 Task: For heading Use Roboto with violet colour & bold.  font size for heading18,  'Change the font style of data to'Spectral and font size to 9,  Change the alignment of both headline & data to Align right In the sheet  auditingSalesByCustomer_2022
Action: Mouse moved to (550, 333)
Screenshot: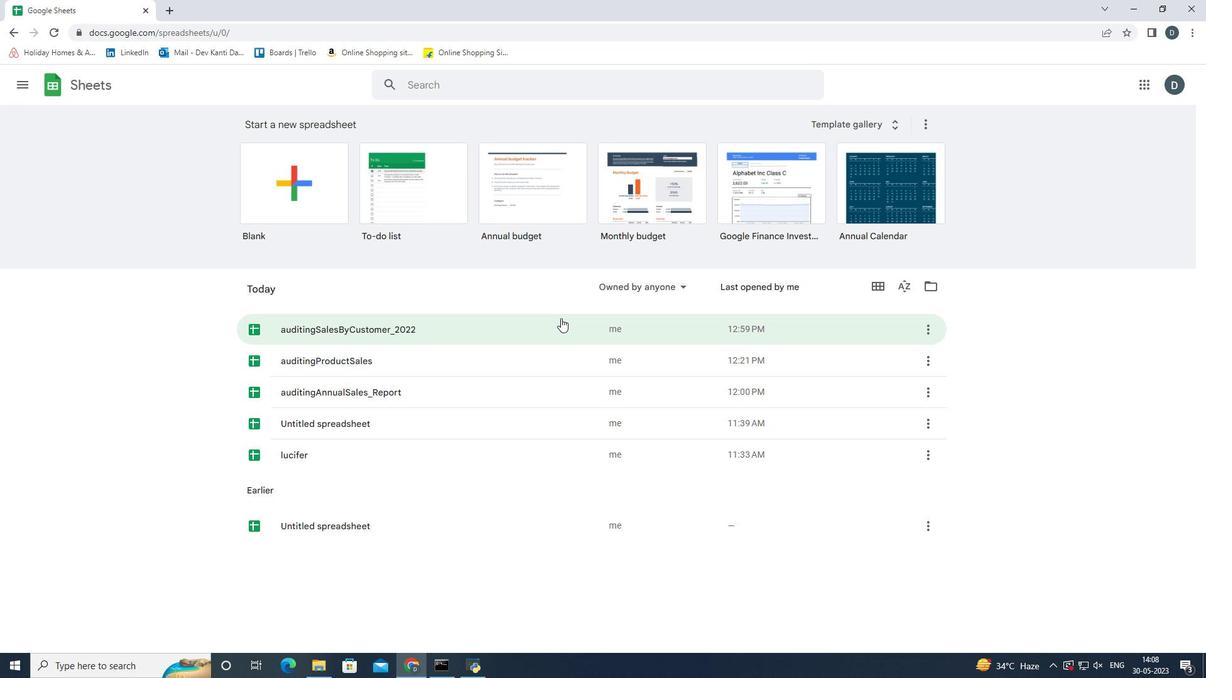 
Action: Mouse pressed left at (550, 333)
Screenshot: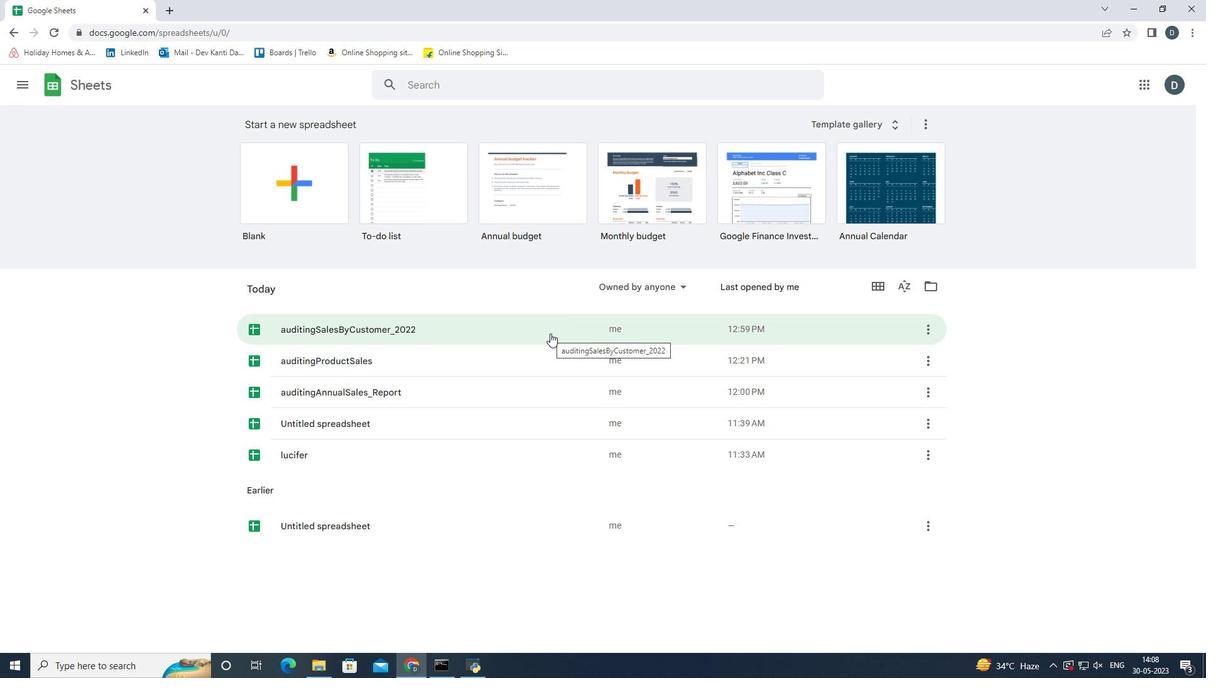 
Action: Mouse moved to (360, 117)
Screenshot: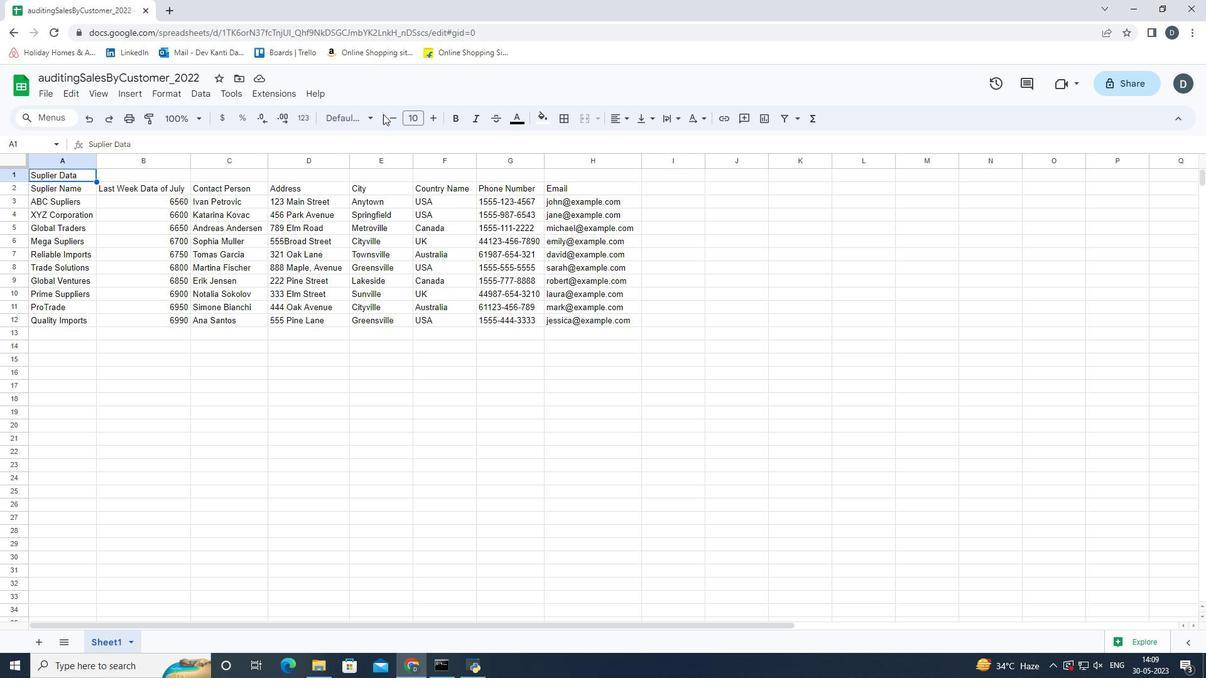 
Action: Mouse pressed left at (360, 117)
Screenshot: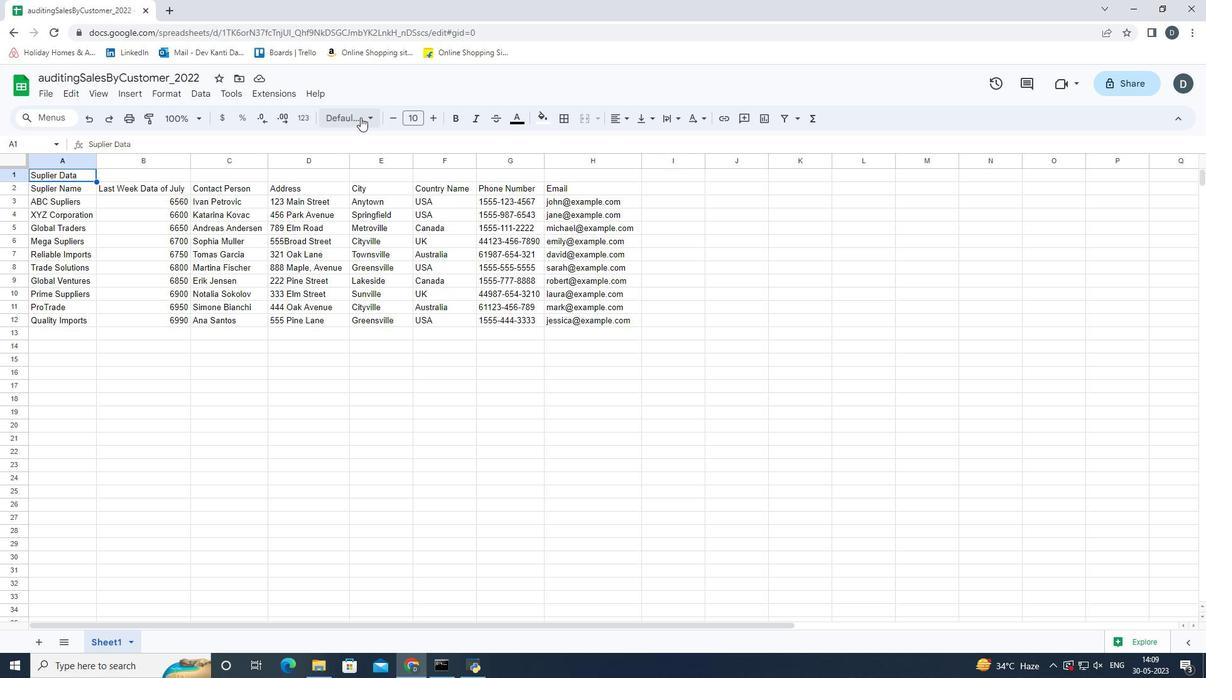 
Action: Mouse moved to (408, 356)
Screenshot: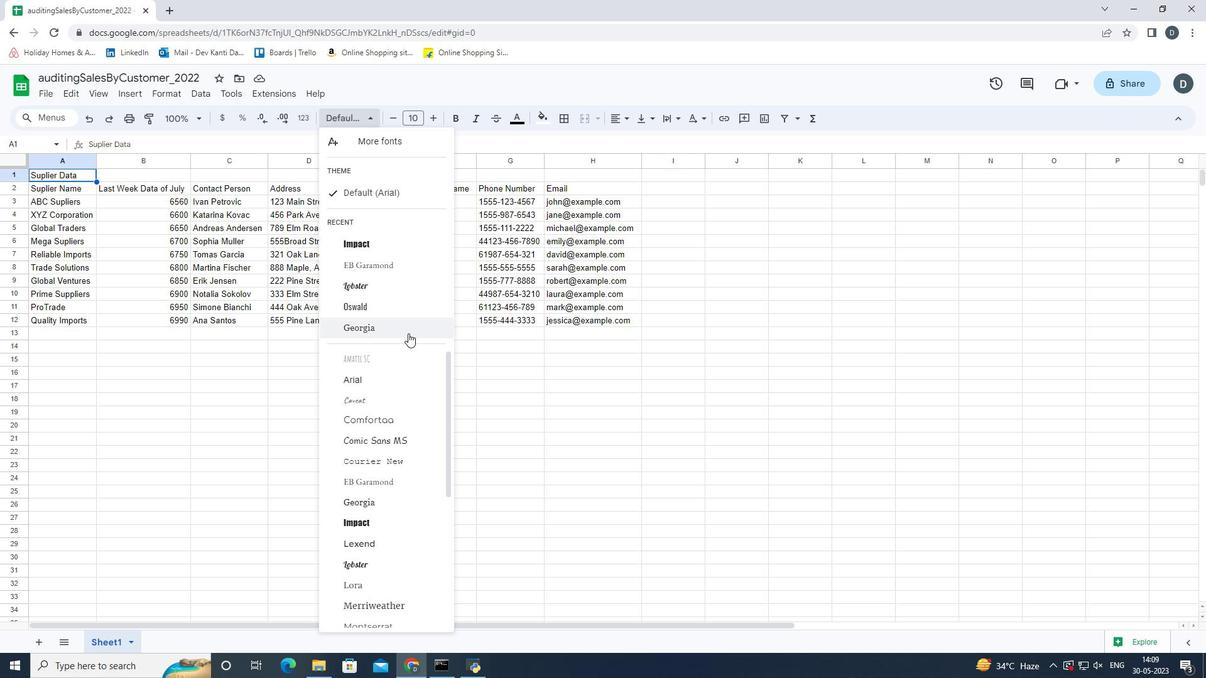 
Action: Mouse scrolled (408, 355) with delta (0, 0)
Screenshot: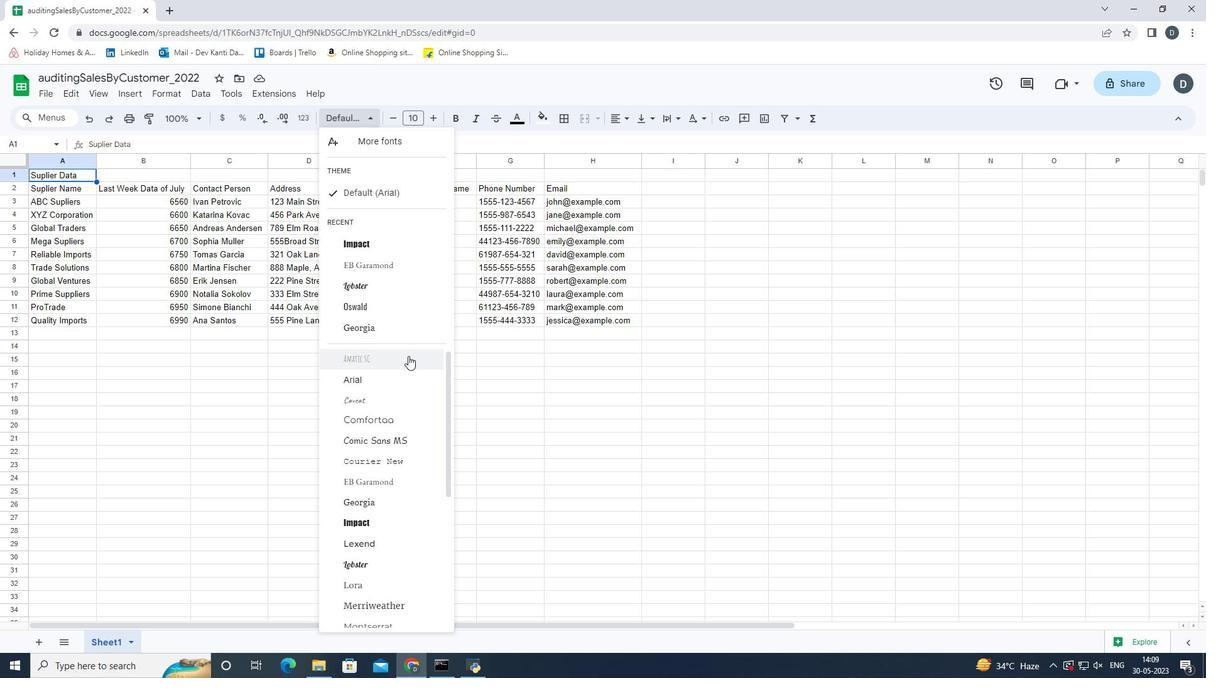 
Action: Mouse moved to (398, 461)
Screenshot: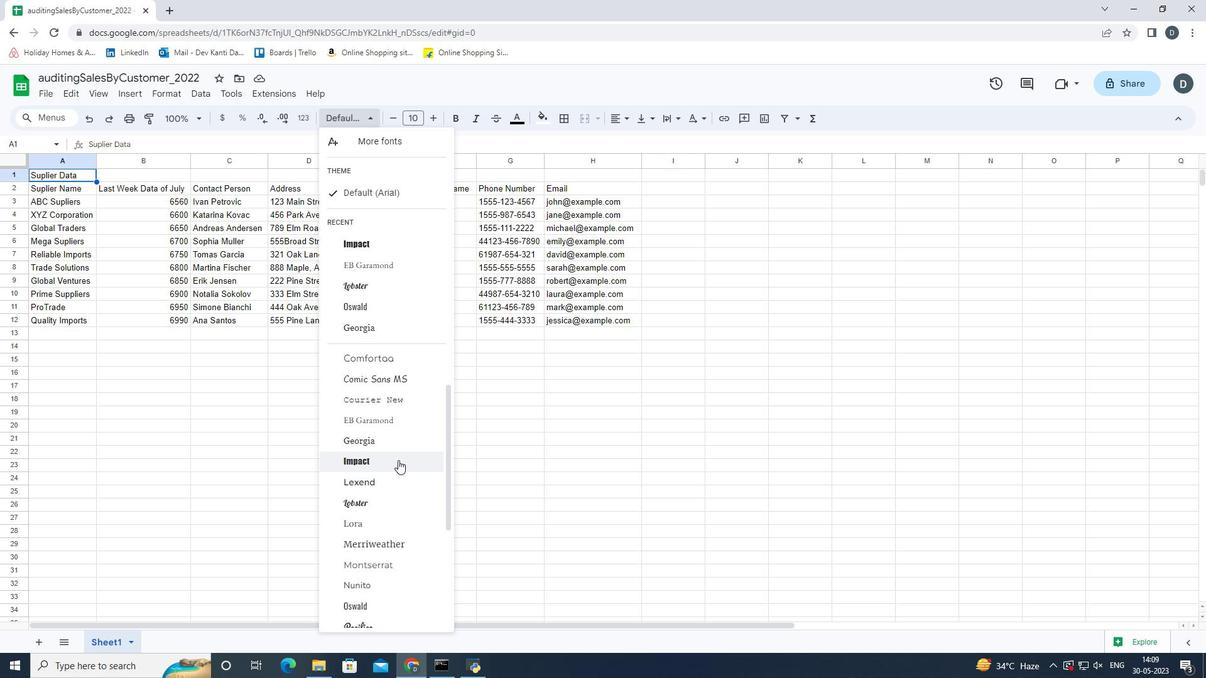 
Action: Mouse scrolled (398, 460) with delta (0, 0)
Screenshot: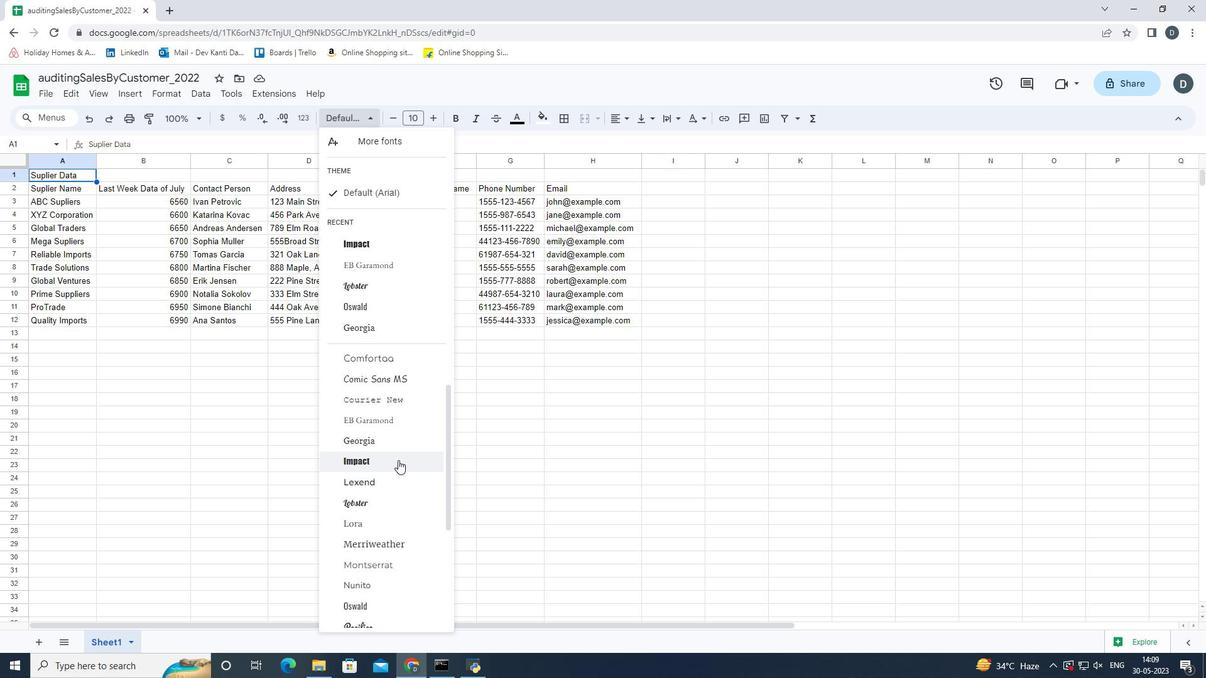 
Action: Mouse scrolled (398, 460) with delta (0, 0)
Screenshot: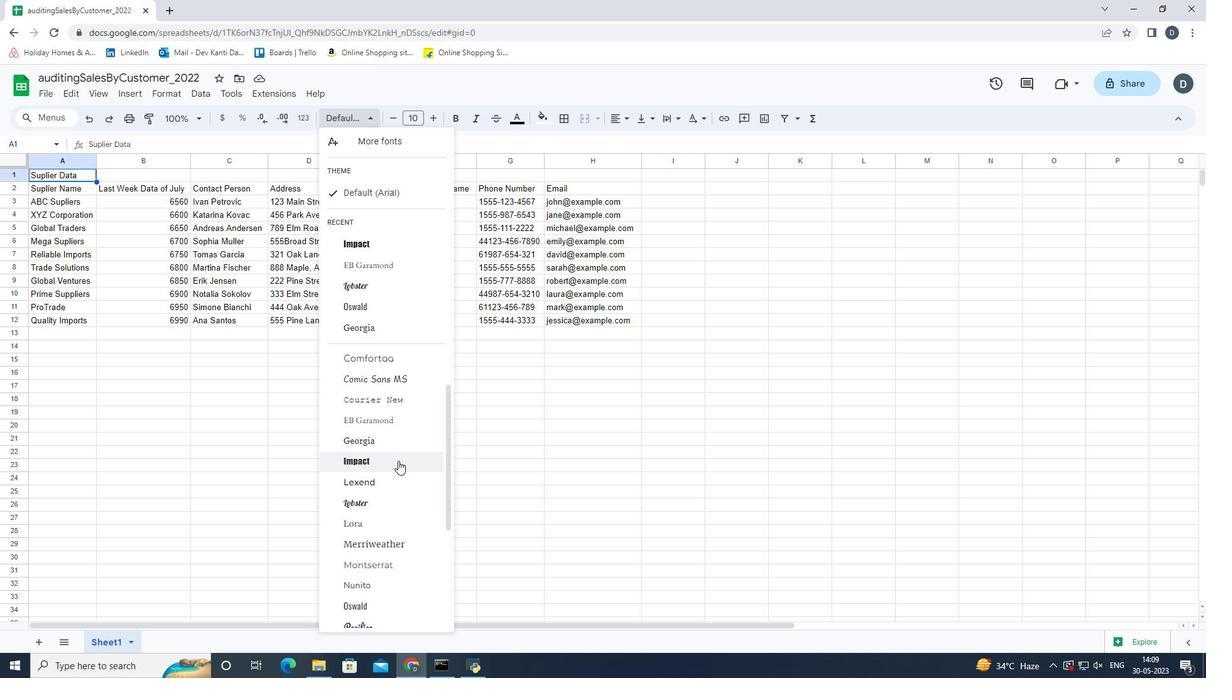 
Action: Mouse moved to (387, 547)
Screenshot: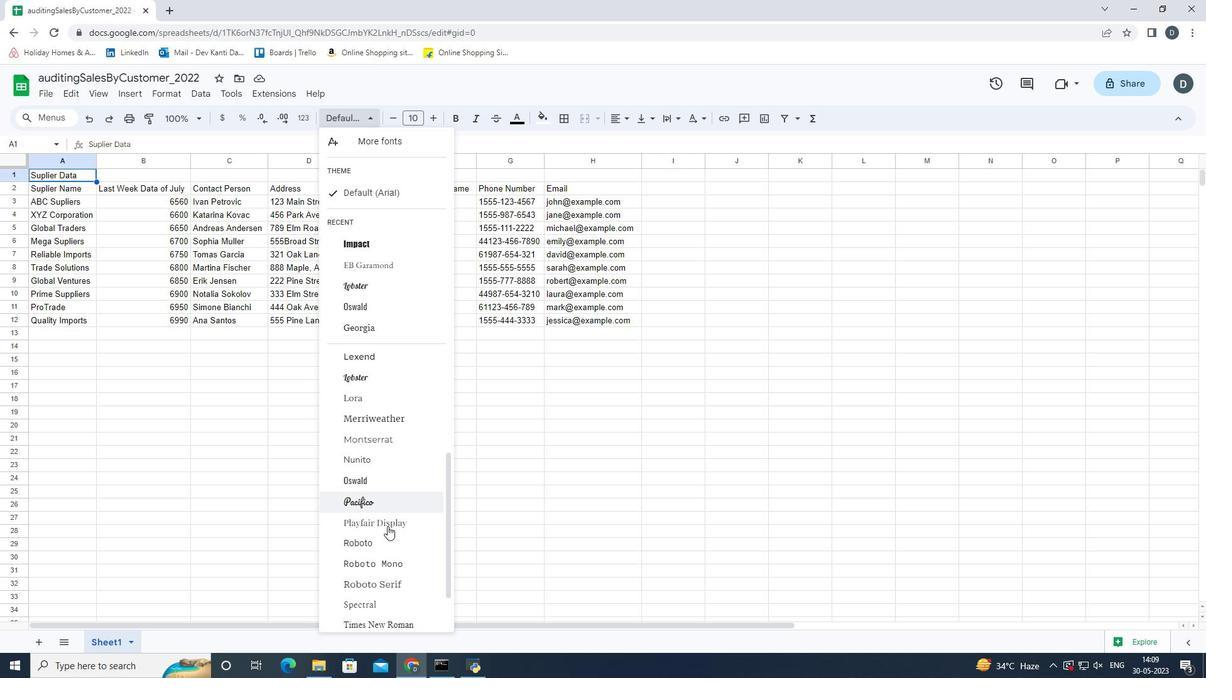 
Action: Mouse pressed left at (387, 547)
Screenshot: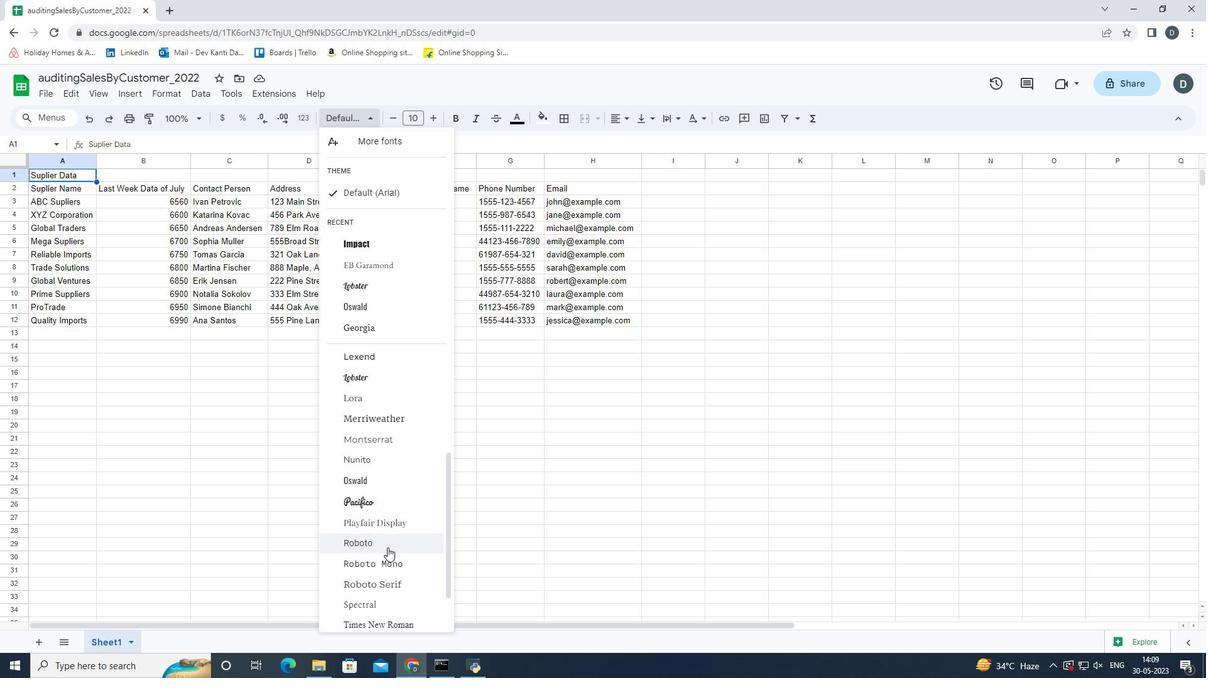 
Action: Mouse moved to (86, 172)
Screenshot: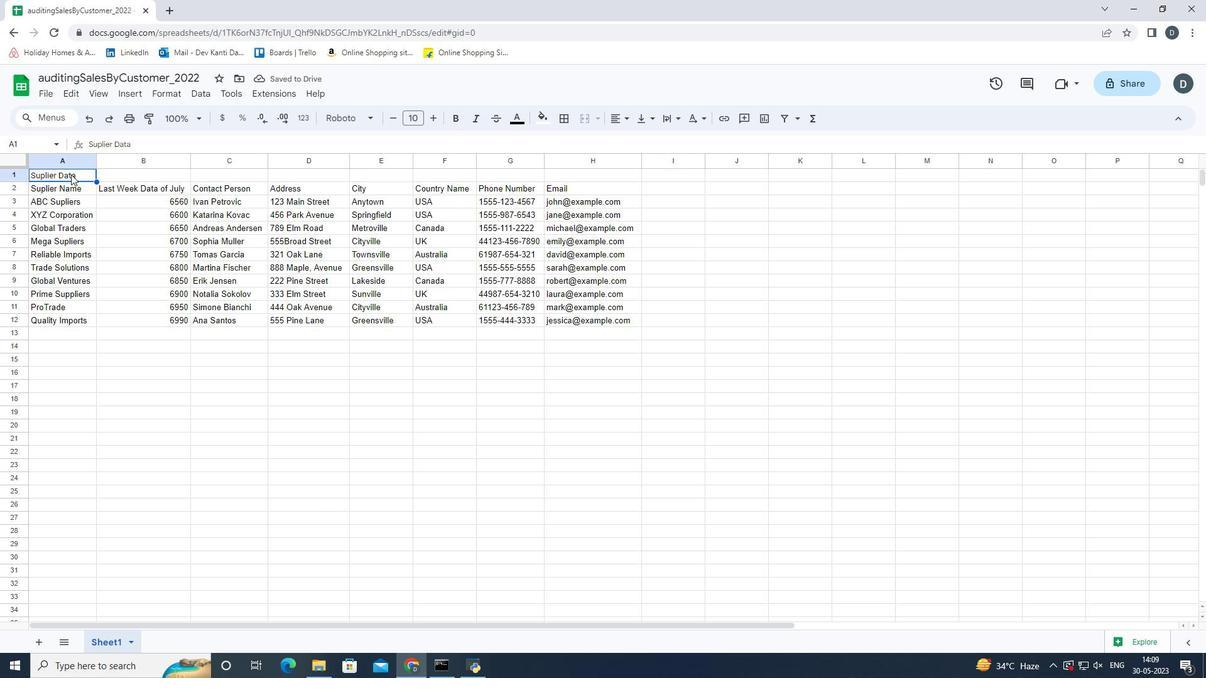 
Action: Mouse pressed left at (86, 172)
Screenshot: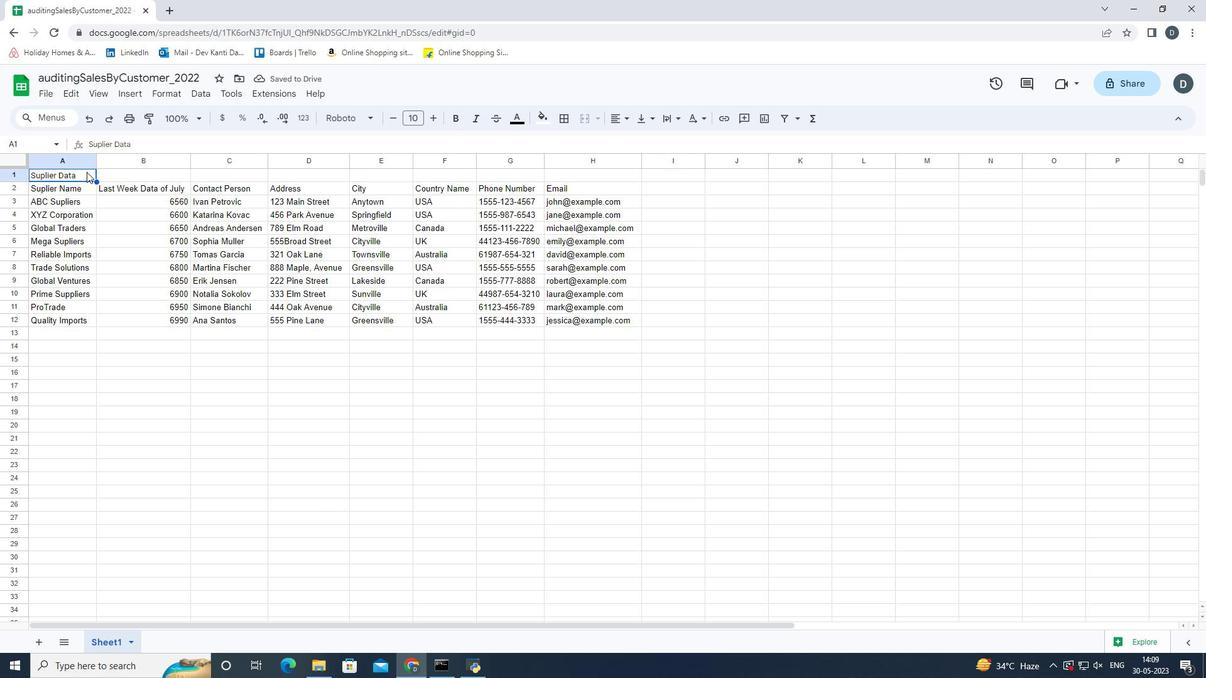 
Action: Mouse moved to (365, 117)
Screenshot: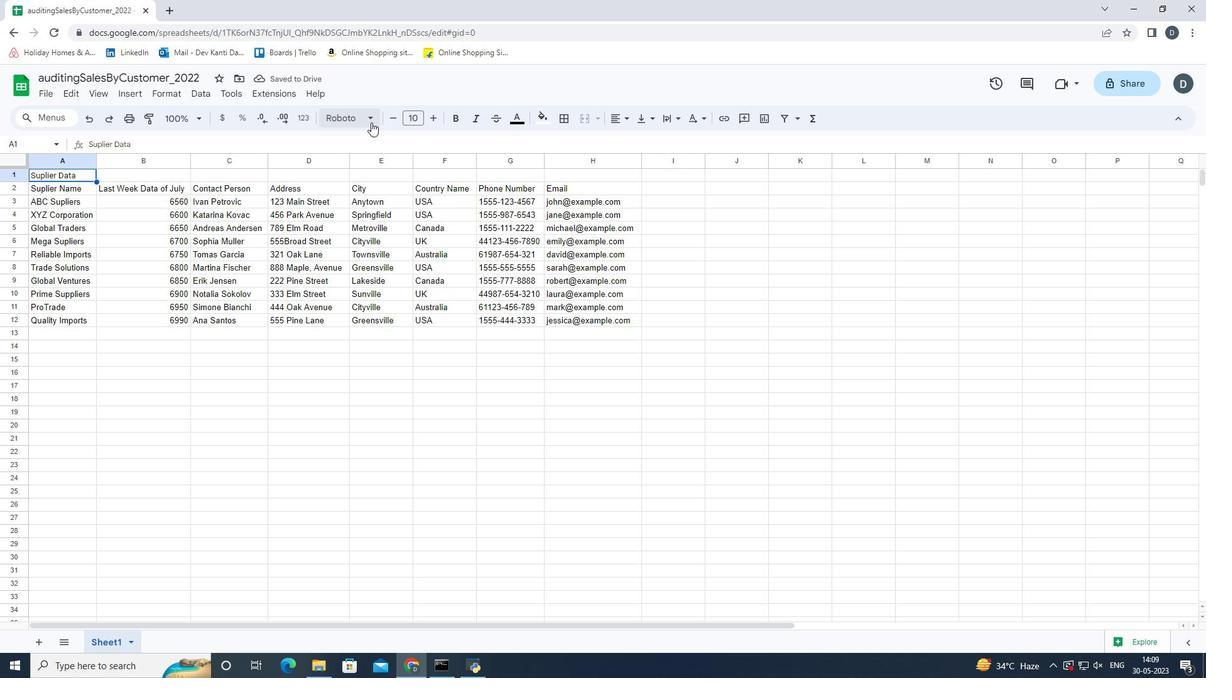 
Action: Mouse pressed left at (365, 117)
Screenshot: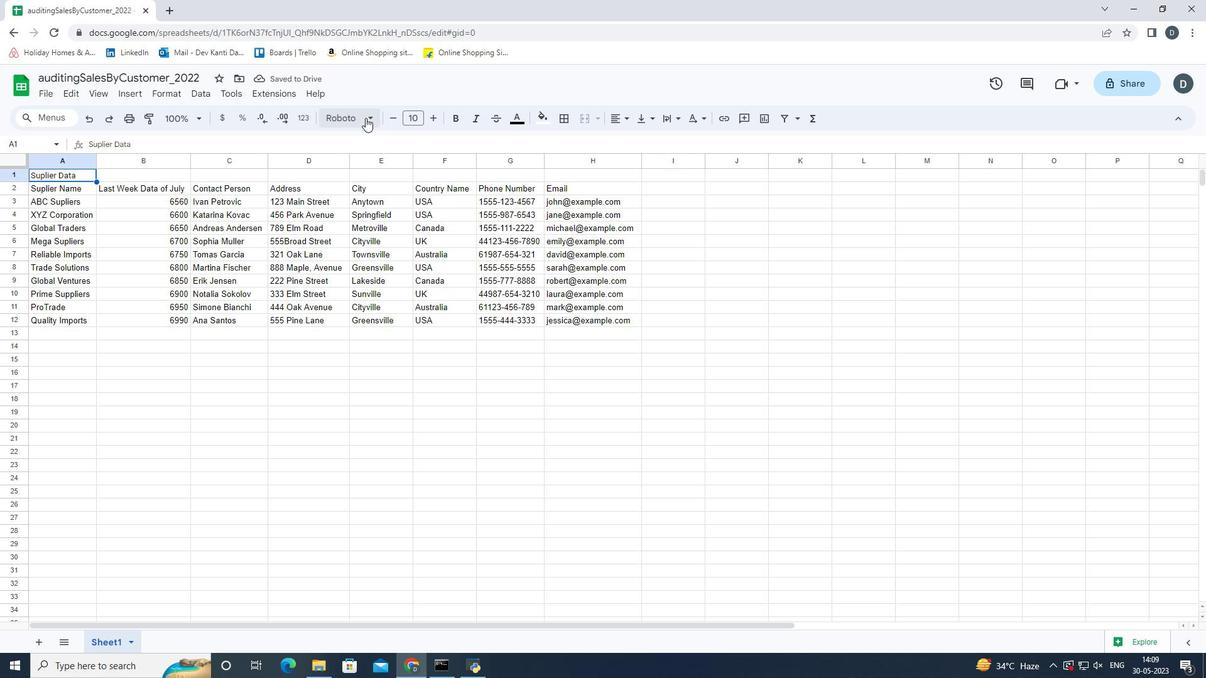 
Action: Mouse moved to (404, 243)
Screenshot: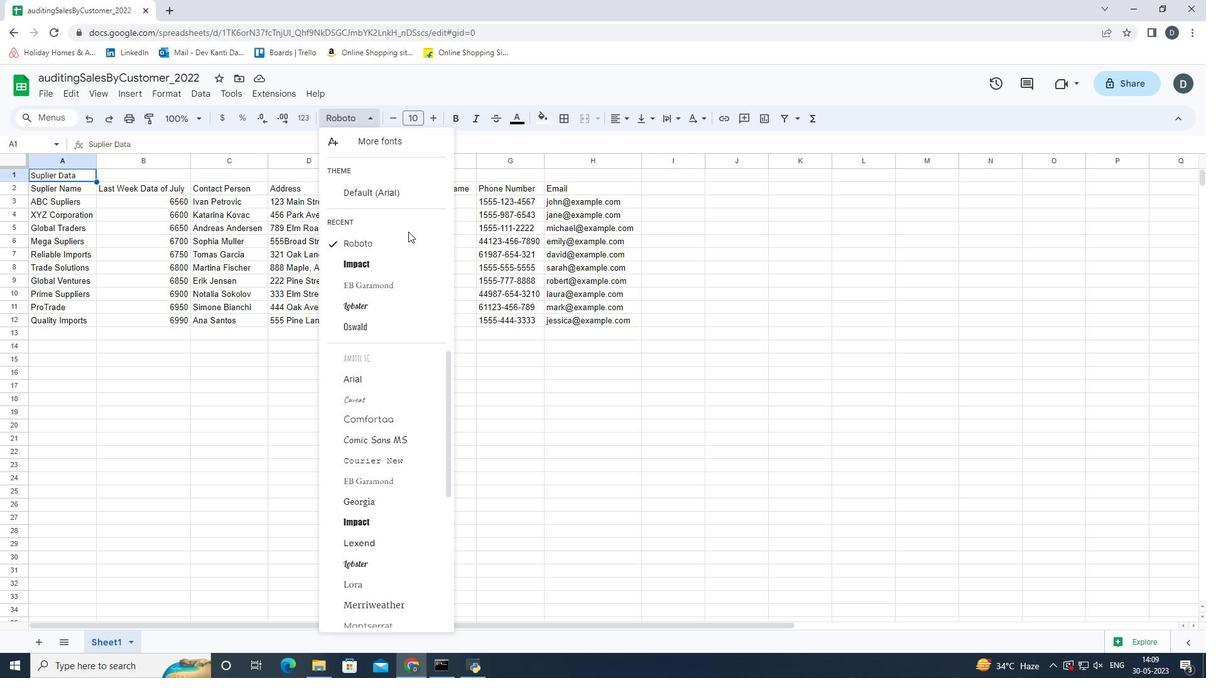 
Action: Mouse pressed left at (404, 243)
Screenshot: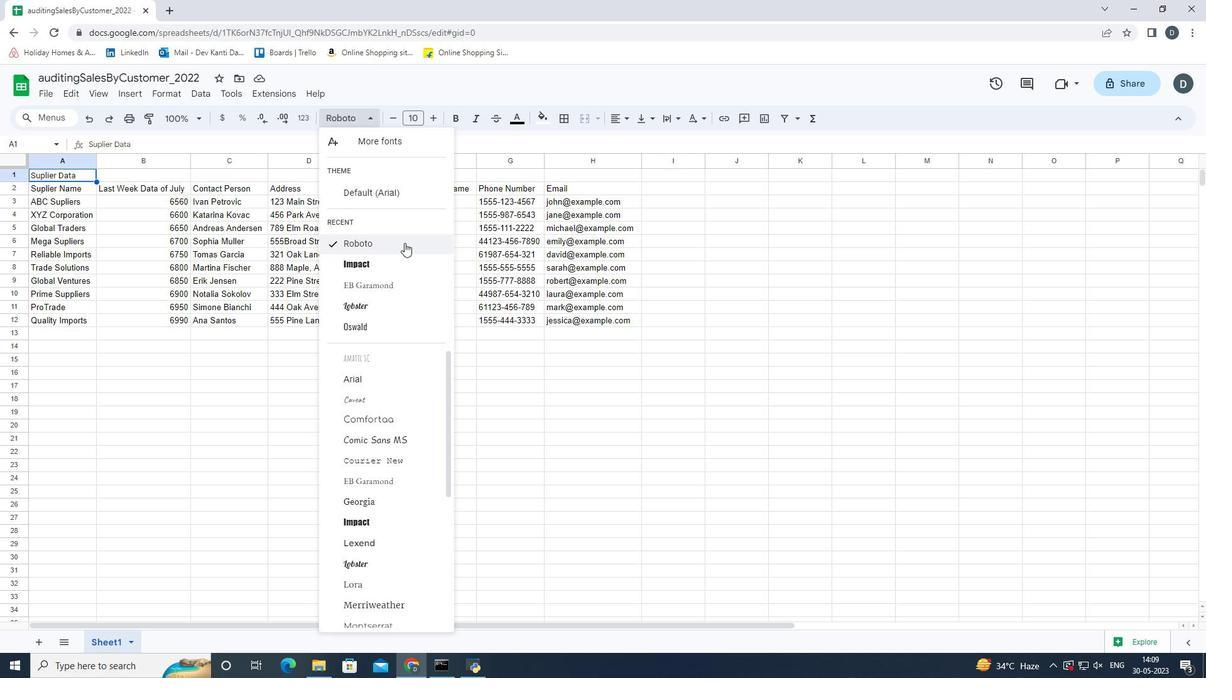 
Action: Mouse moved to (358, 108)
Screenshot: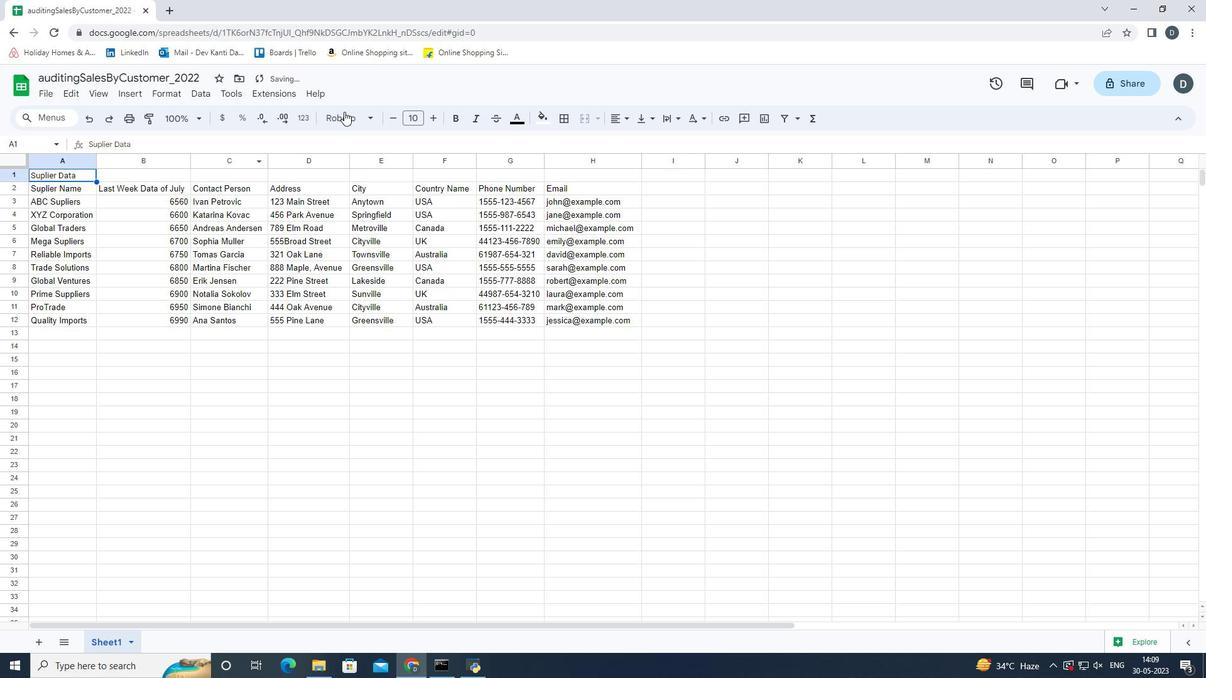 
Action: Mouse pressed left at (358, 108)
Screenshot: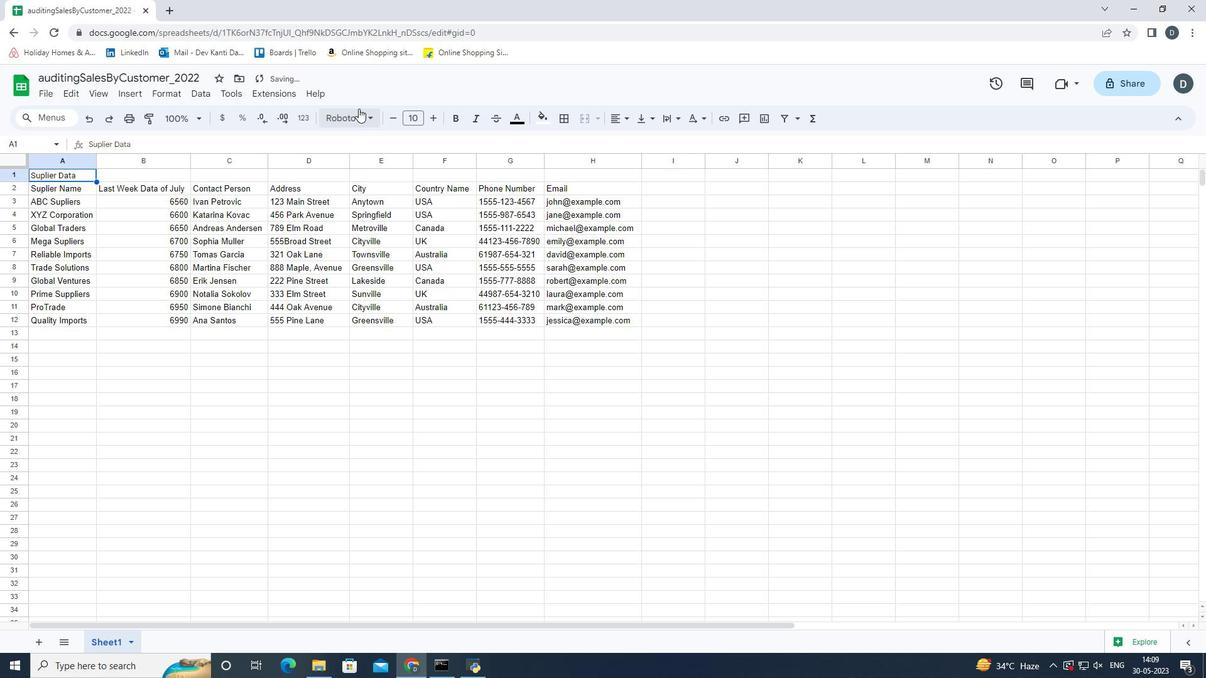 
Action: Mouse moved to (387, 242)
Screenshot: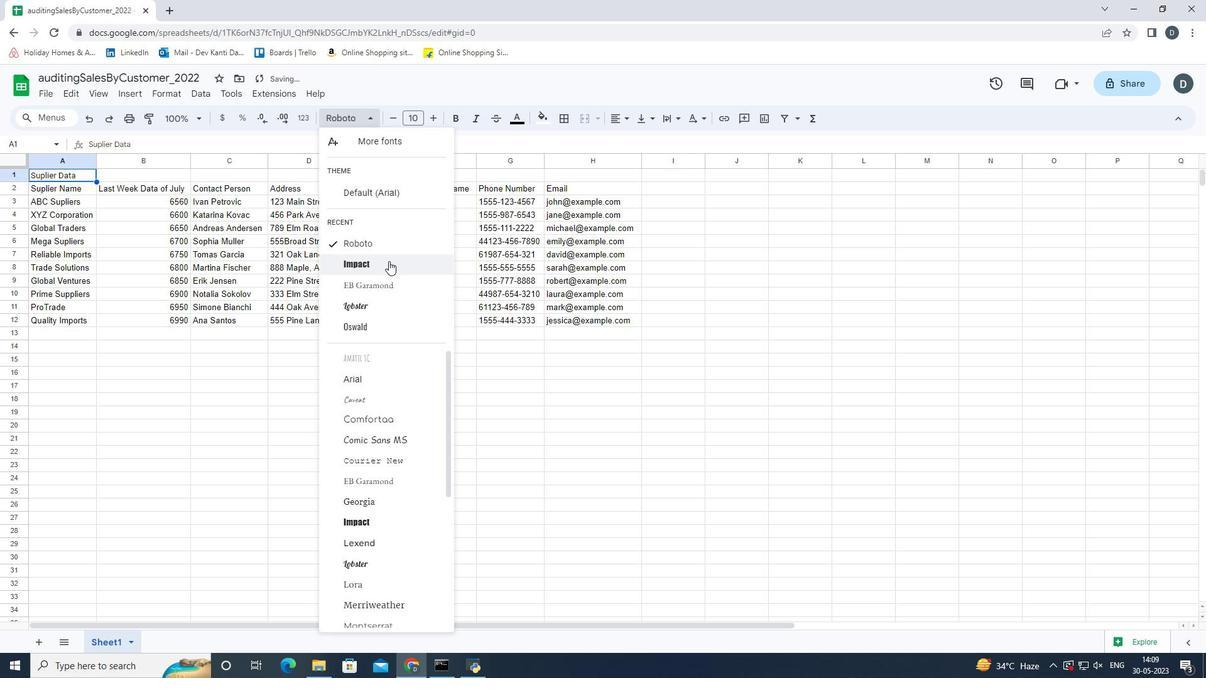 
Action: Mouse pressed left at (387, 242)
Screenshot: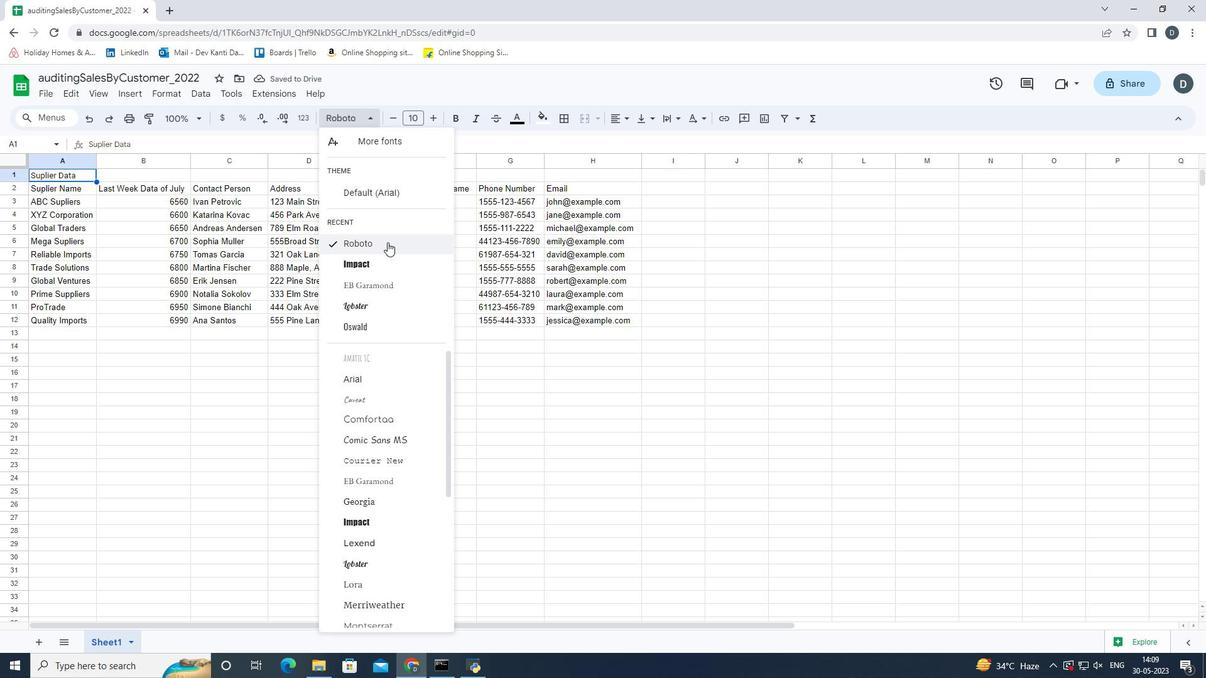 
Action: Mouse moved to (520, 125)
Screenshot: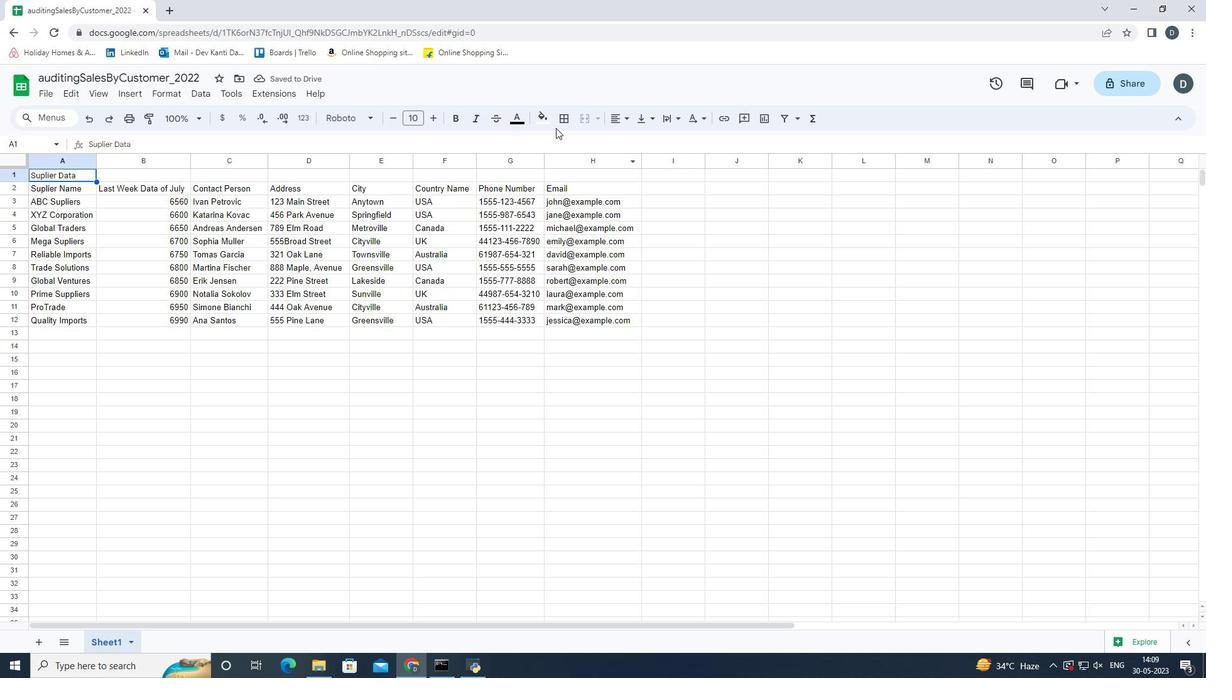 
Action: Mouse pressed left at (520, 125)
Screenshot: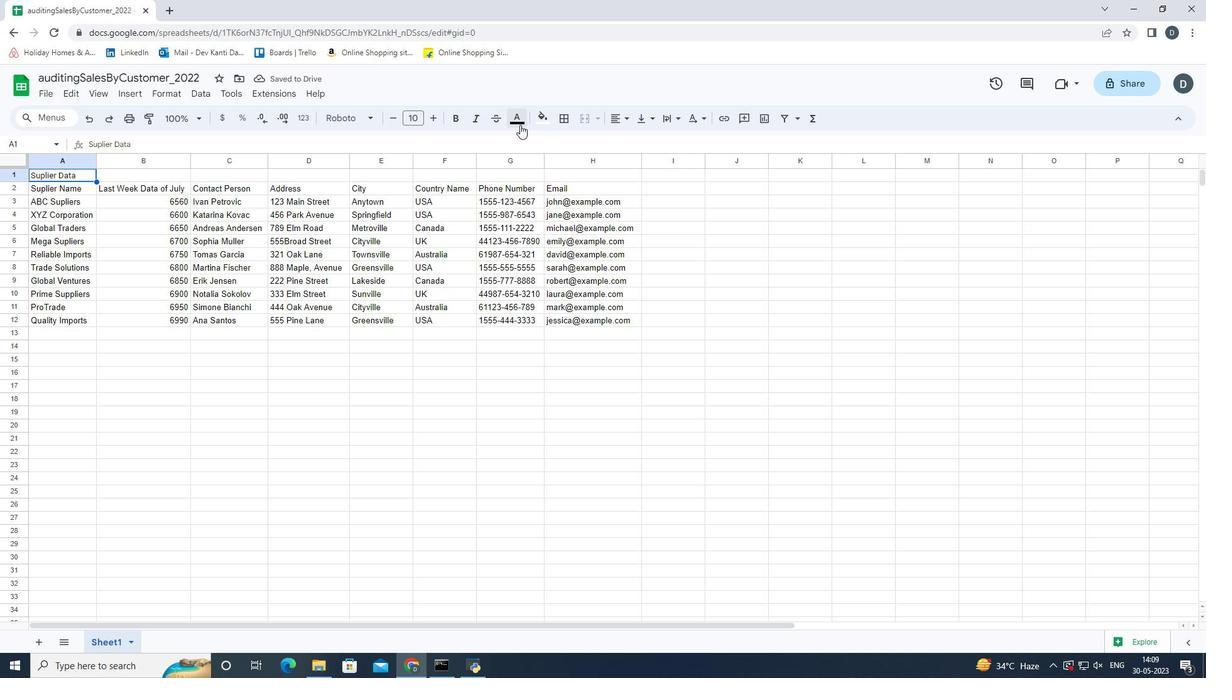 
Action: Mouse moved to (630, 178)
Screenshot: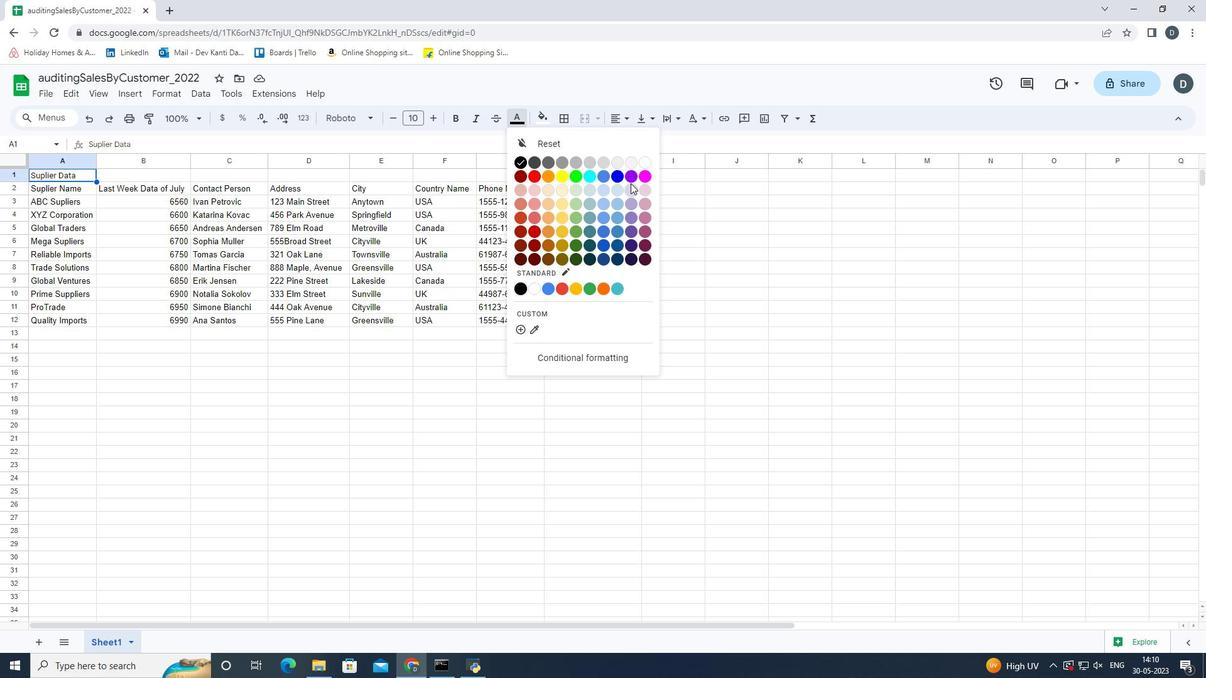 
Action: Mouse pressed left at (630, 178)
Screenshot: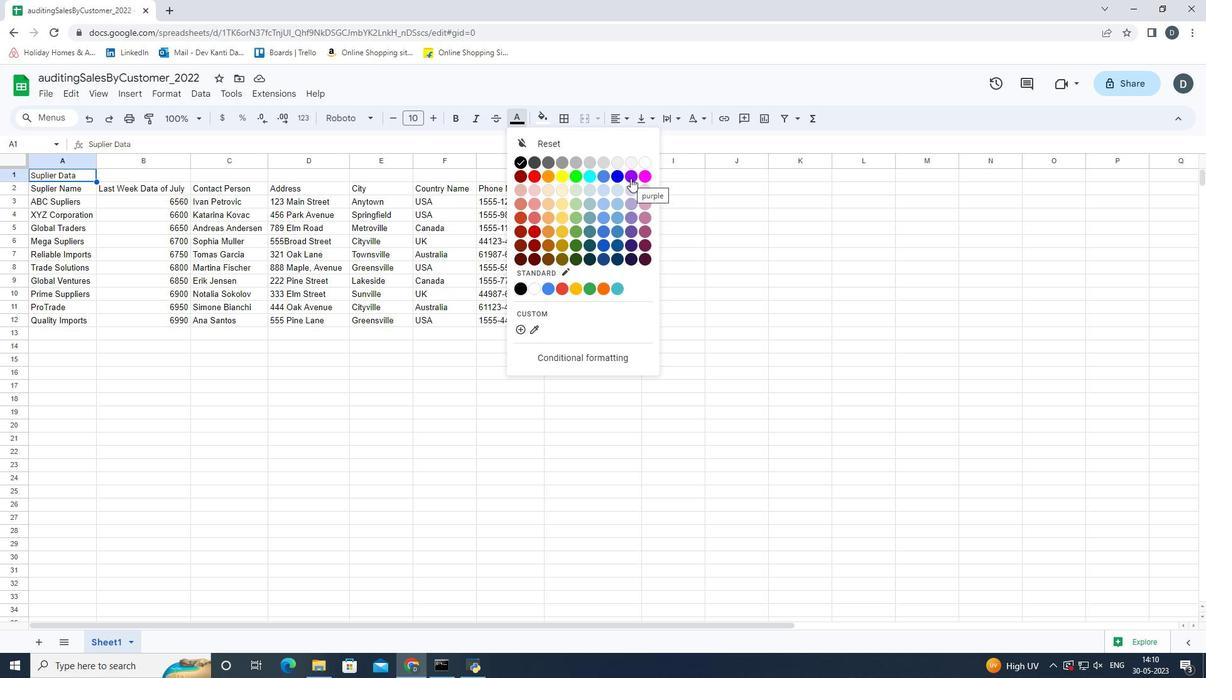 
Action: Mouse moved to (458, 118)
Screenshot: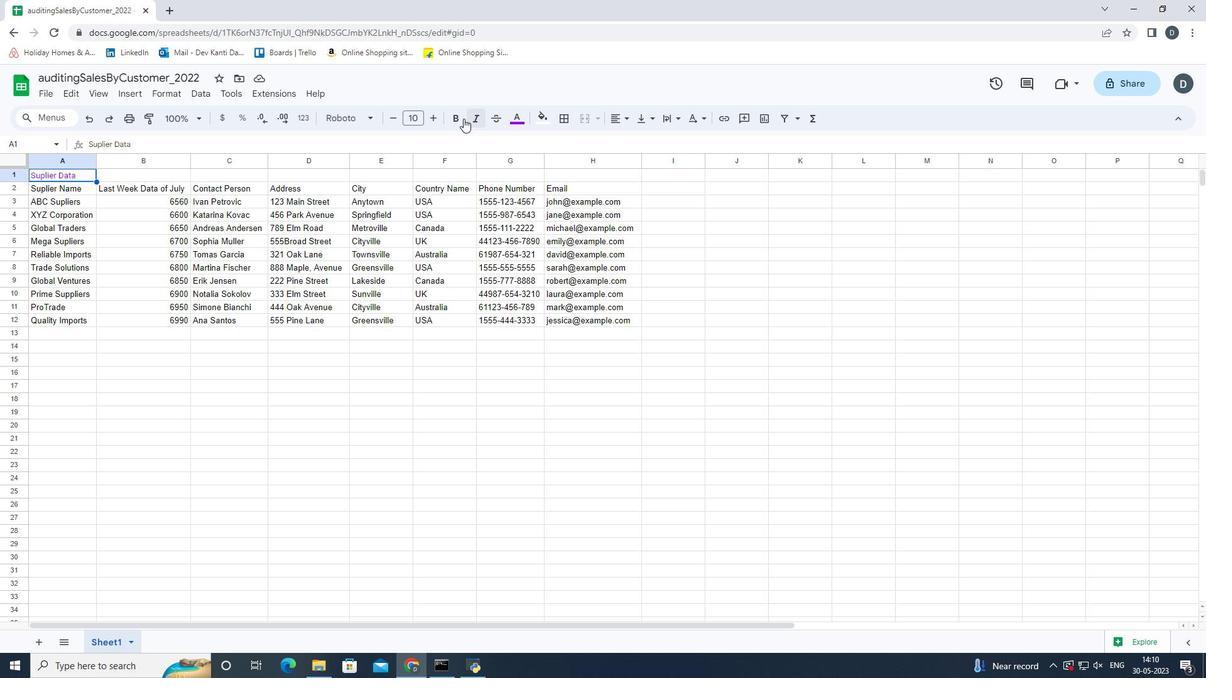 
Action: Mouse pressed left at (458, 118)
Screenshot: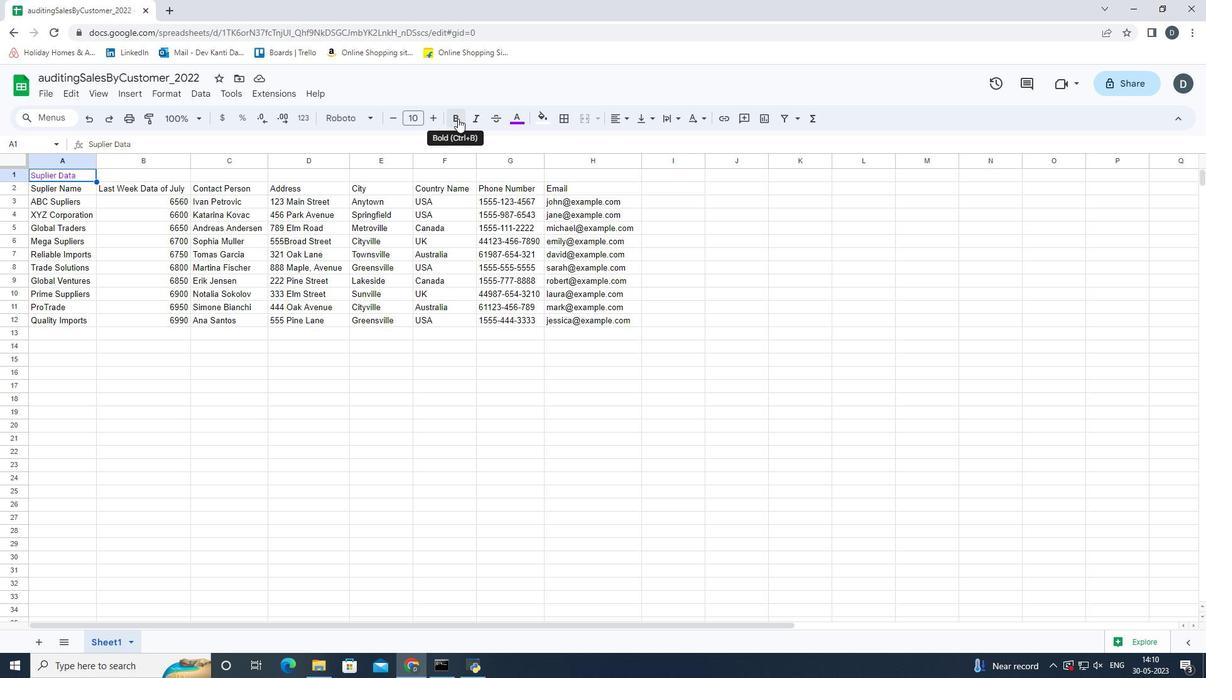
Action: Mouse moved to (434, 123)
Screenshot: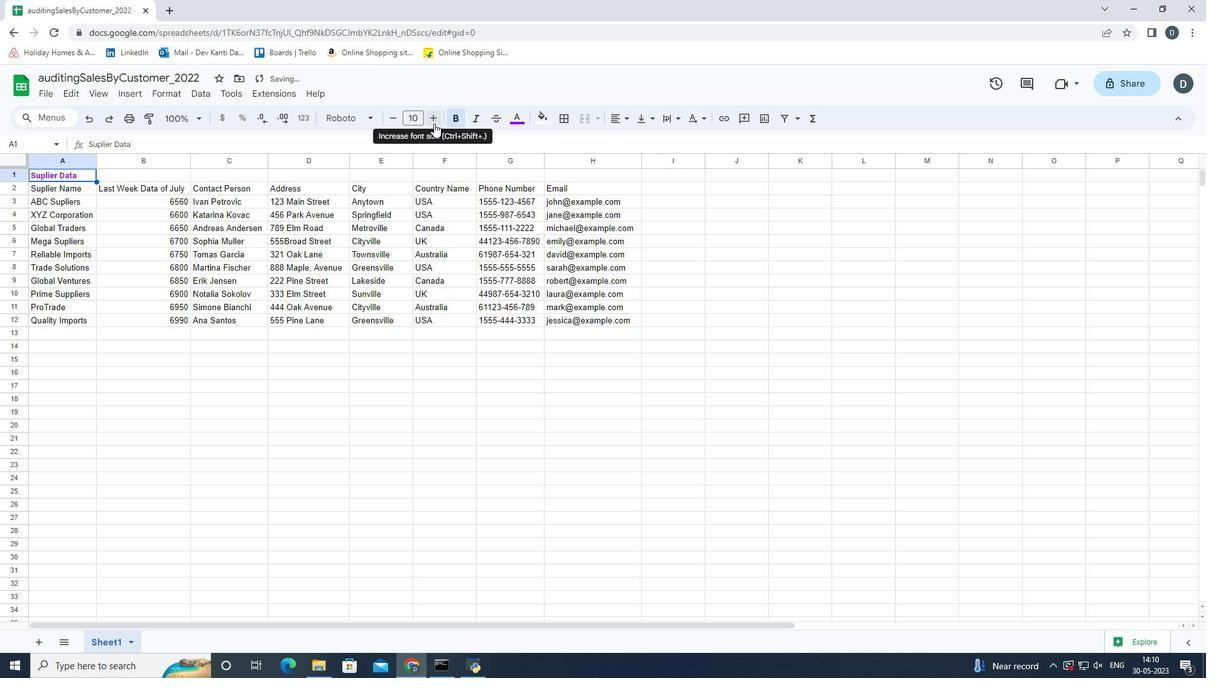 
Action: Mouse pressed left at (434, 123)
Screenshot: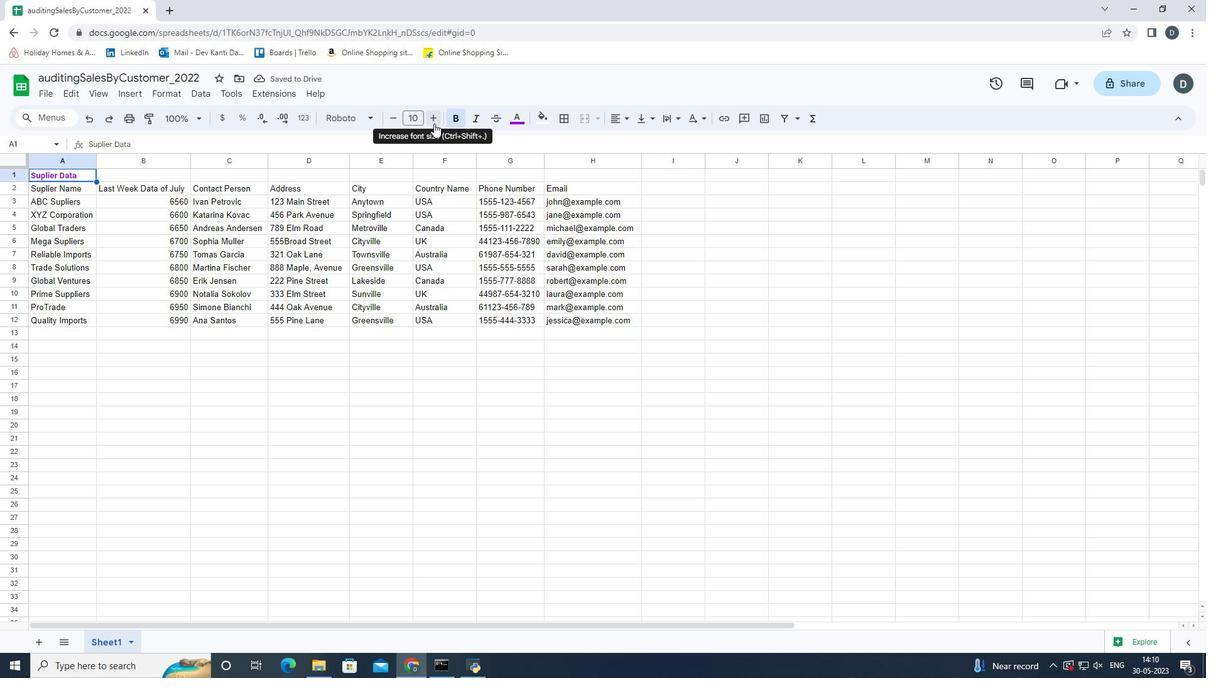 
Action: Mouse pressed left at (434, 123)
Screenshot: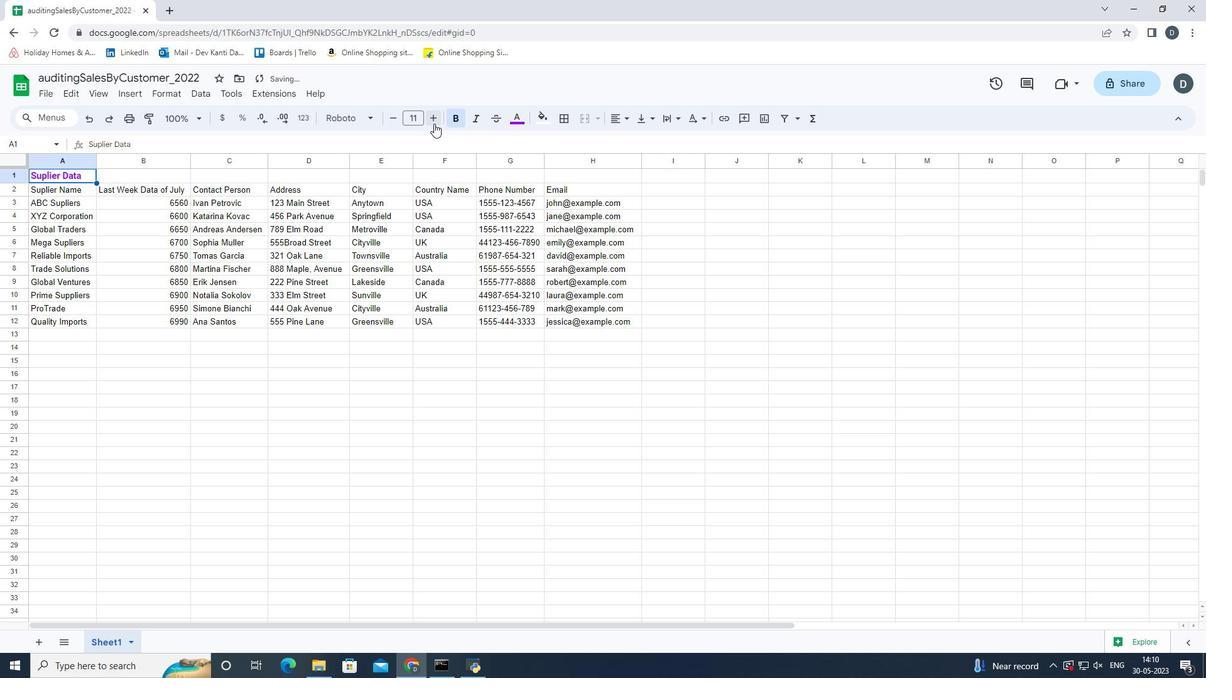
Action: Mouse pressed left at (434, 123)
Screenshot: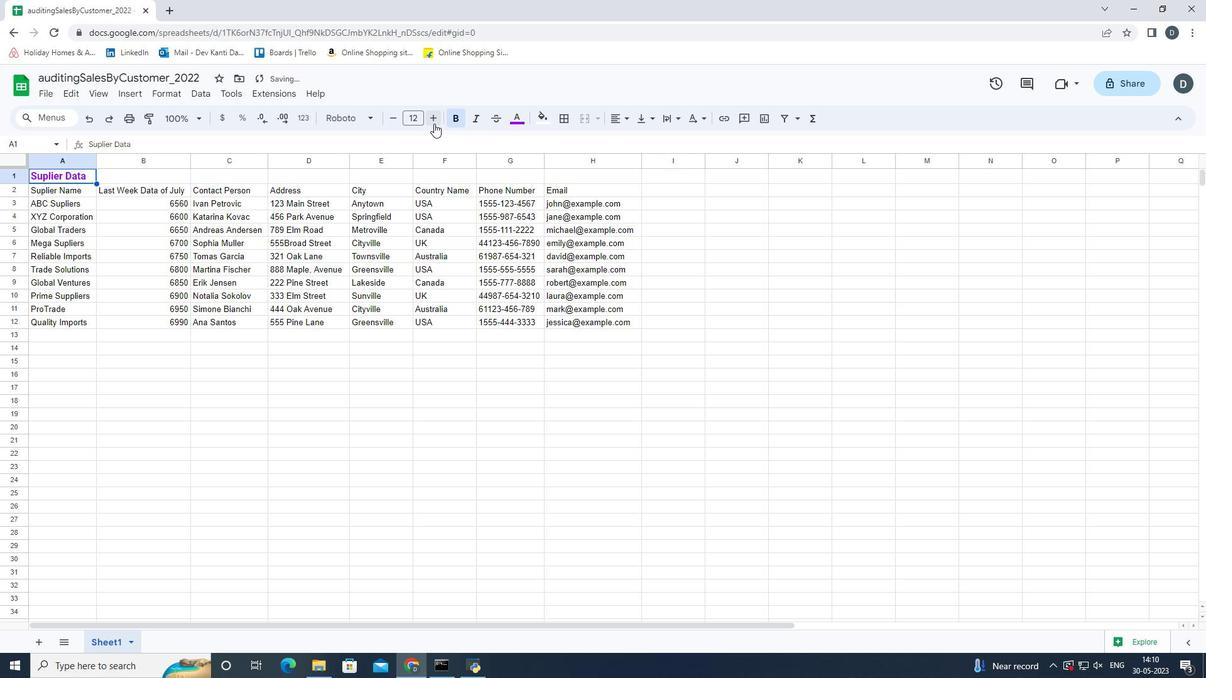 
Action: Mouse pressed left at (434, 123)
Screenshot: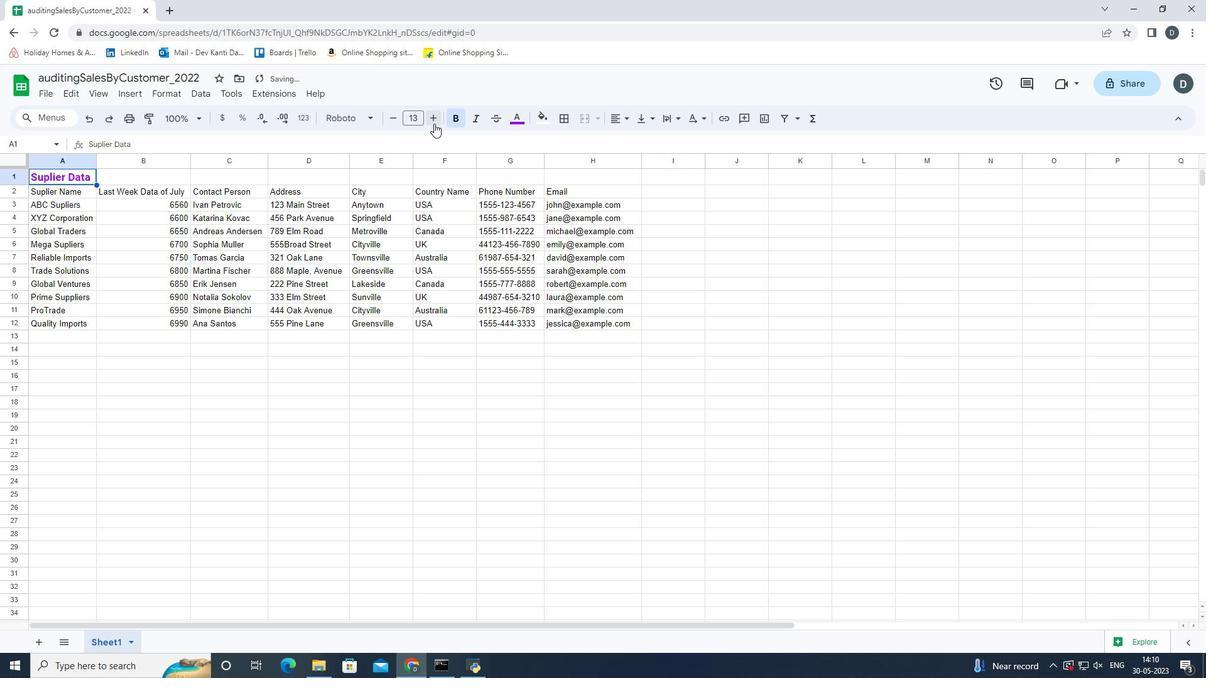 
Action: Mouse pressed left at (434, 123)
Screenshot: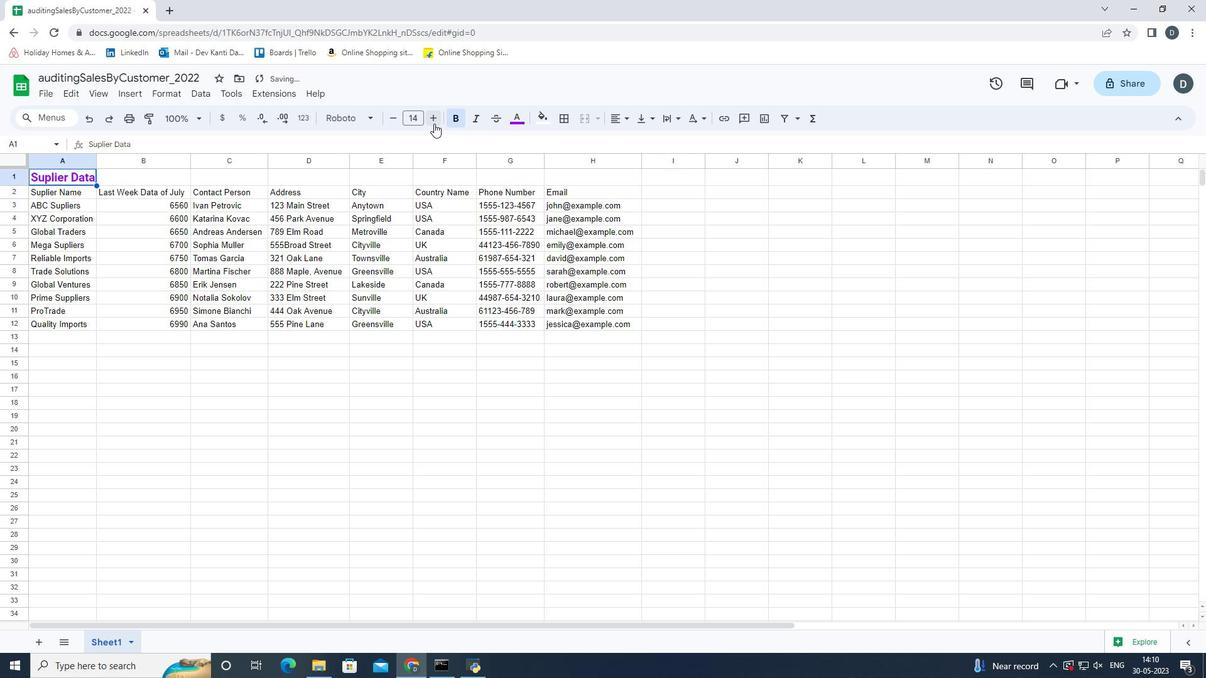 
Action: Mouse pressed left at (434, 123)
Screenshot: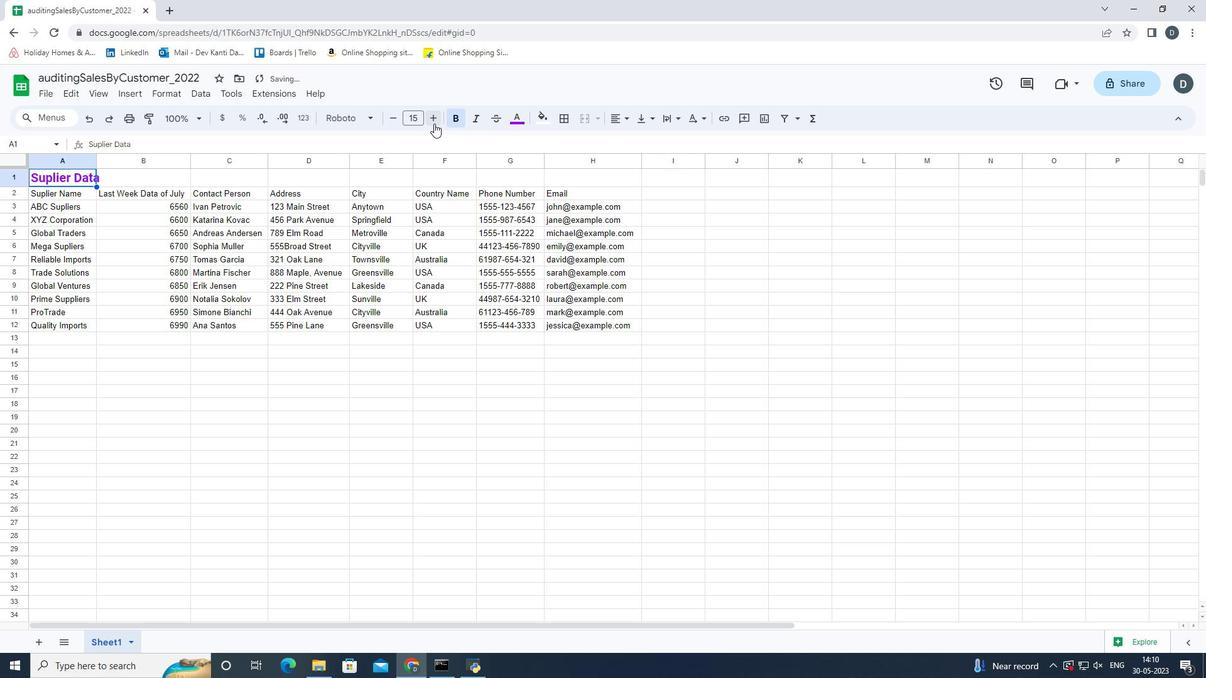
Action: Mouse pressed left at (434, 123)
Screenshot: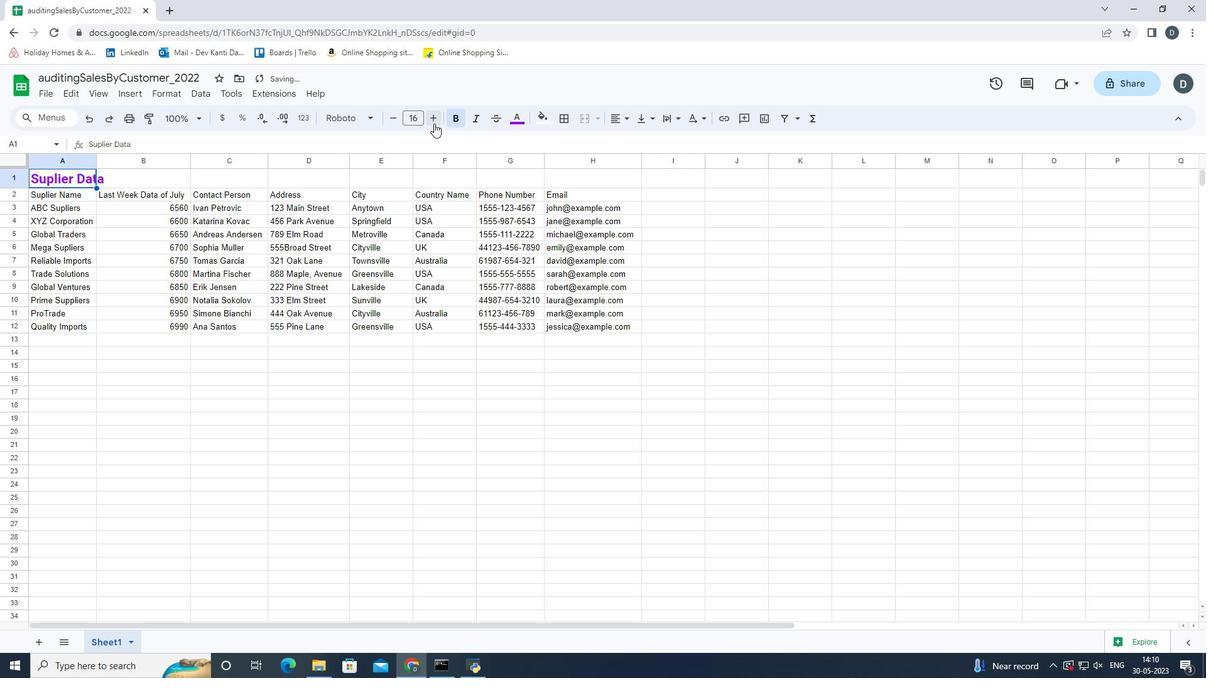
Action: Mouse pressed left at (434, 123)
Screenshot: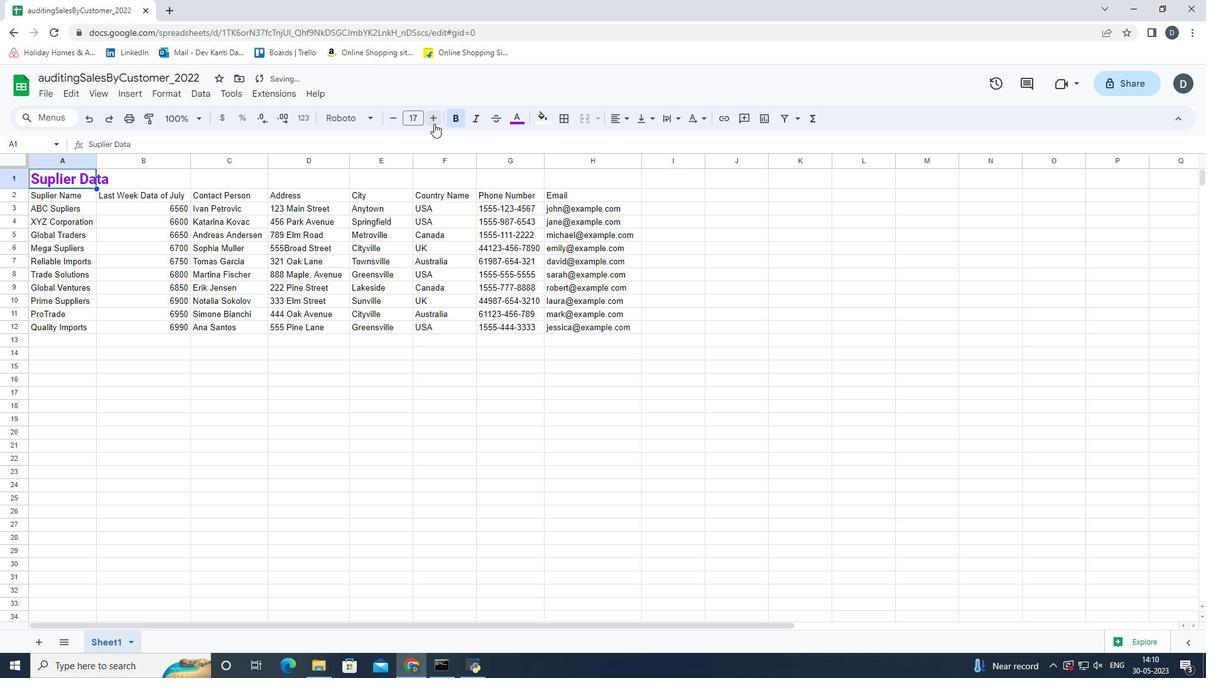 
Action: Mouse pressed left at (434, 123)
Screenshot: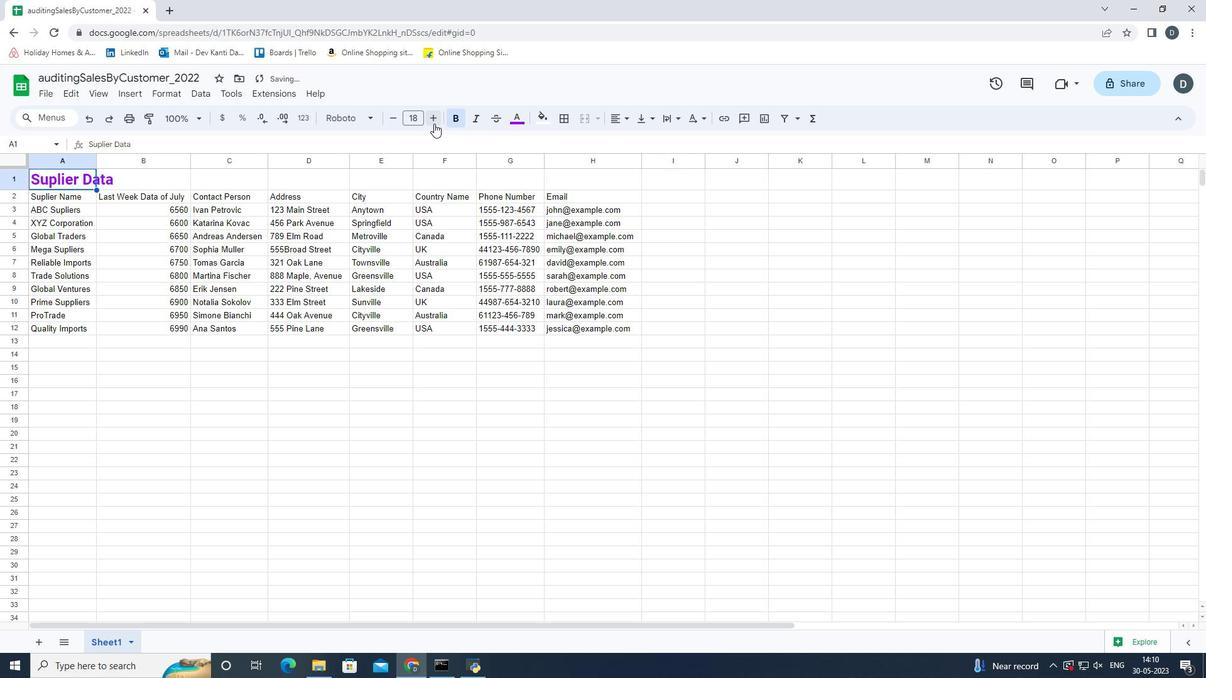 
Action: Mouse moved to (399, 119)
Screenshot: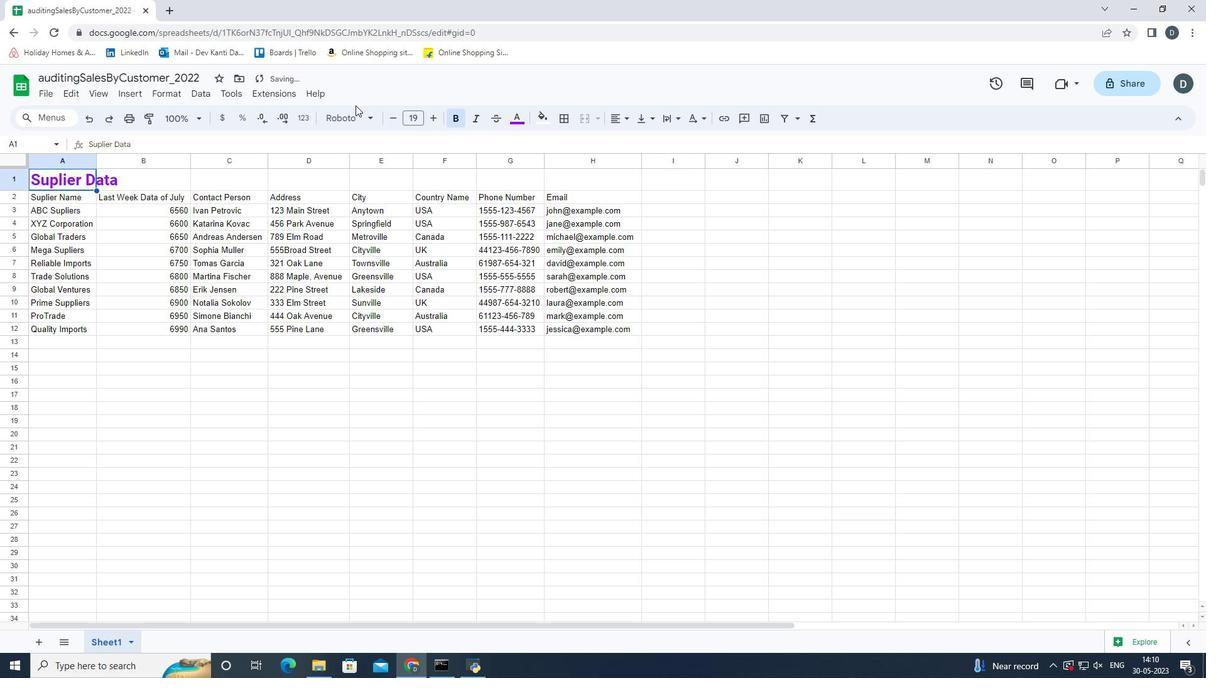 
Action: Mouse pressed left at (399, 119)
Screenshot: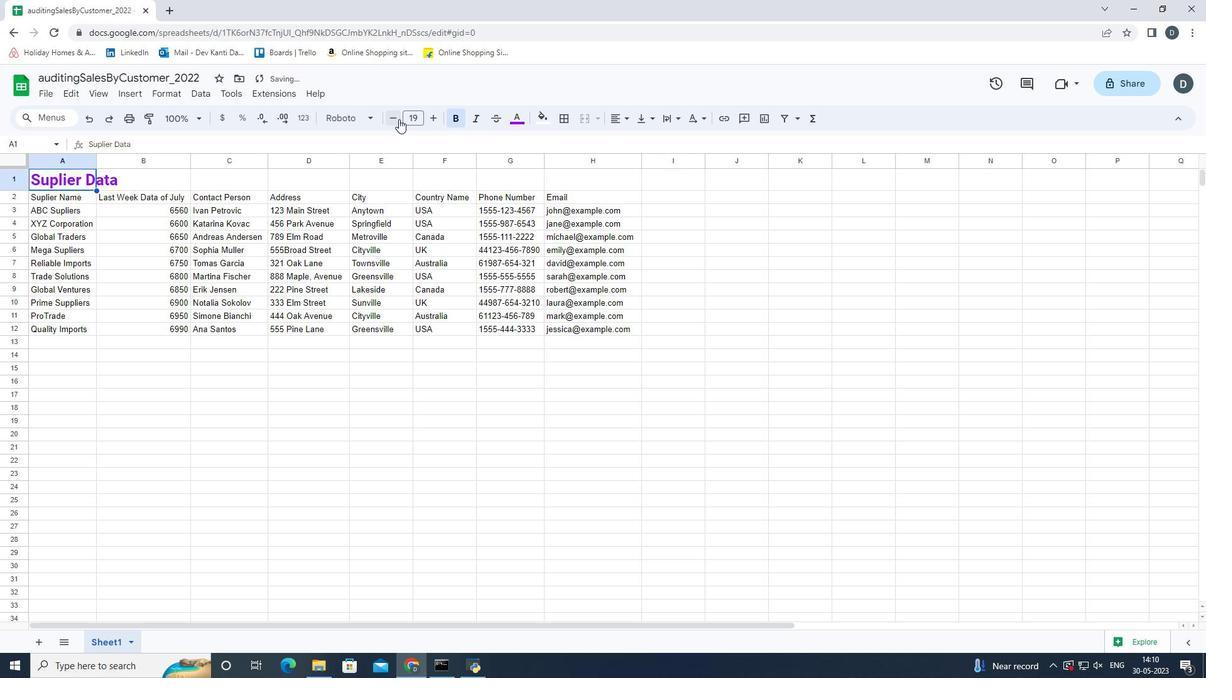 
Action: Mouse moved to (64, 182)
Screenshot: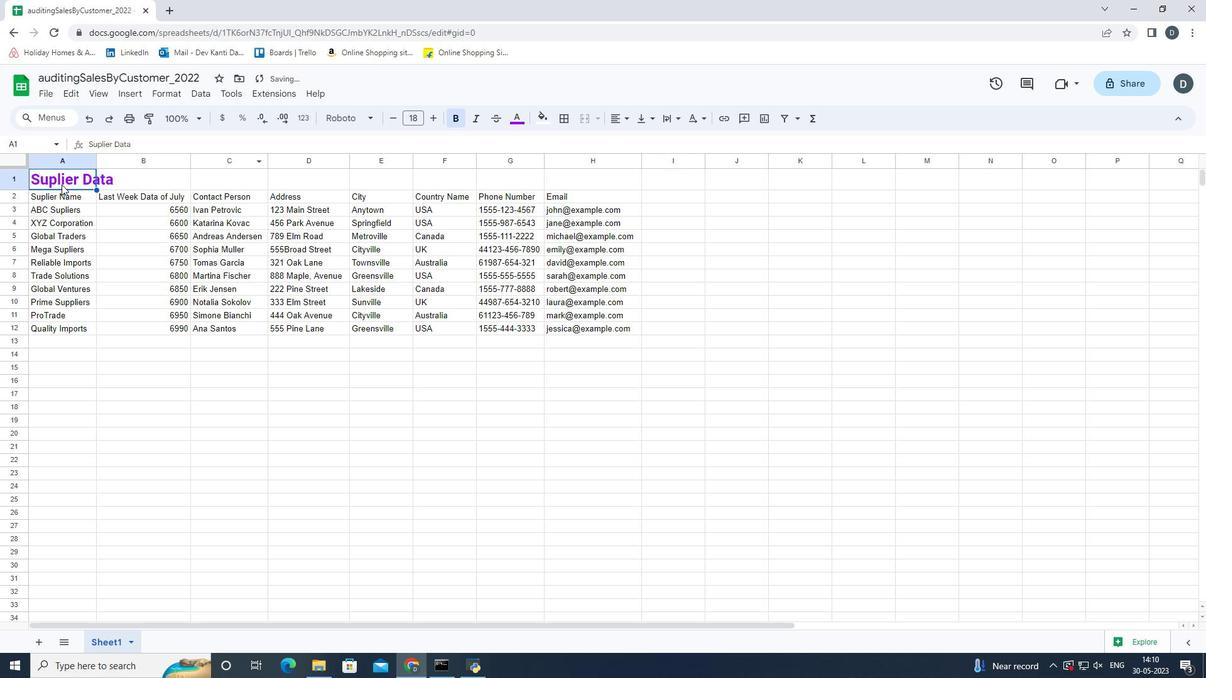 
Action: Mouse pressed left at (64, 182)
Screenshot: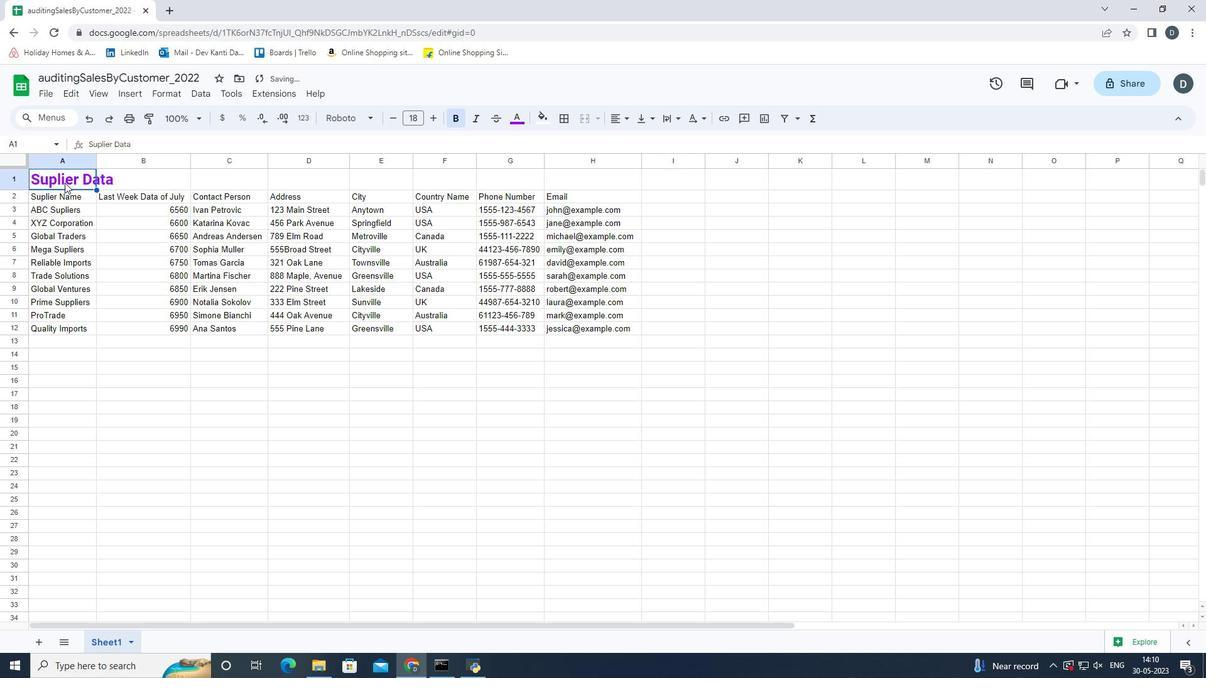 
Action: Mouse moved to (578, 120)
Screenshot: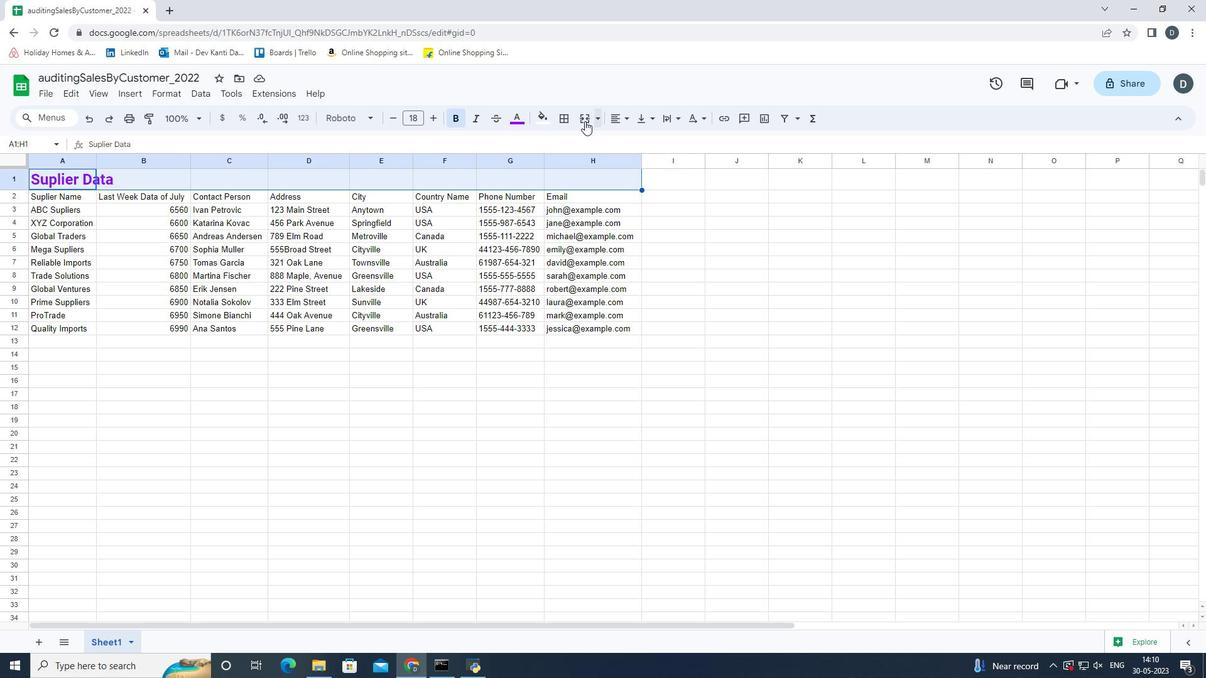 
Action: Mouse pressed left at (578, 120)
Screenshot: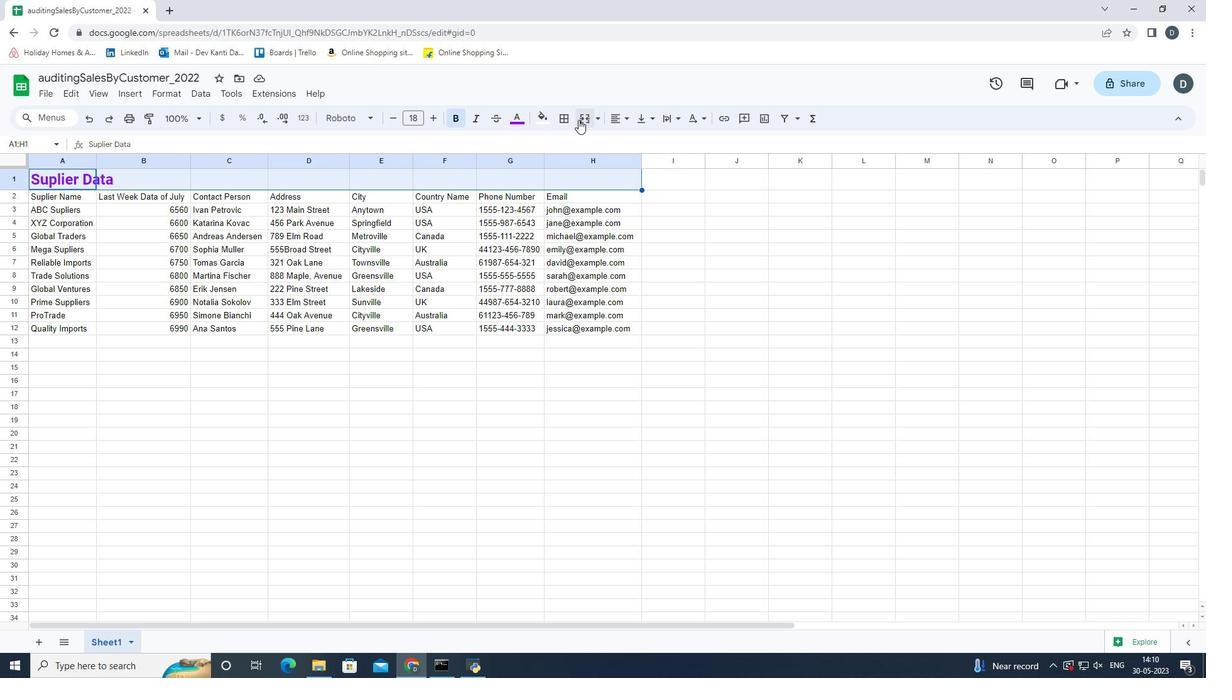
Action: Mouse moved to (76, 199)
Screenshot: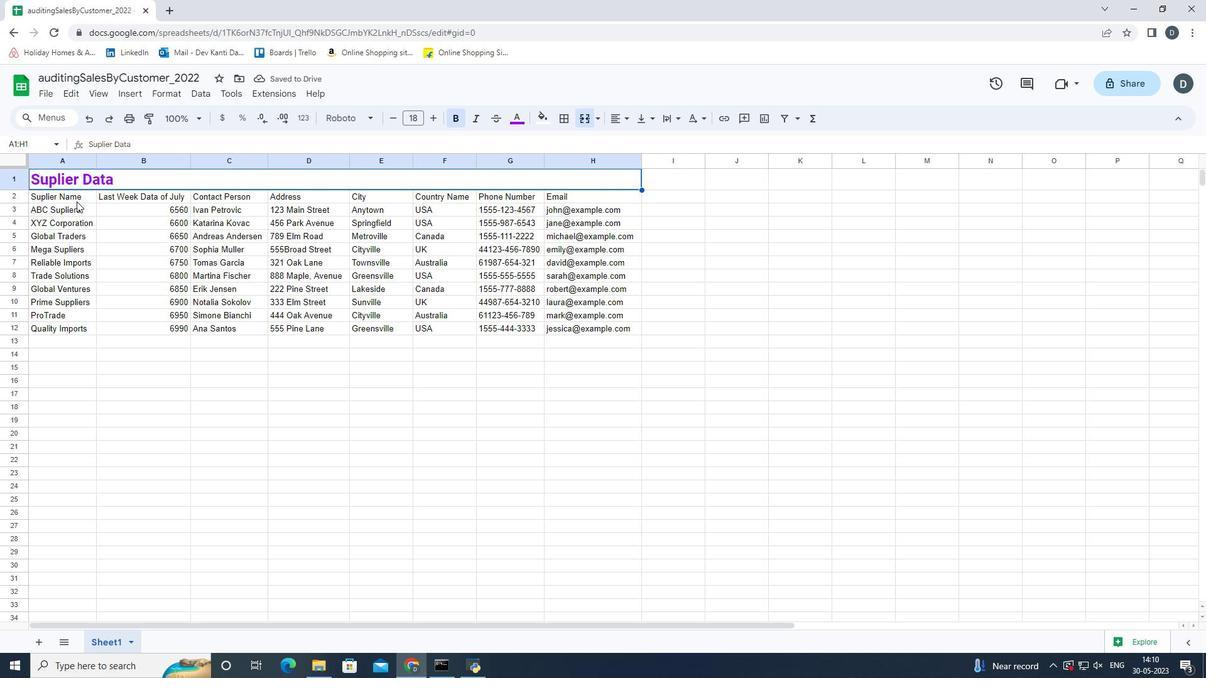 
Action: Mouse pressed left at (76, 199)
Screenshot: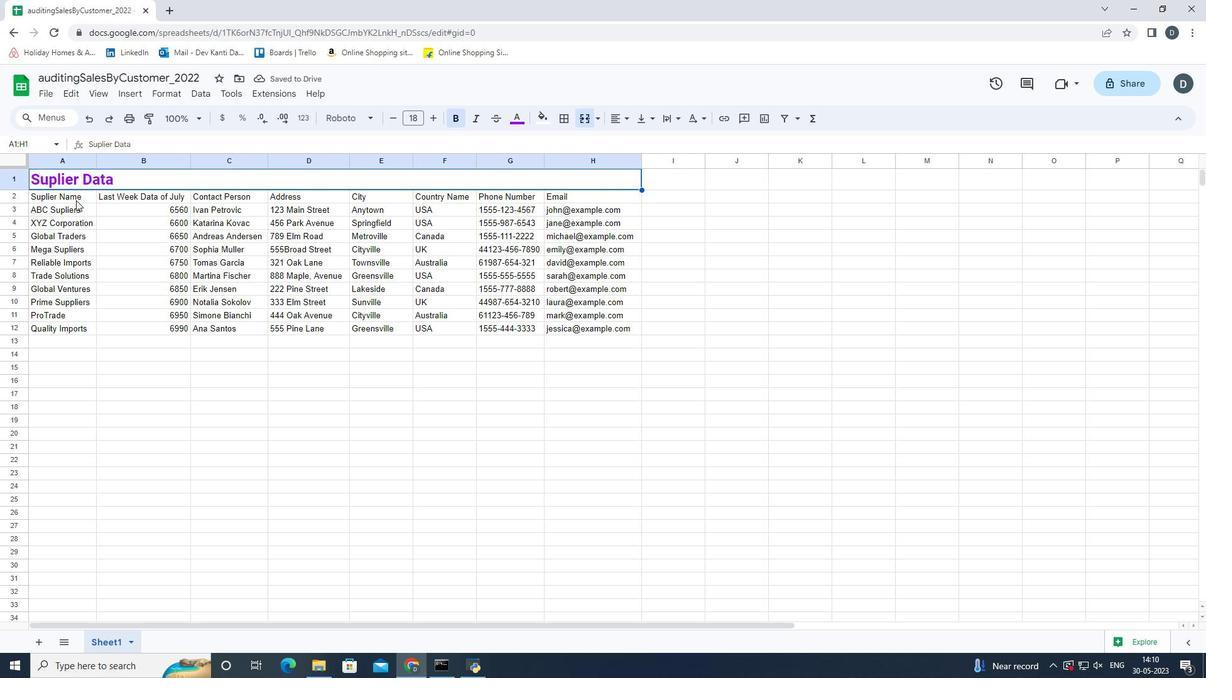 
Action: Mouse pressed left at (76, 199)
Screenshot: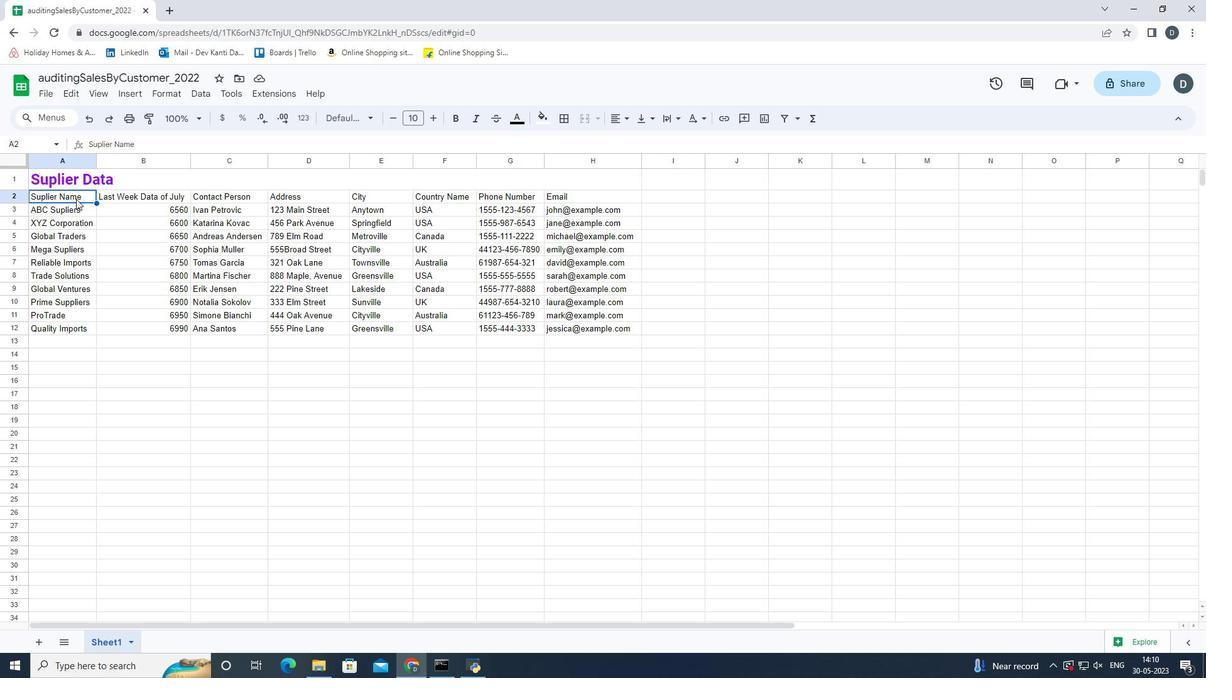 
Action: Mouse moved to (364, 124)
Screenshot: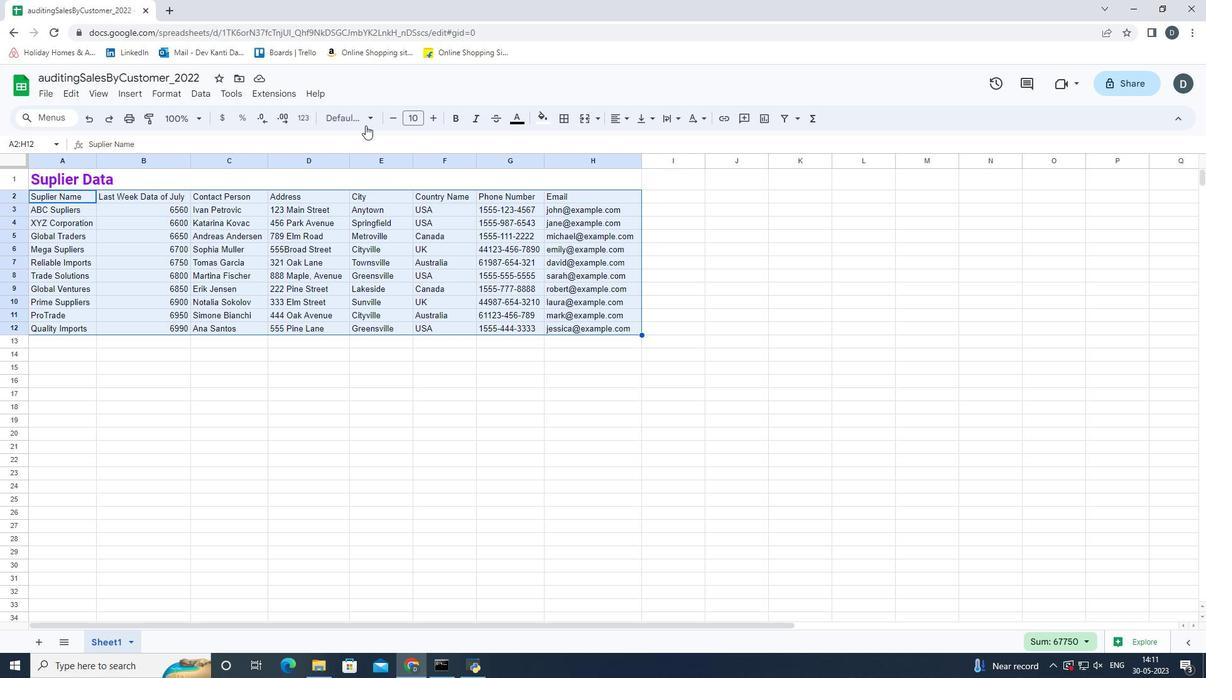 
Action: Mouse pressed left at (364, 124)
Screenshot: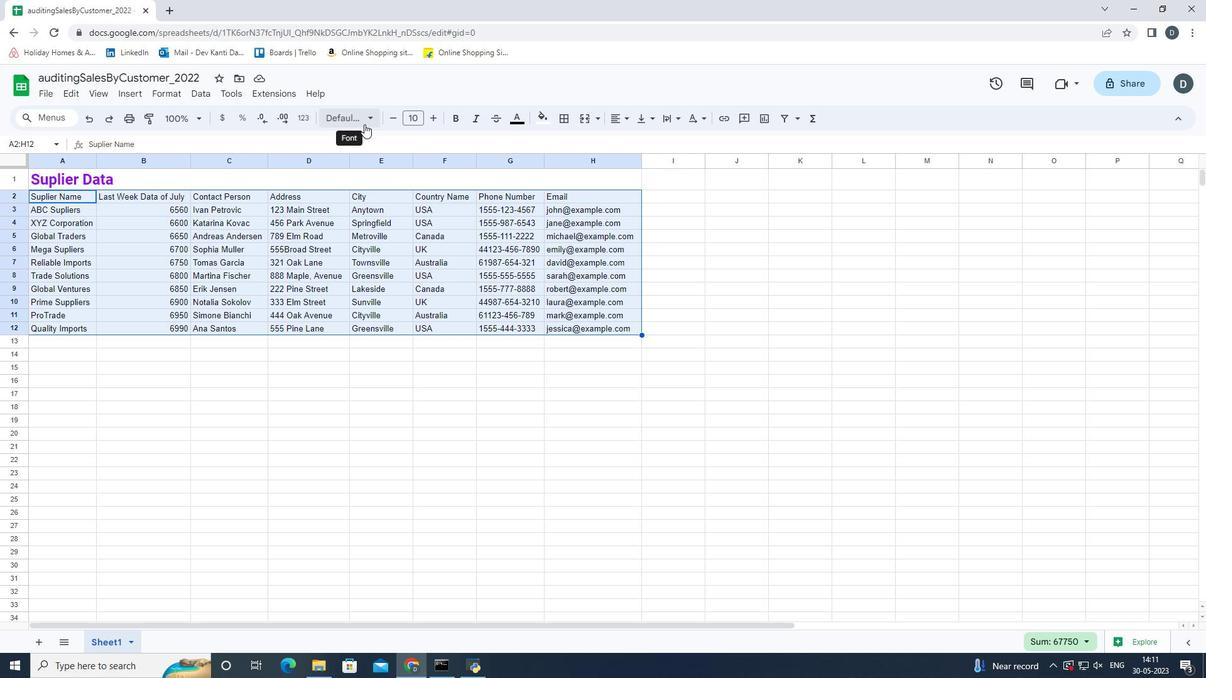 
Action: Mouse moved to (392, 432)
Screenshot: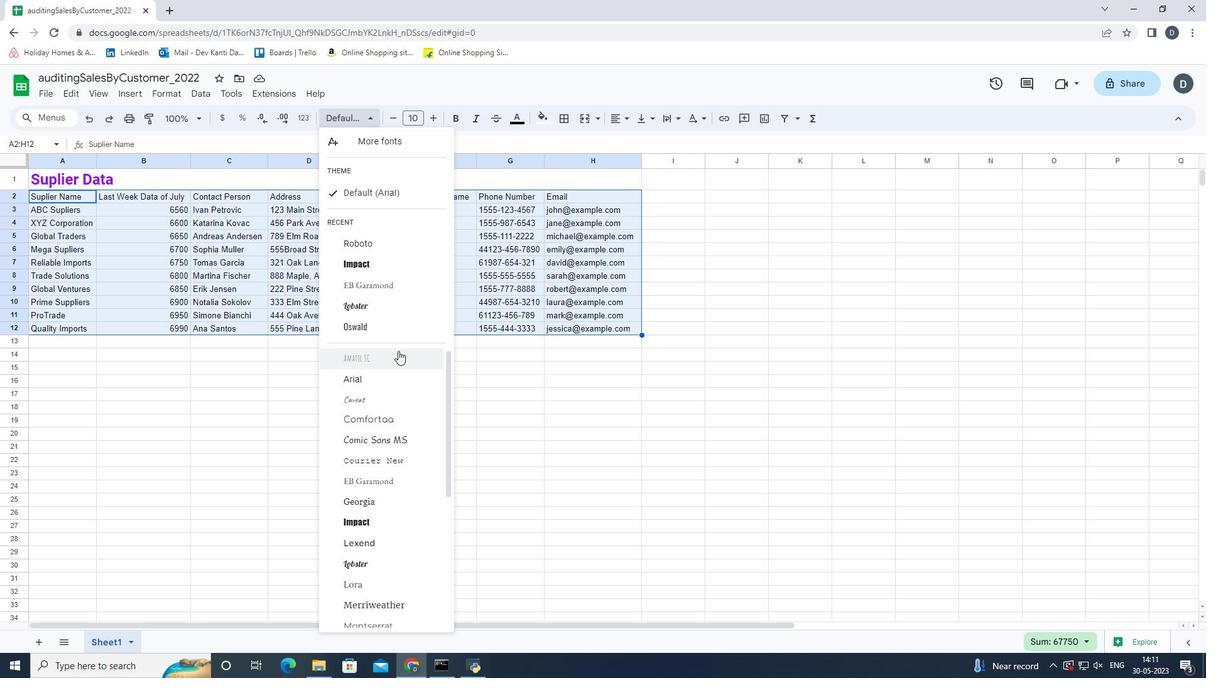
Action: Mouse scrolled (392, 432) with delta (0, 0)
Screenshot: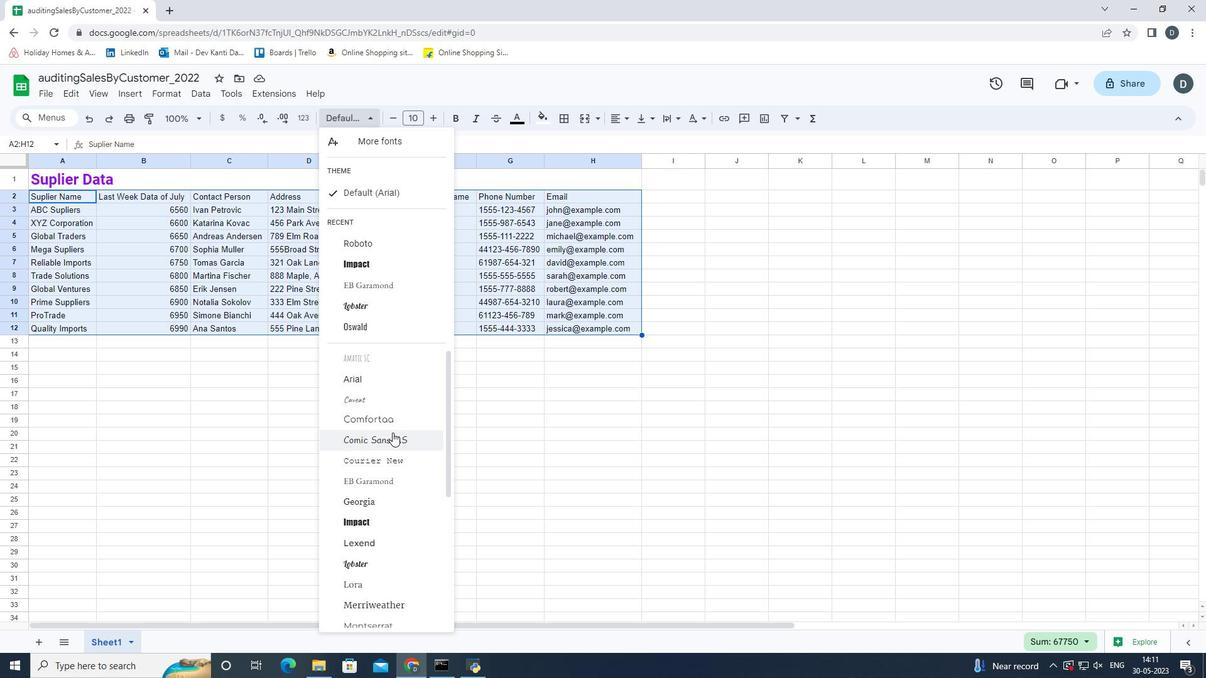 
Action: Mouse scrolled (392, 432) with delta (0, 0)
Screenshot: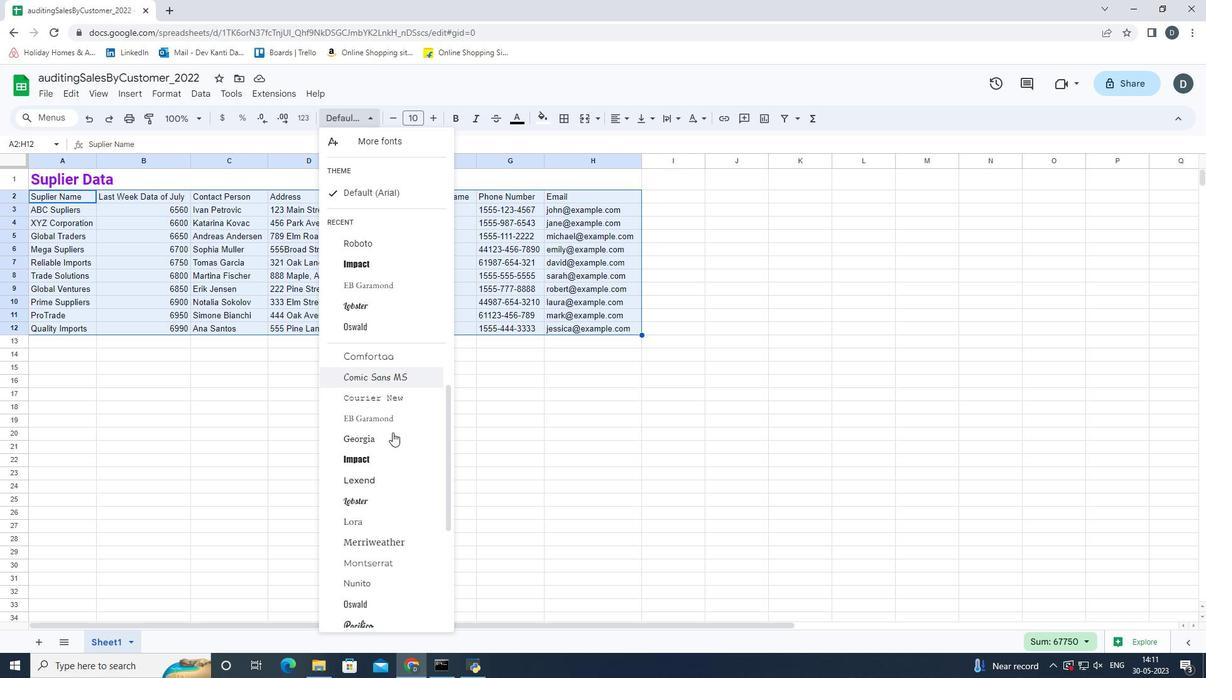 
Action: Mouse scrolled (392, 432) with delta (0, 0)
Screenshot: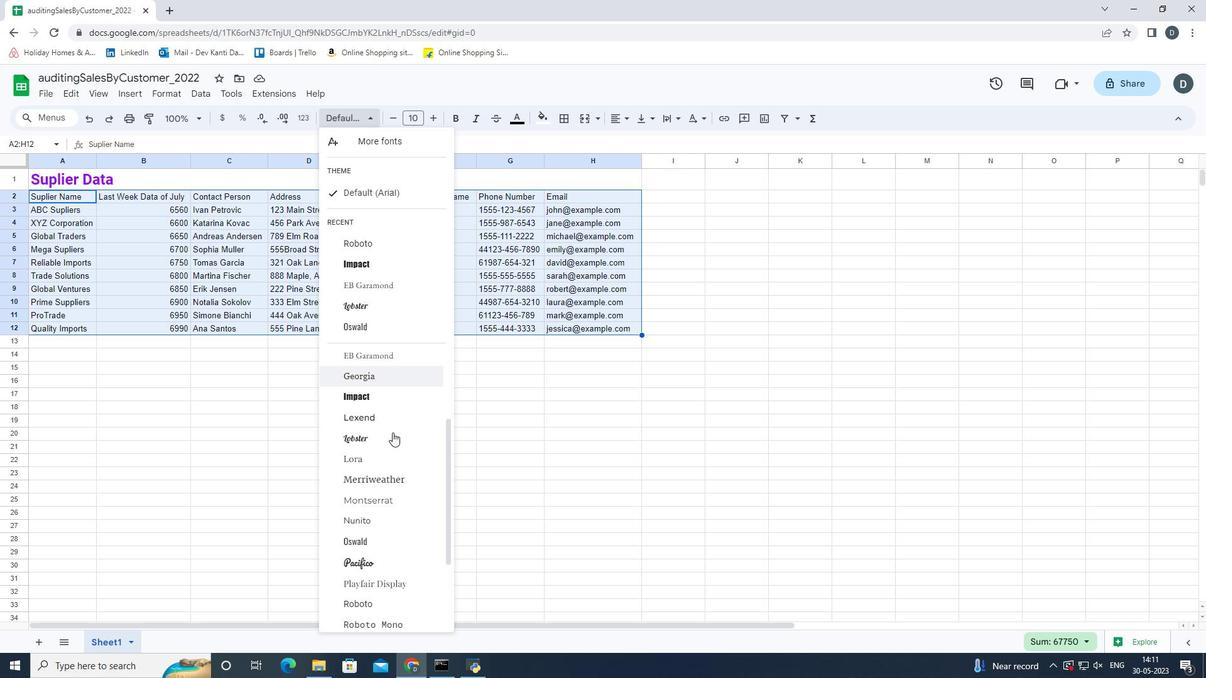 
Action: Mouse scrolled (392, 432) with delta (0, 0)
Screenshot: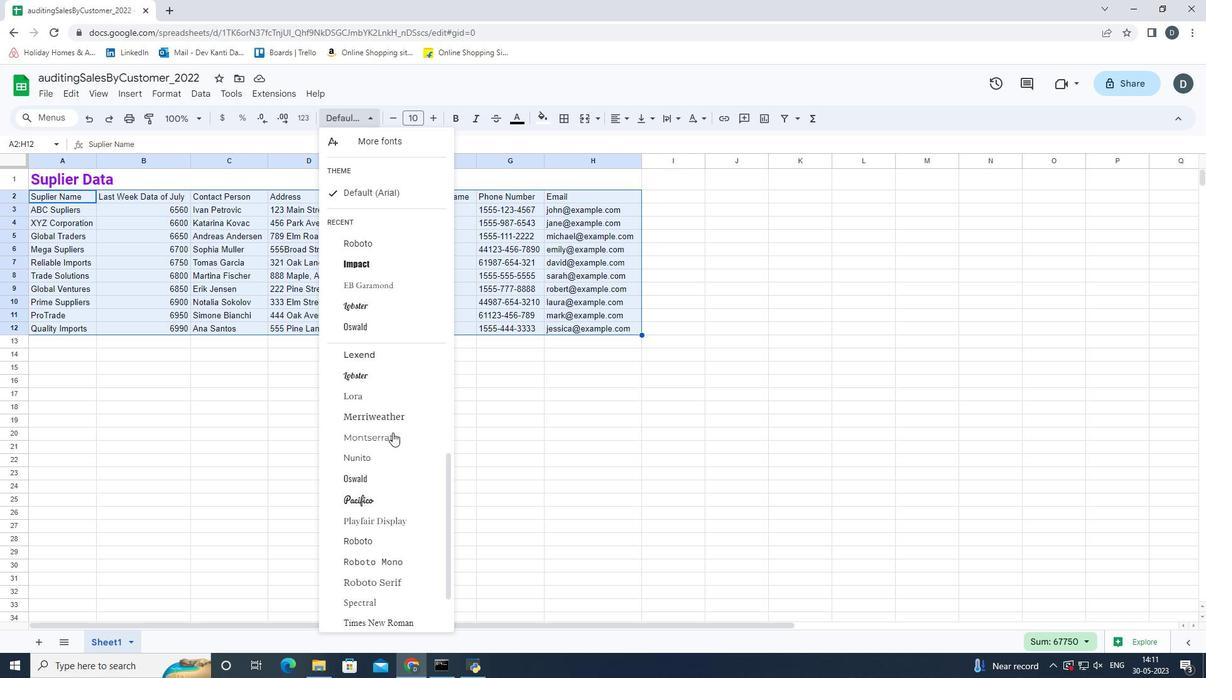 
Action: Mouse moved to (364, 563)
Screenshot: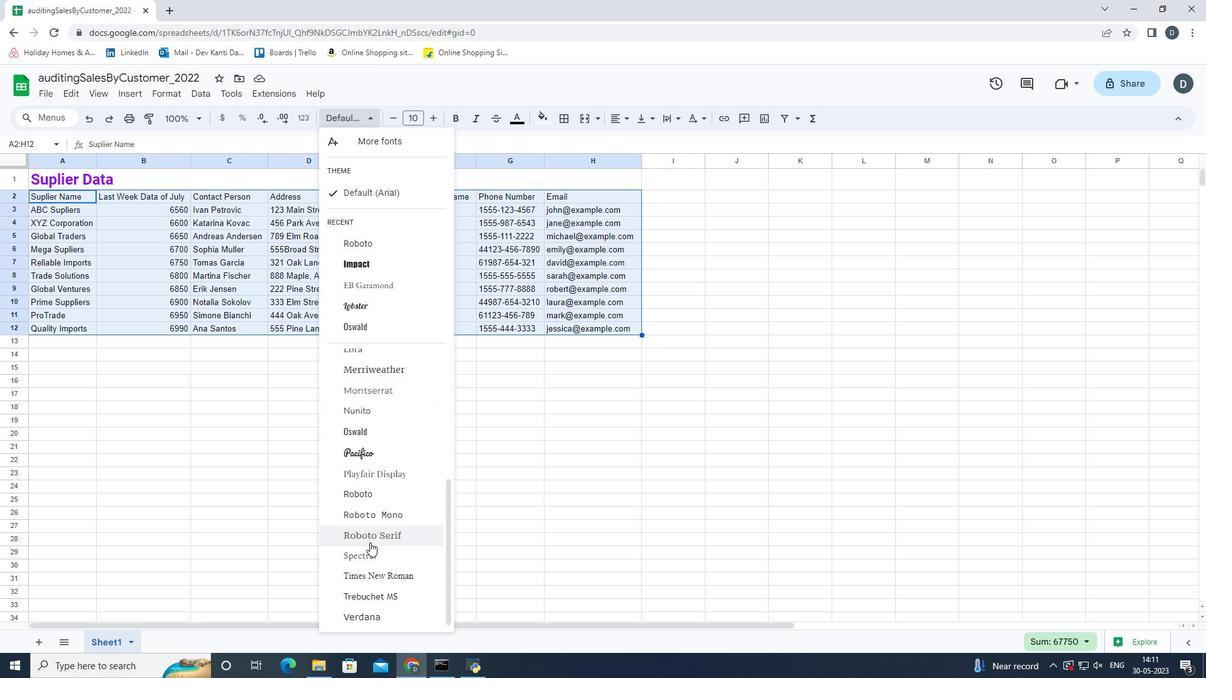 
Action: Mouse pressed left at (364, 563)
Screenshot: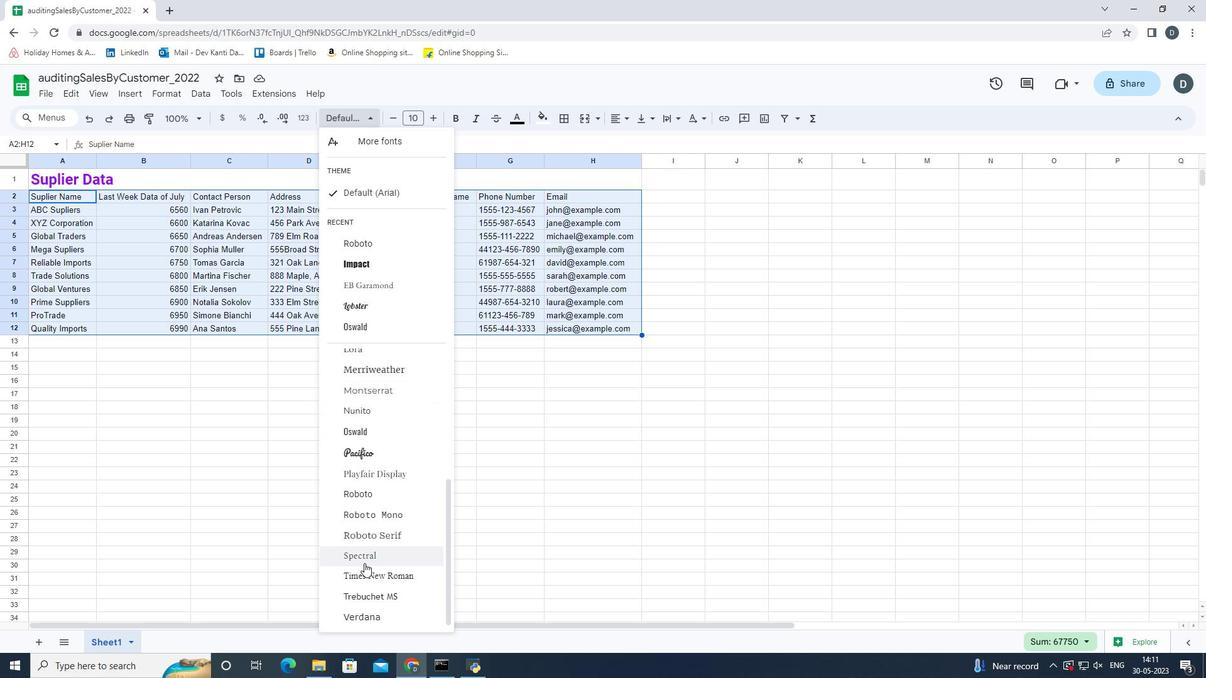 
Action: Mouse moved to (434, 118)
Screenshot: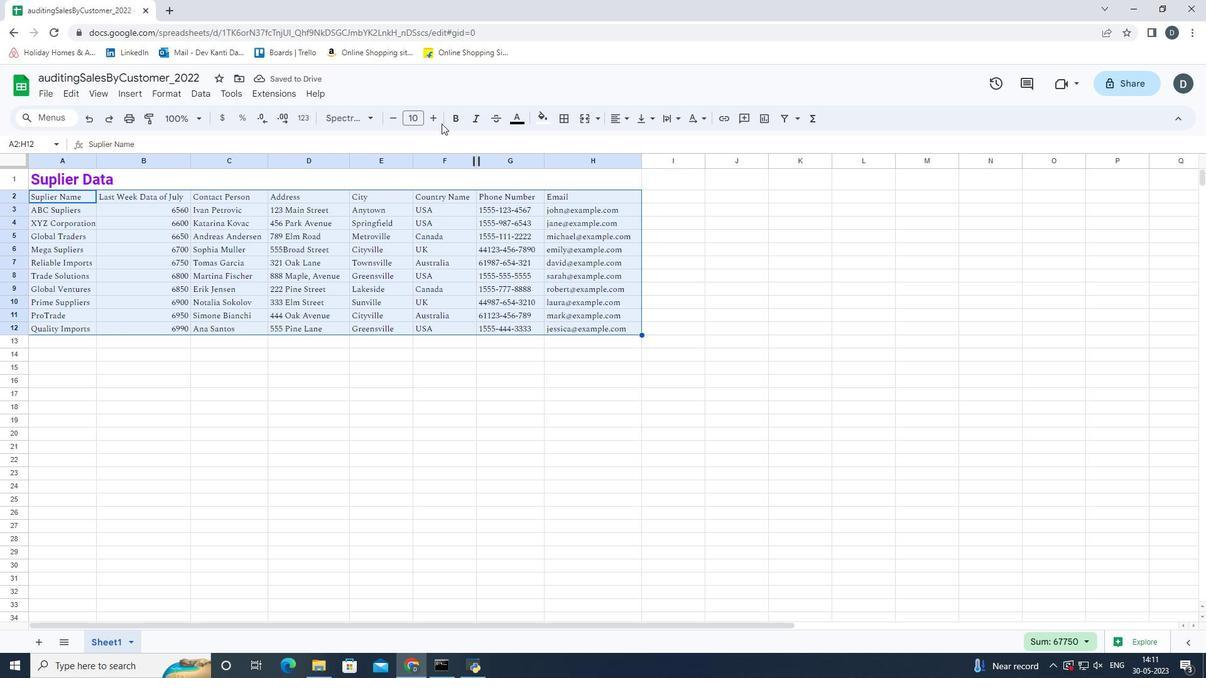 
Action: Mouse pressed left at (434, 118)
Screenshot: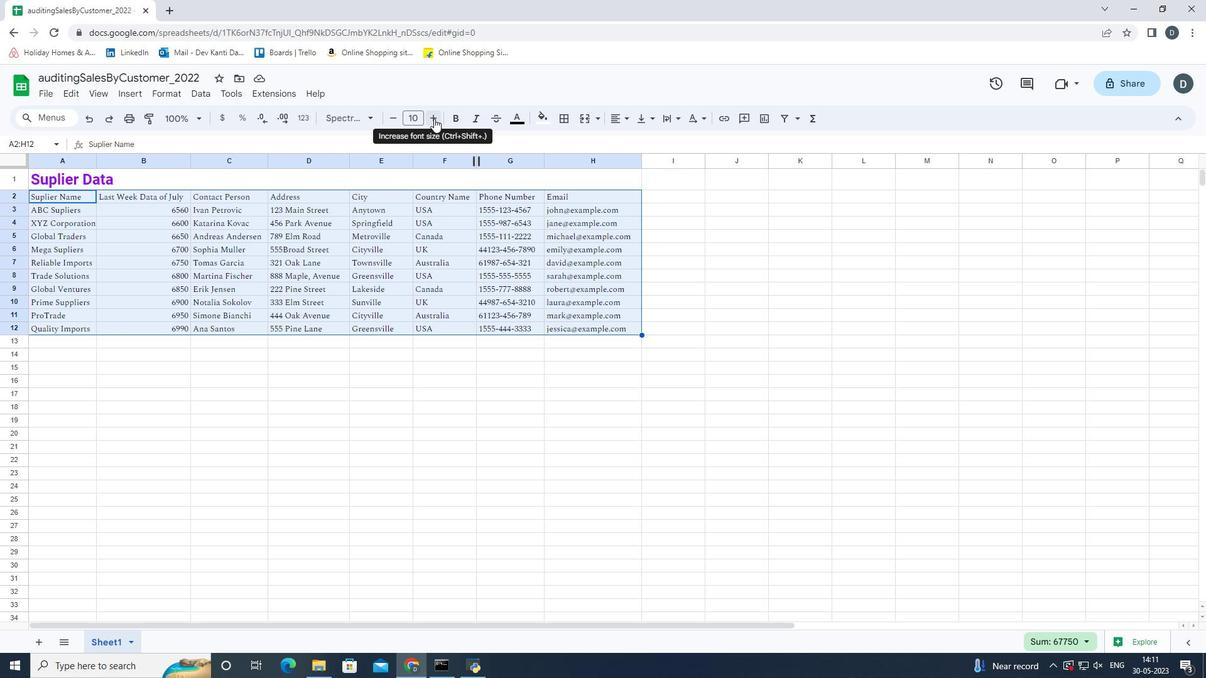 
Action: Mouse pressed left at (434, 118)
Screenshot: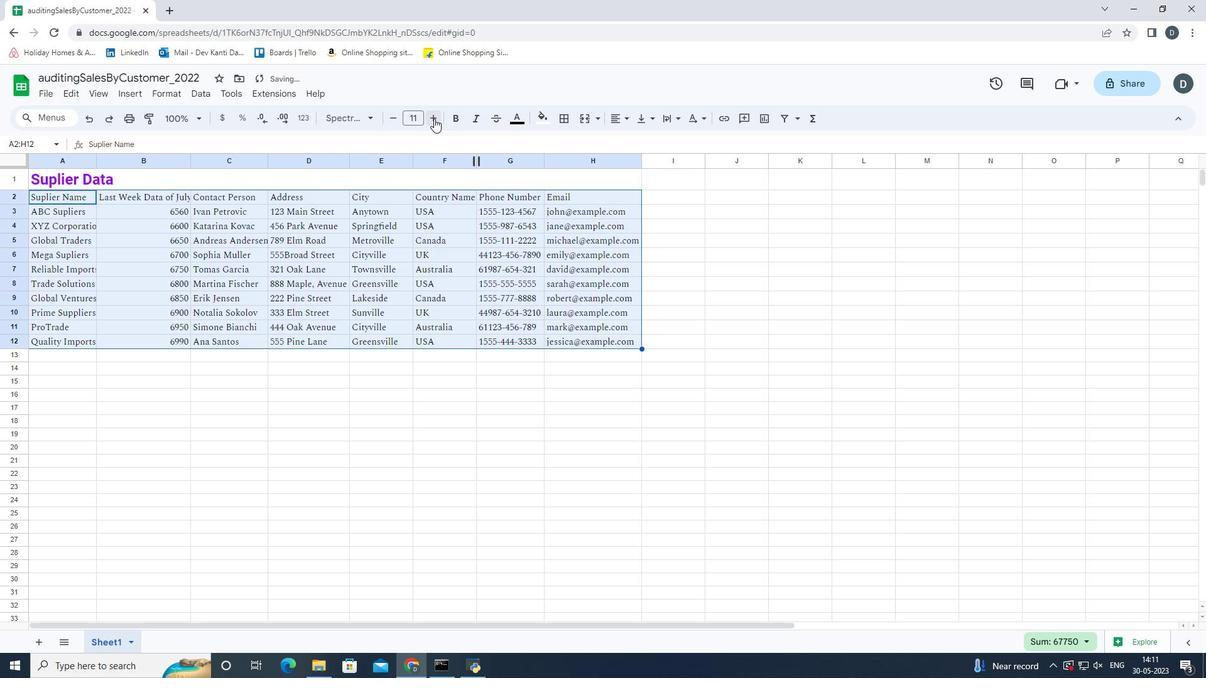
Action: Mouse pressed left at (434, 118)
Screenshot: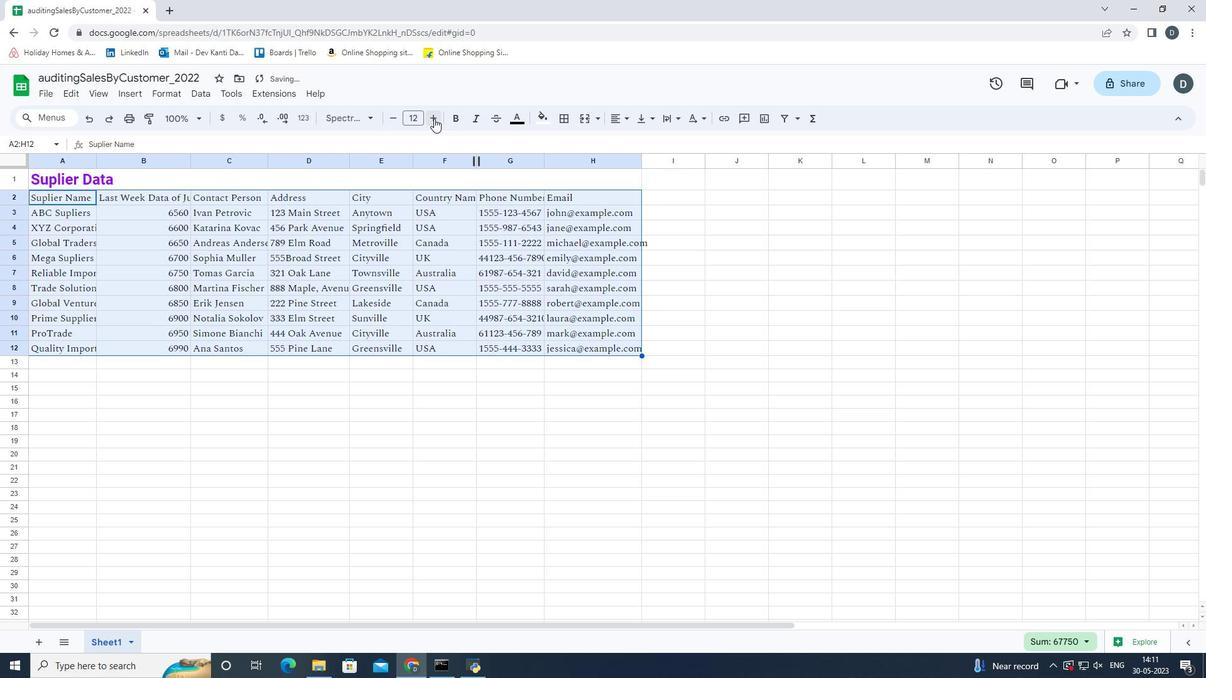 
Action: Mouse pressed left at (434, 118)
Screenshot: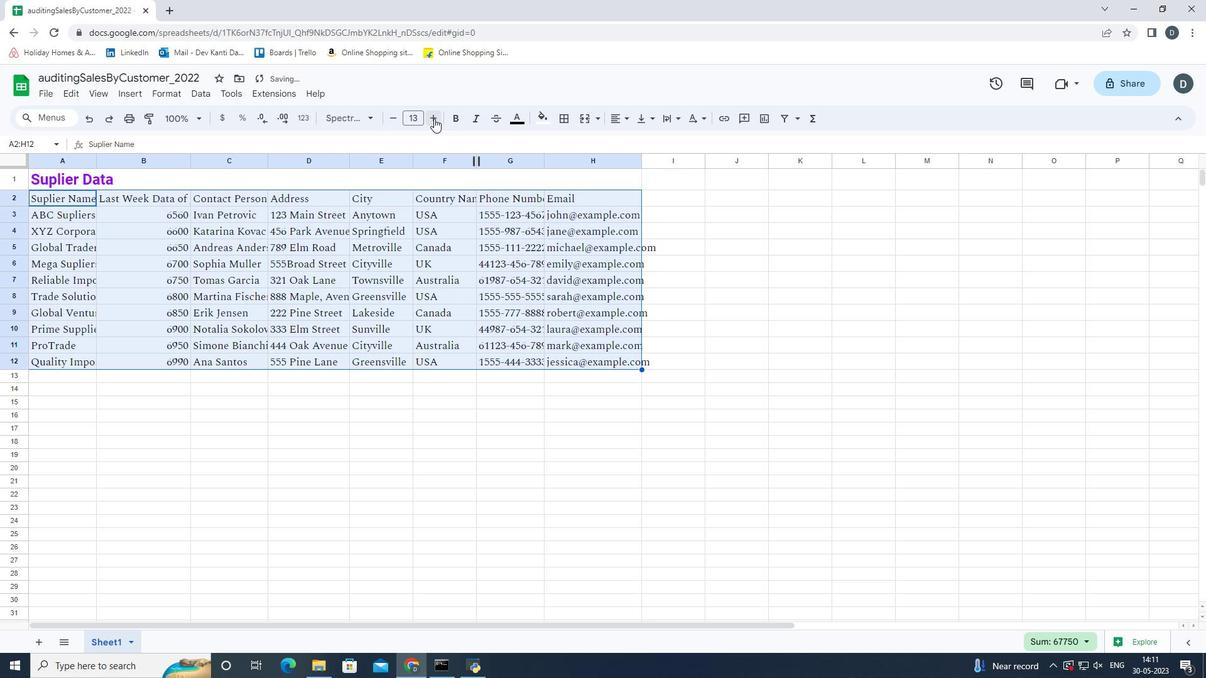 
Action: Mouse pressed left at (434, 118)
Screenshot: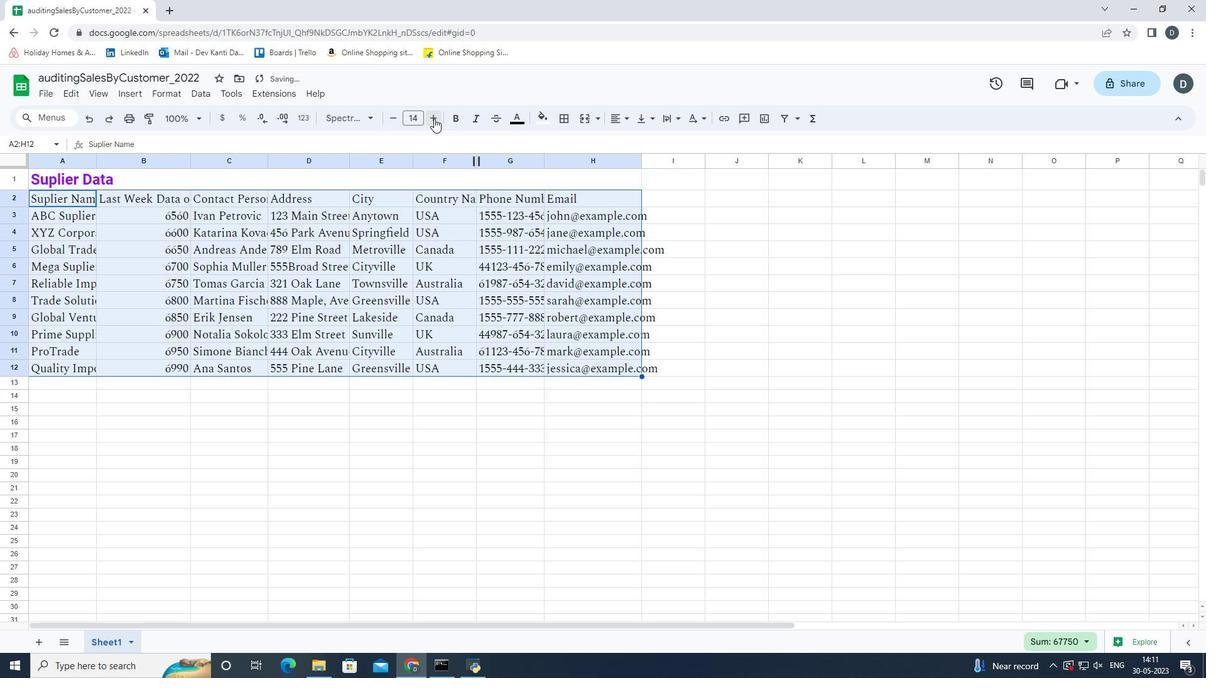 
Action: Mouse pressed left at (434, 118)
Screenshot: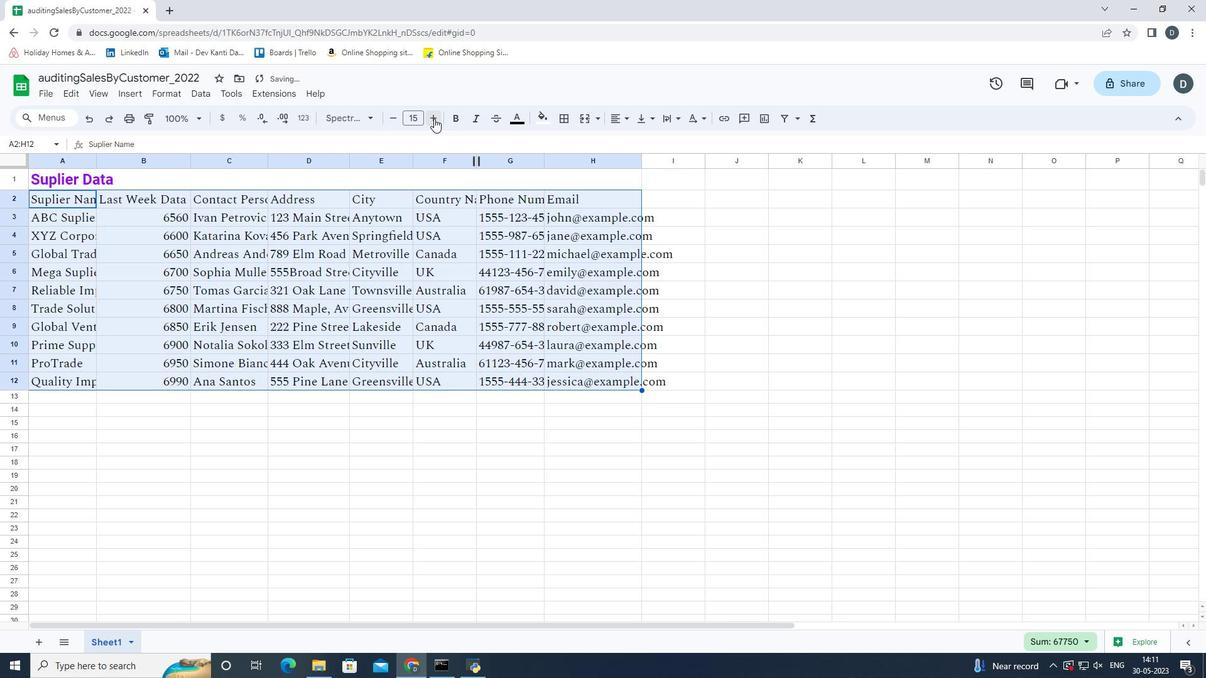 
Action: Mouse pressed left at (434, 118)
Screenshot: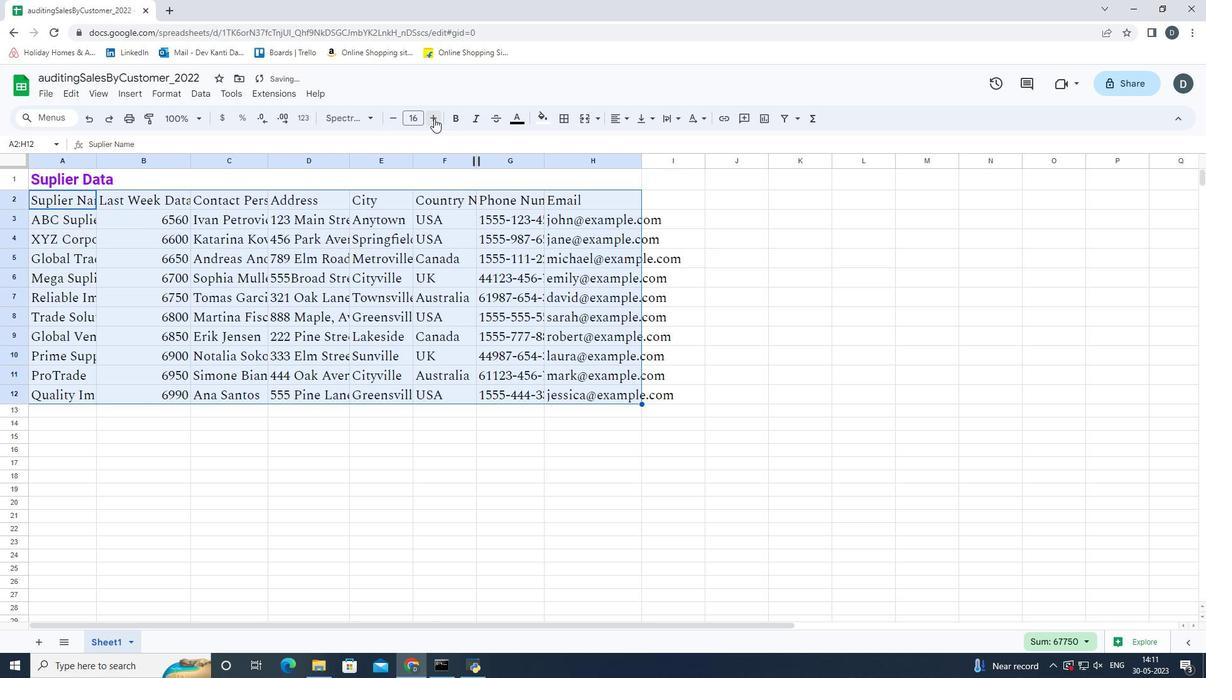 
Action: Mouse pressed left at (434, 118)
Screenshot: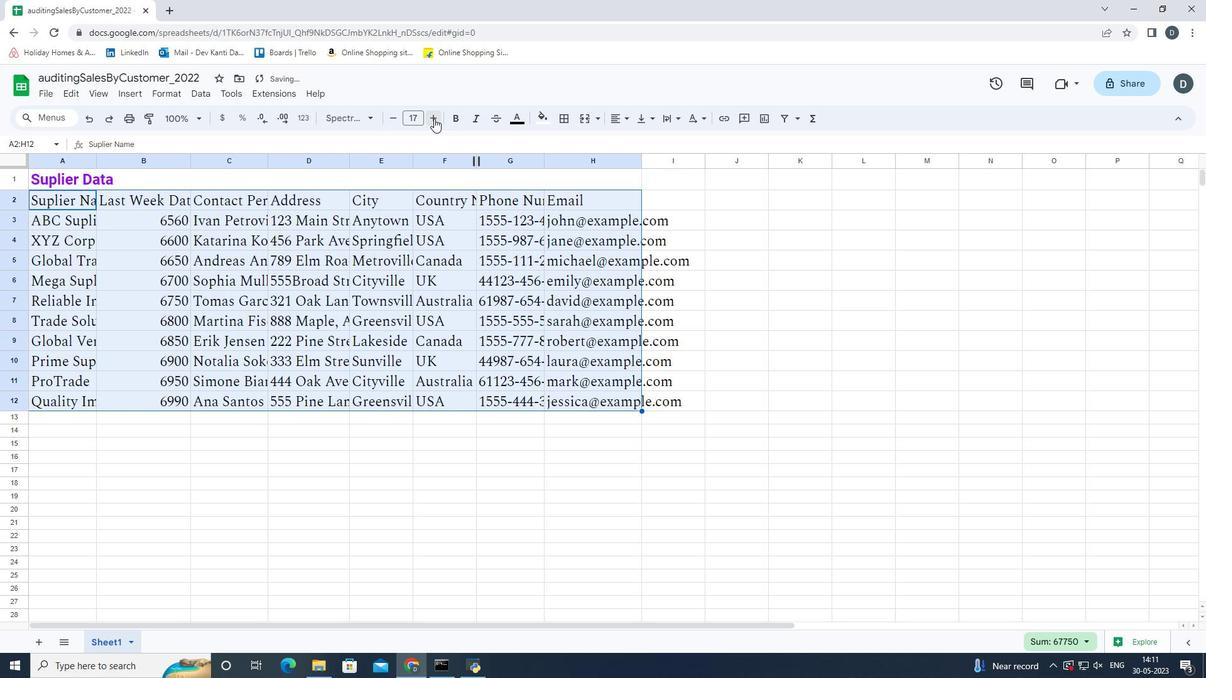 
Action: Mouse moved to (643, 160)
Screenshot: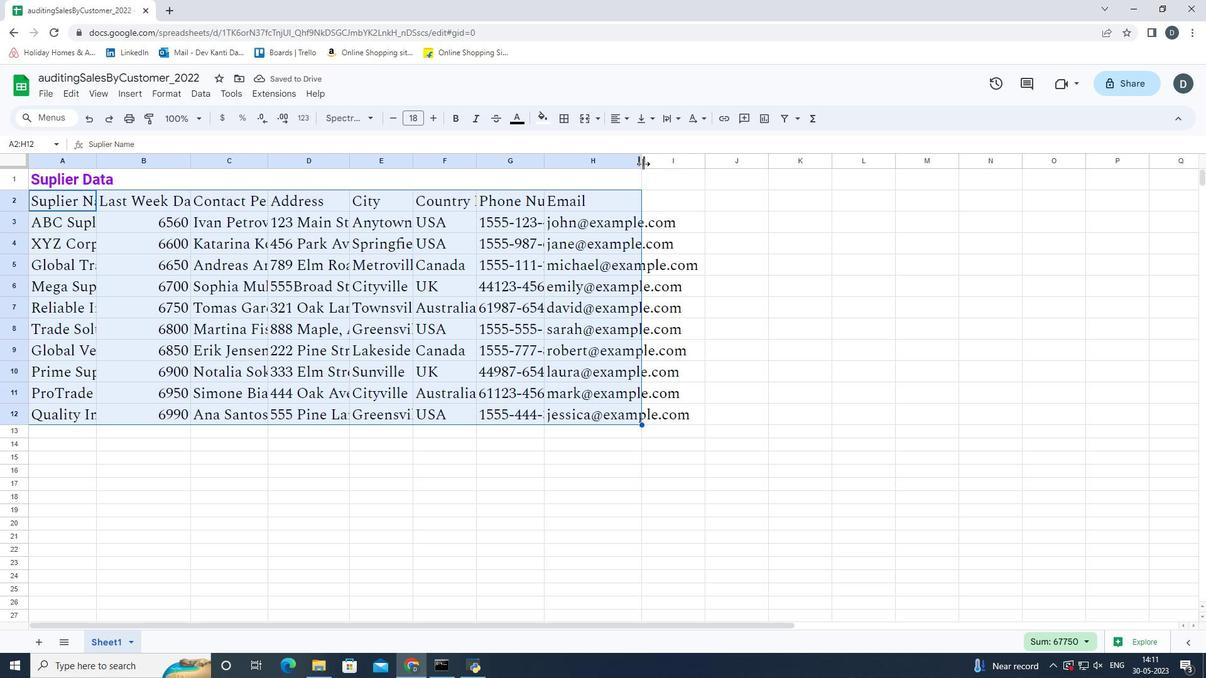 
Action: Mouse pressed left at (643, 160)
Screenshot: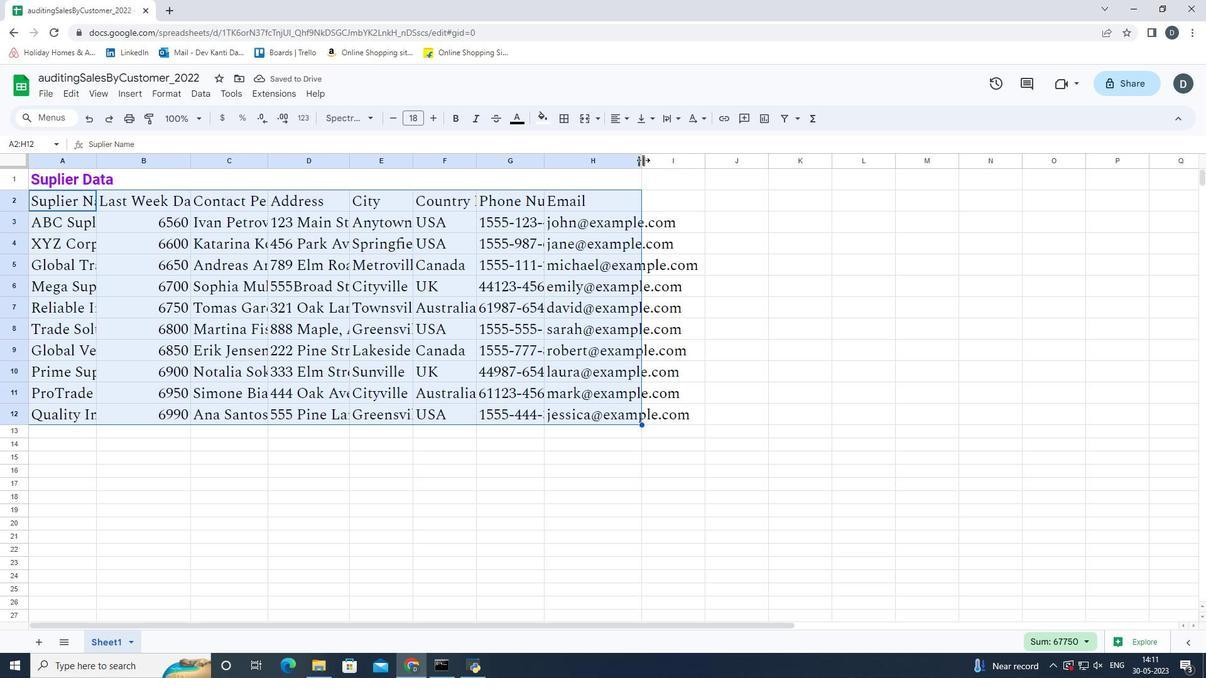 
Action: Mouse moved to (545, 164)
Screenshot: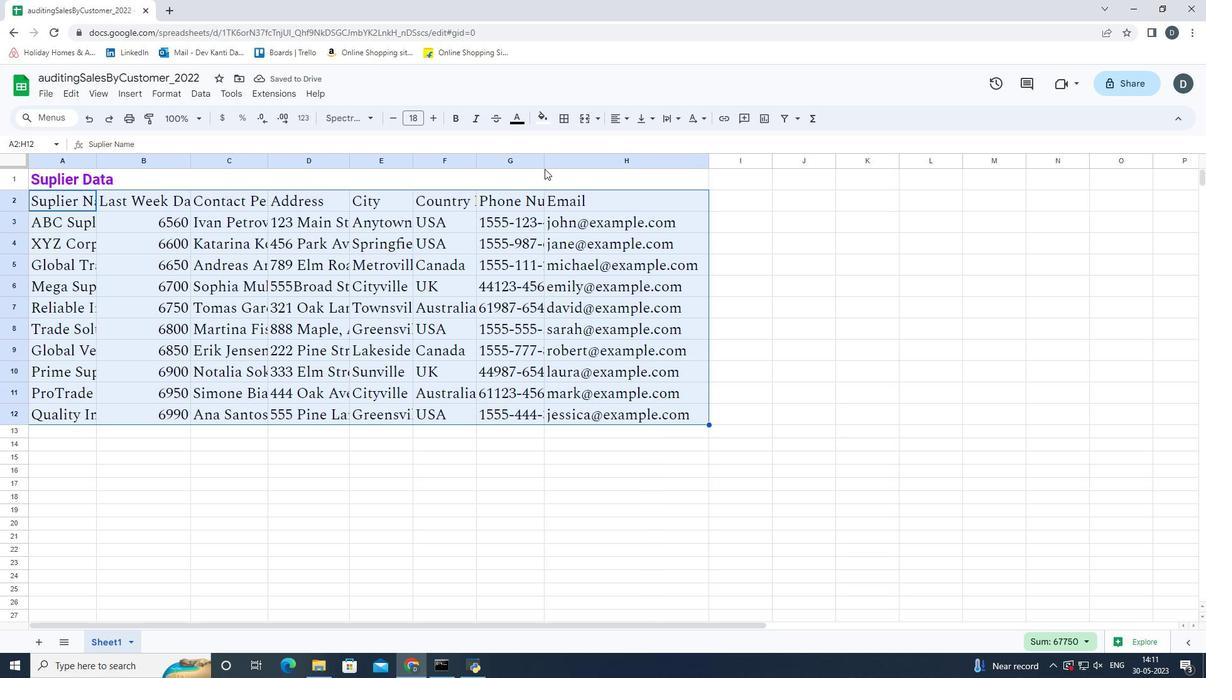 
Action: Mouse pressed left at (545, 164)
Screenshot: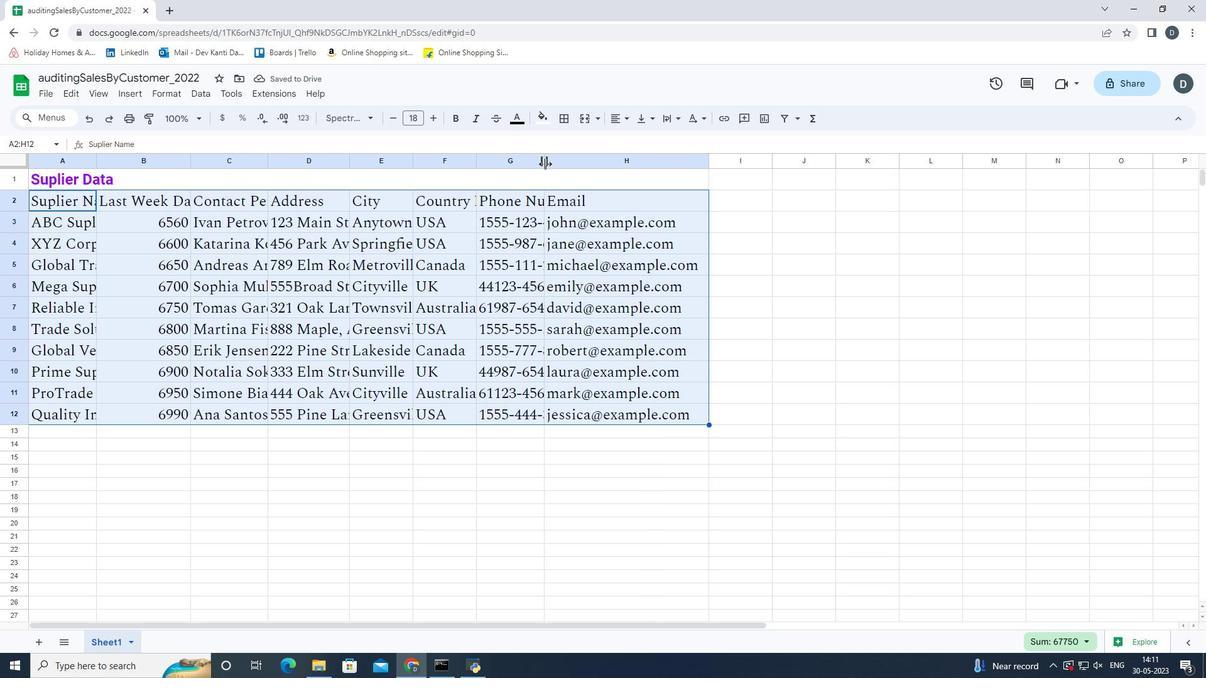 
Action: Mouse moved to (584, 161)
Screenshot: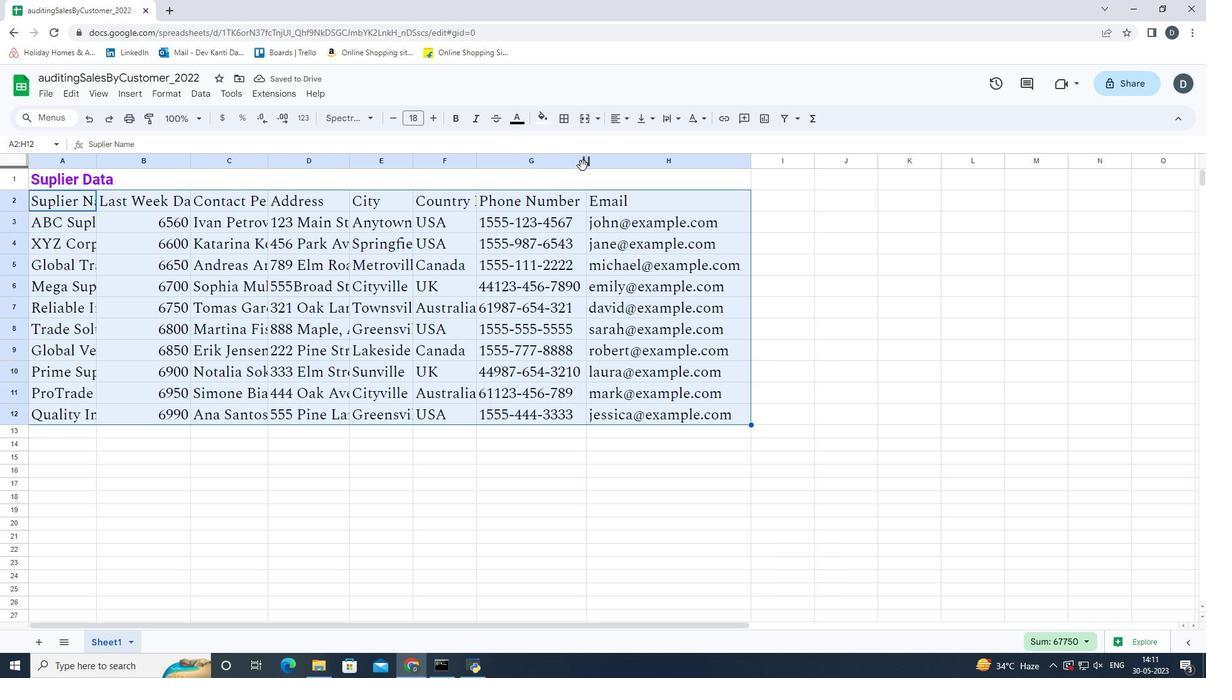 
Action: Mouse pressed left at (584, 161)
Screenshot: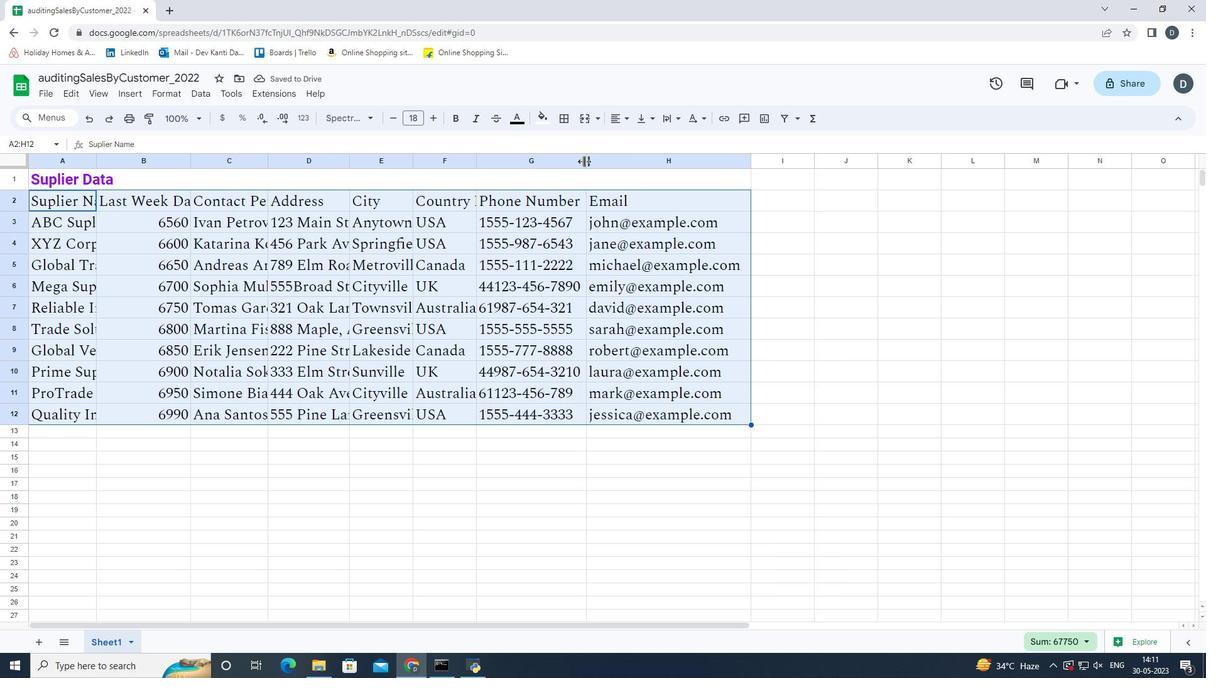 
Action: Mouse moved to (608, 157)
Screenshot: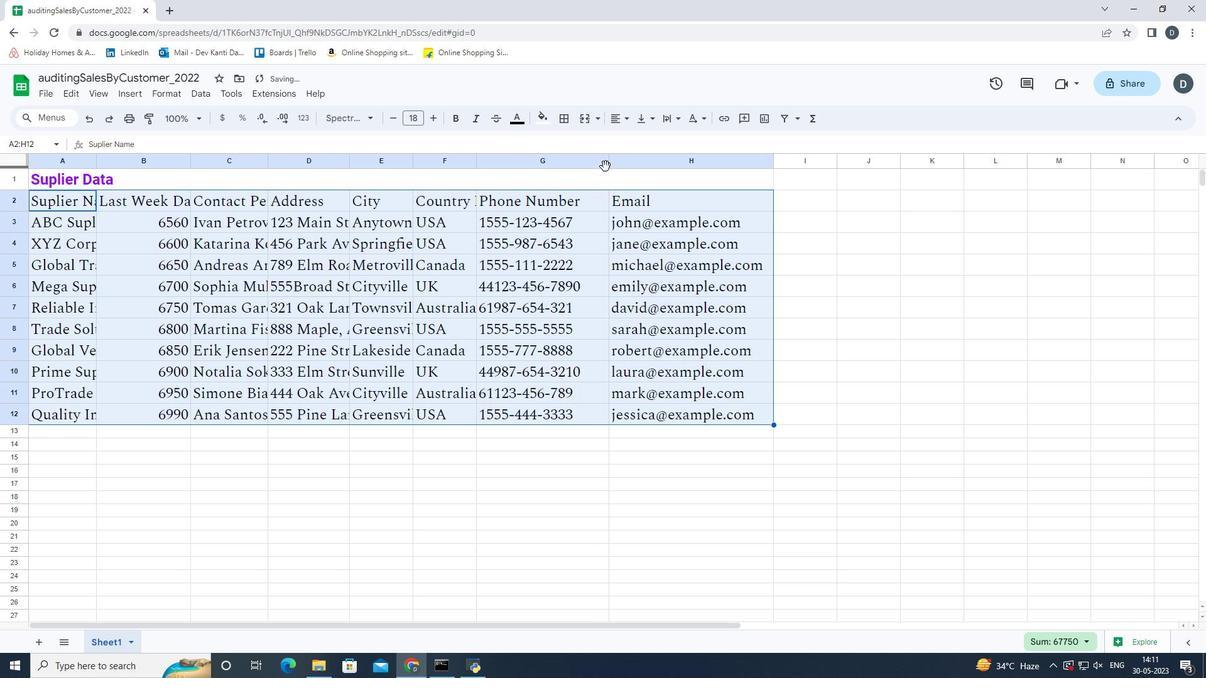 
Action: Mouse pressed left at (608, 157)
Screenshot: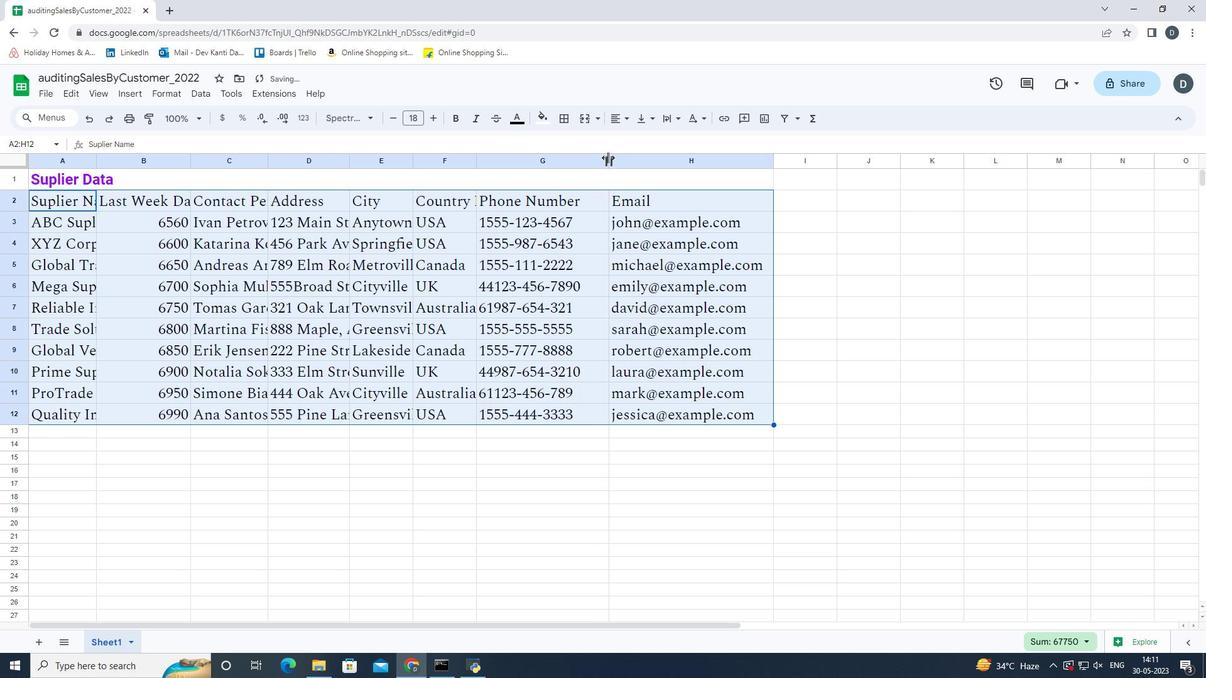 
Action: Mouse moved to (592, 164)
Screenshot: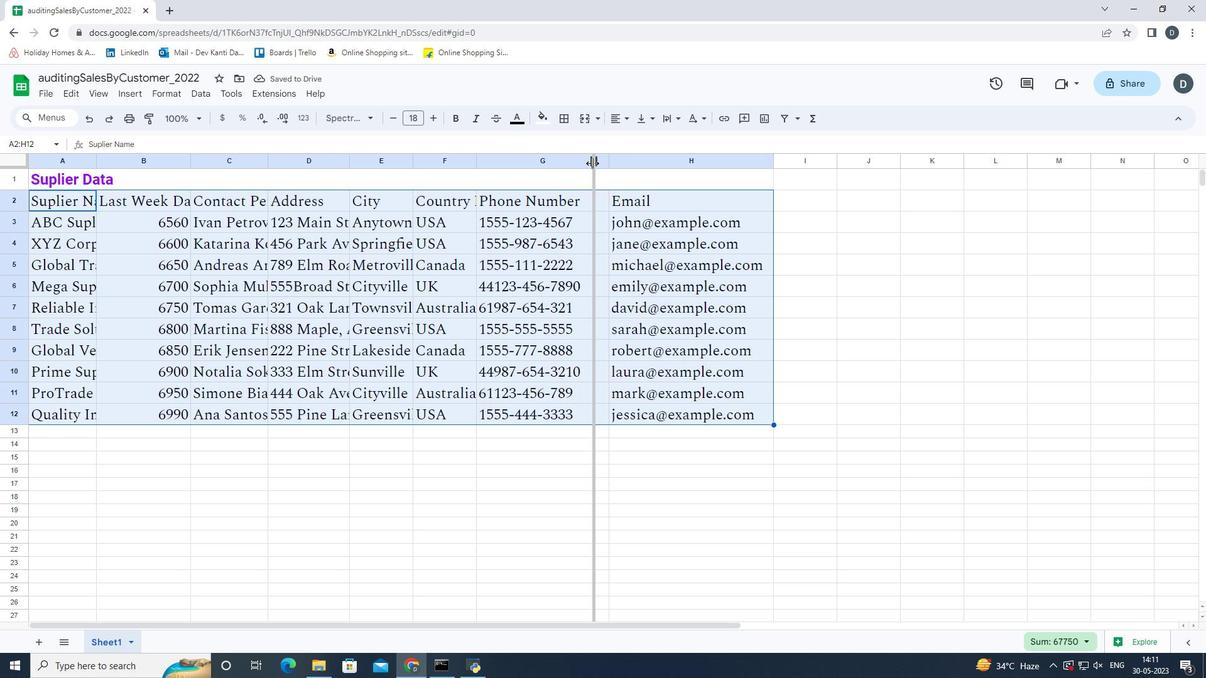 
Action: Mouse pressed left at (592, 164)
Screenshot: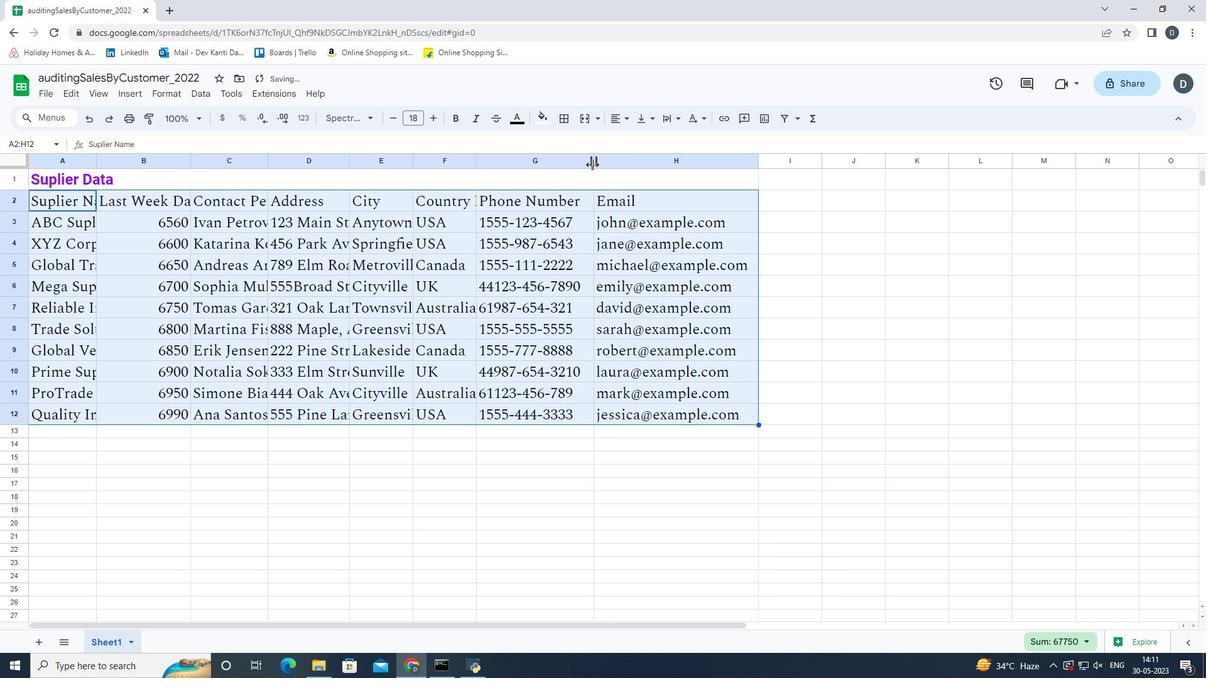 
Action: Mouse moved to (414, 166)
Screenshot: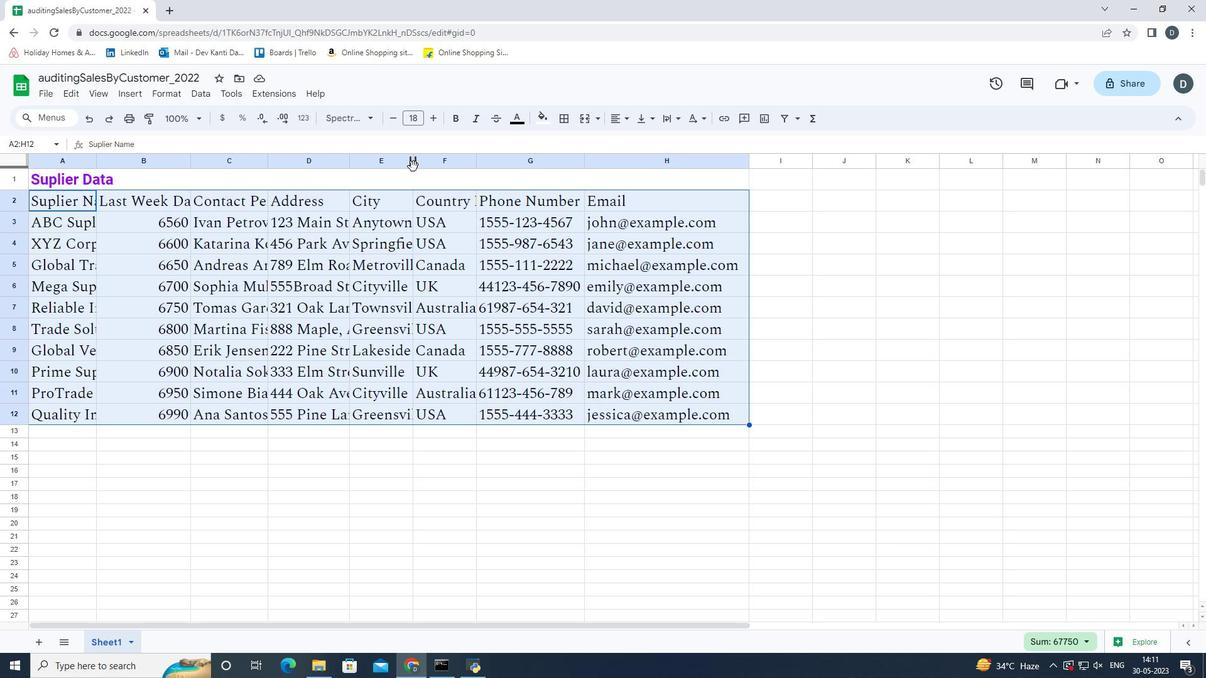 
Action: Mouse pressed left at (414, 166)
Screenshot: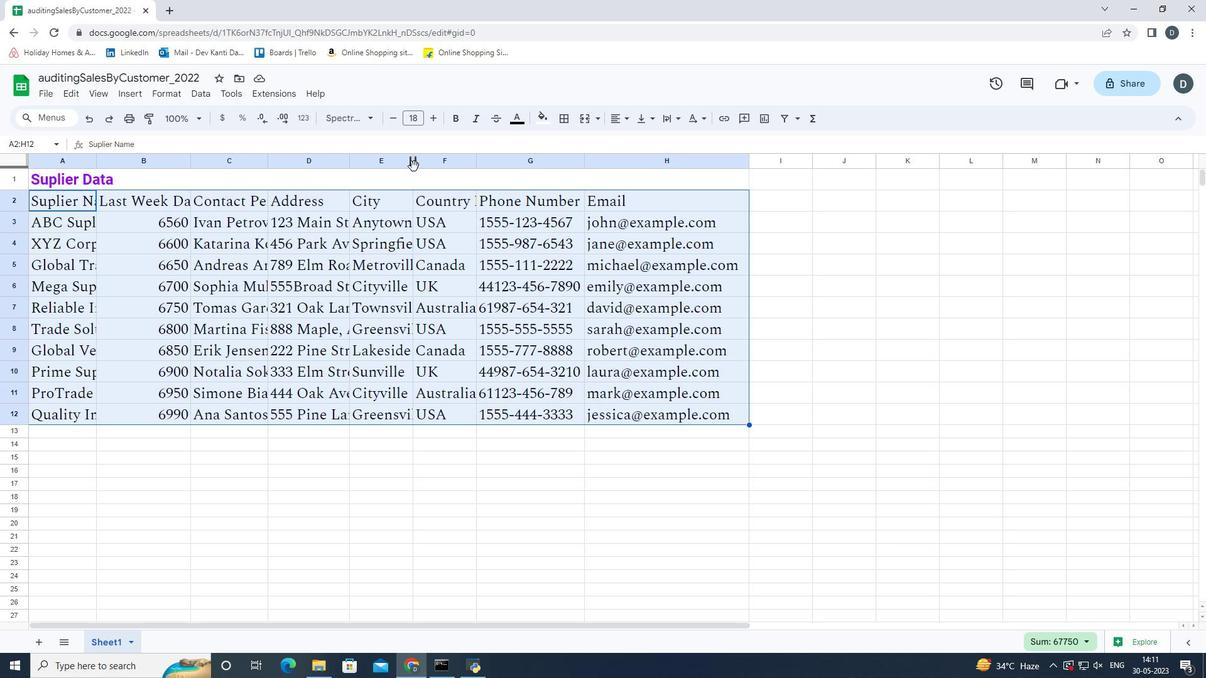 
Action: Mouse moved to (414, 161)
Screenshot: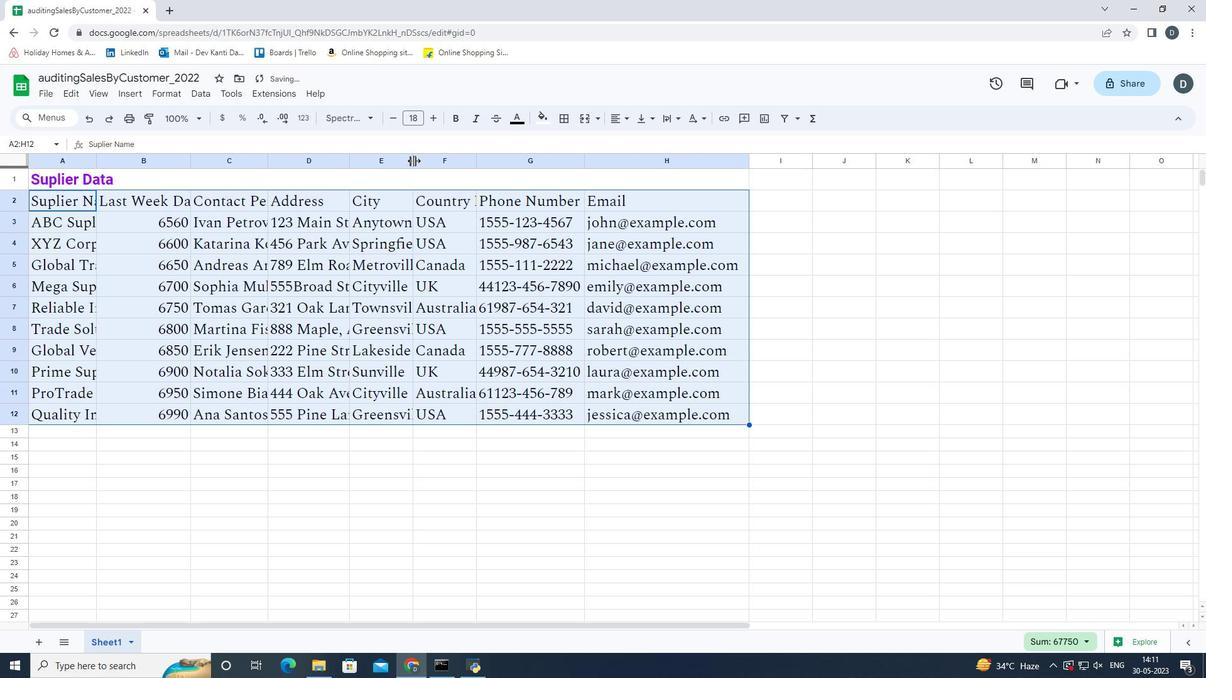 
Action: Mouse pressed left at (414, 161)
Screenshot: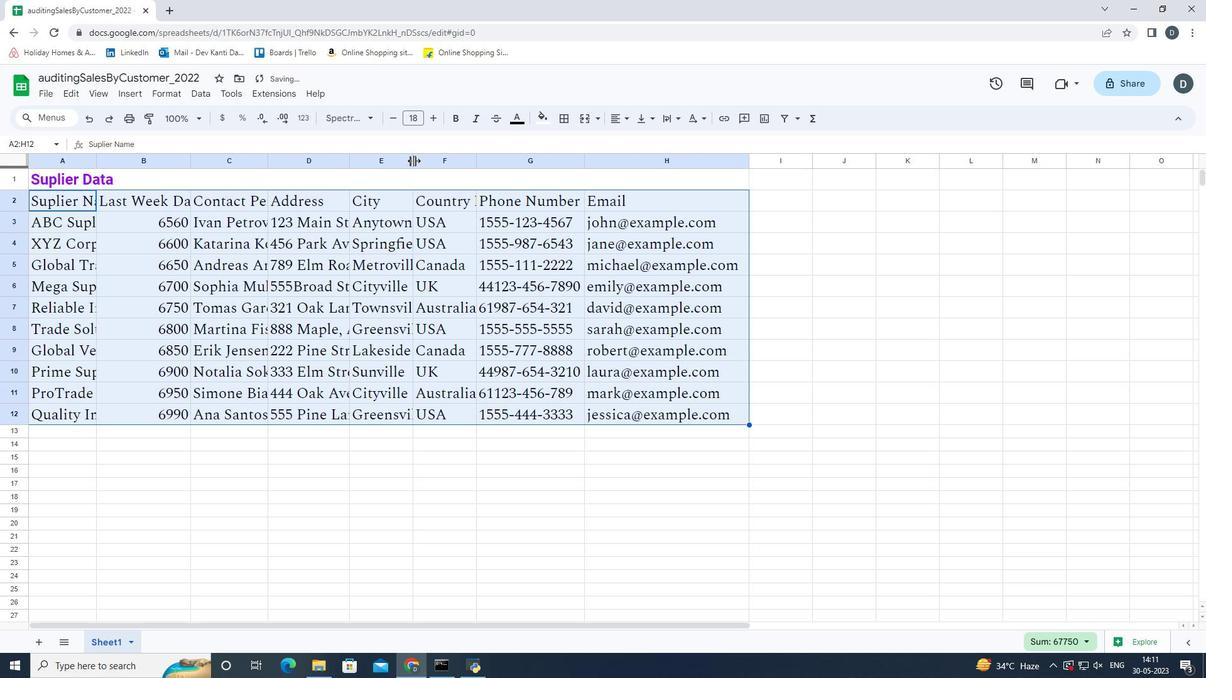 
Action: Mouse moved to (426, 162)
Screenshot: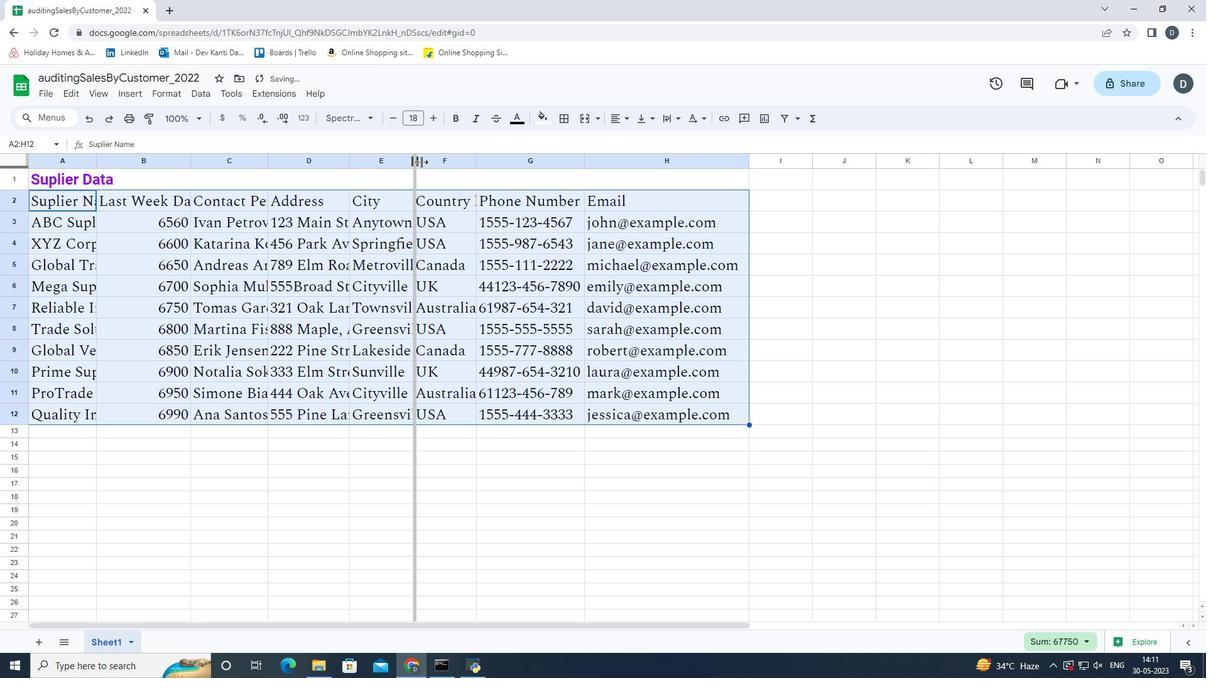 
Action: Mouse pressed left at (426, 162)
Screenshot: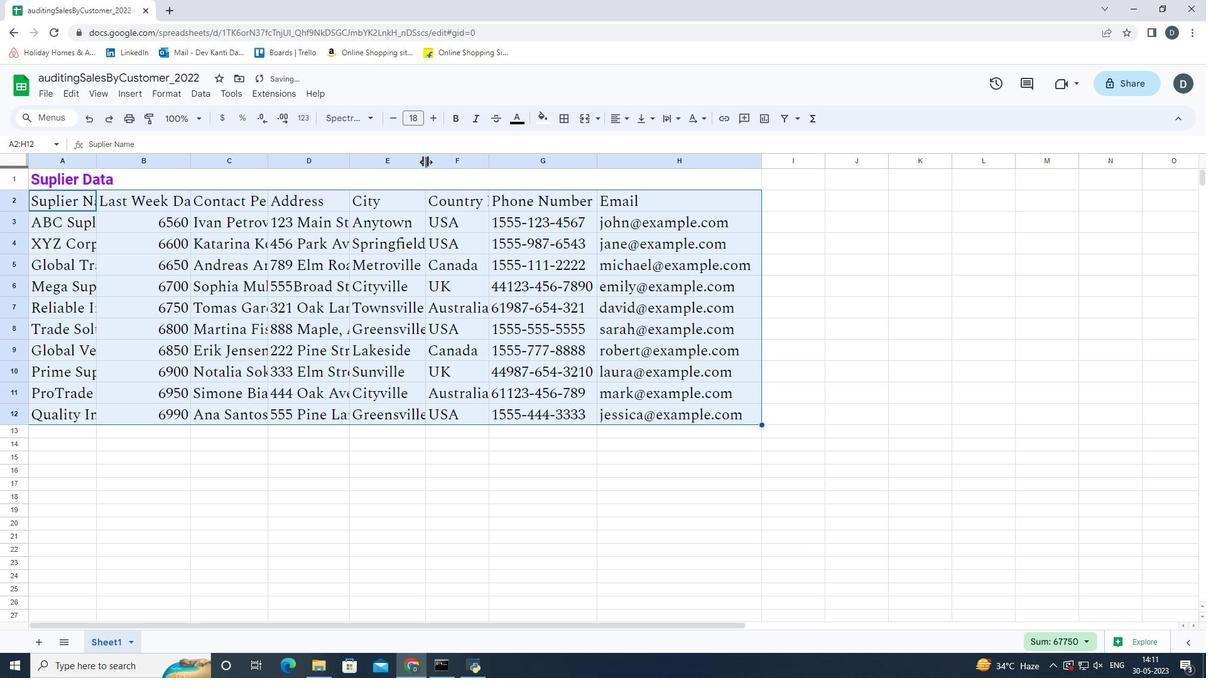 
Action: Mouse moved to (451, 165)
Screenshot: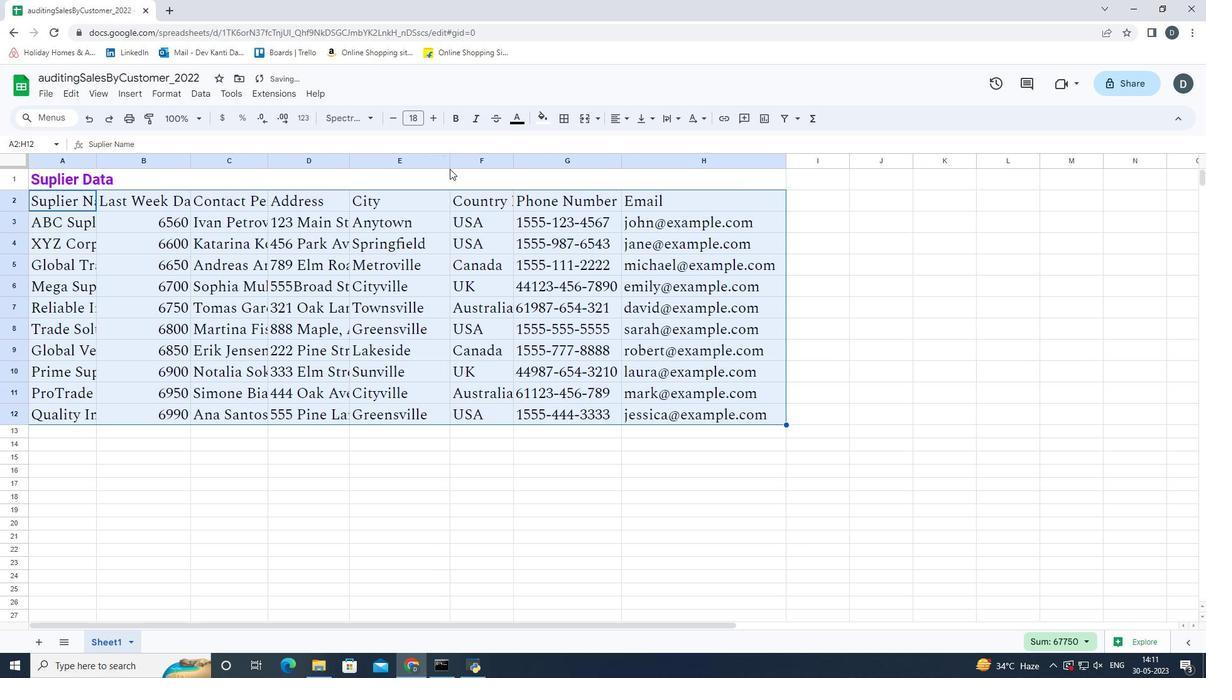 
Action: Mouse pressed left at (451, 165)
Screenshot: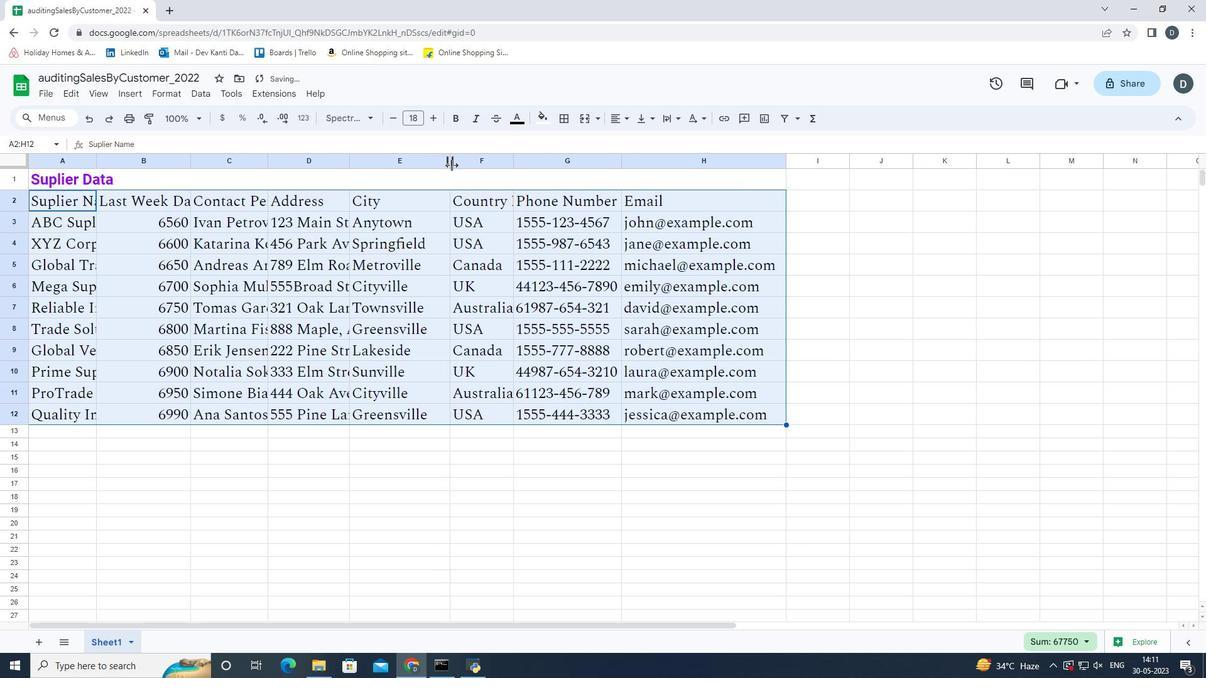 
Action: Mouse moved to (349, 165)
Screenshot: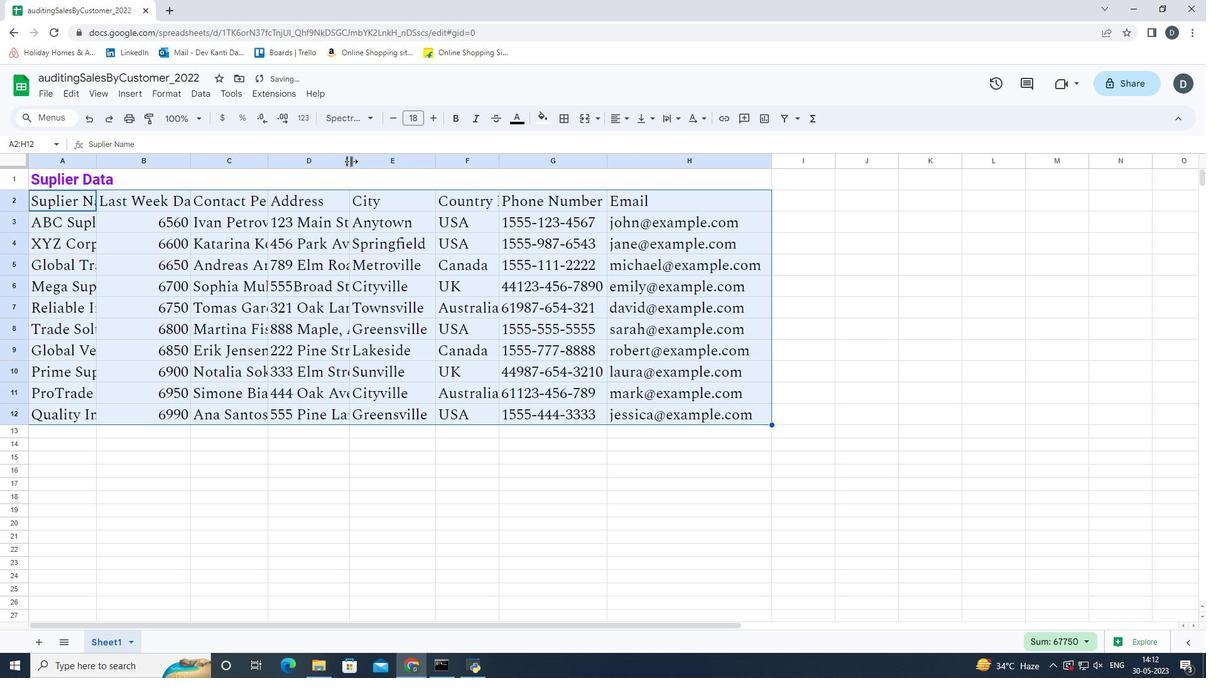 
Action: Mouse pressed left at (349, 165)
Screenshot: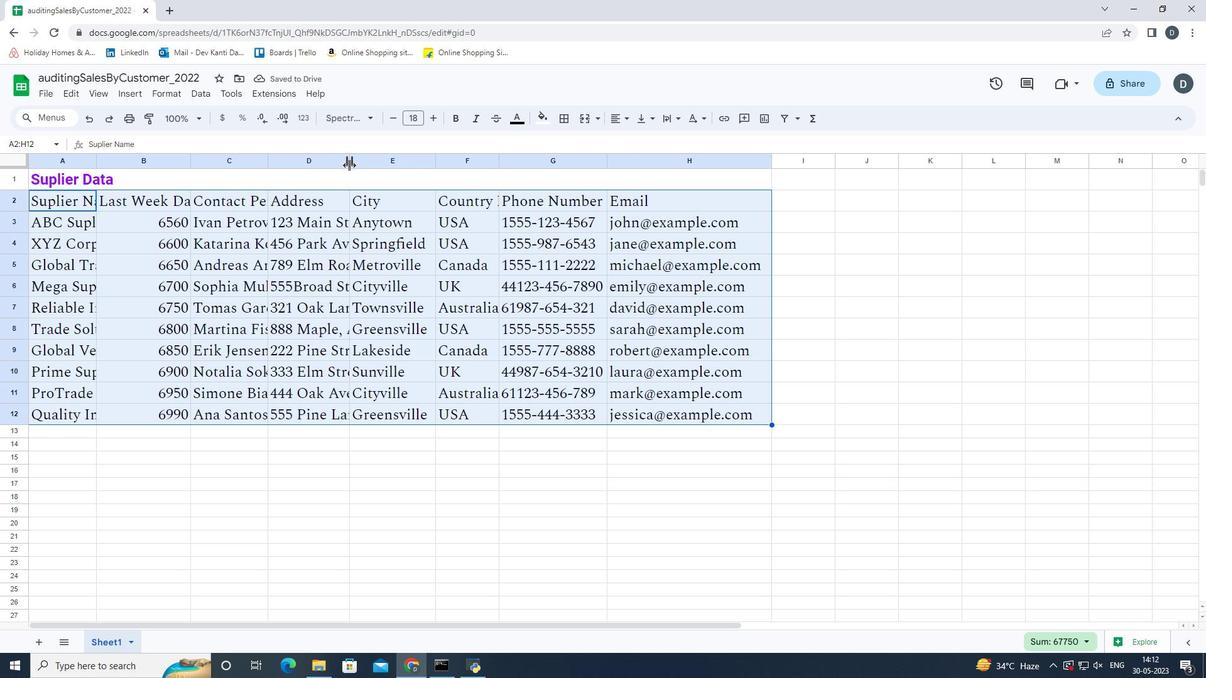 
Action: Mouse moved to (387, 162)
Screenshot: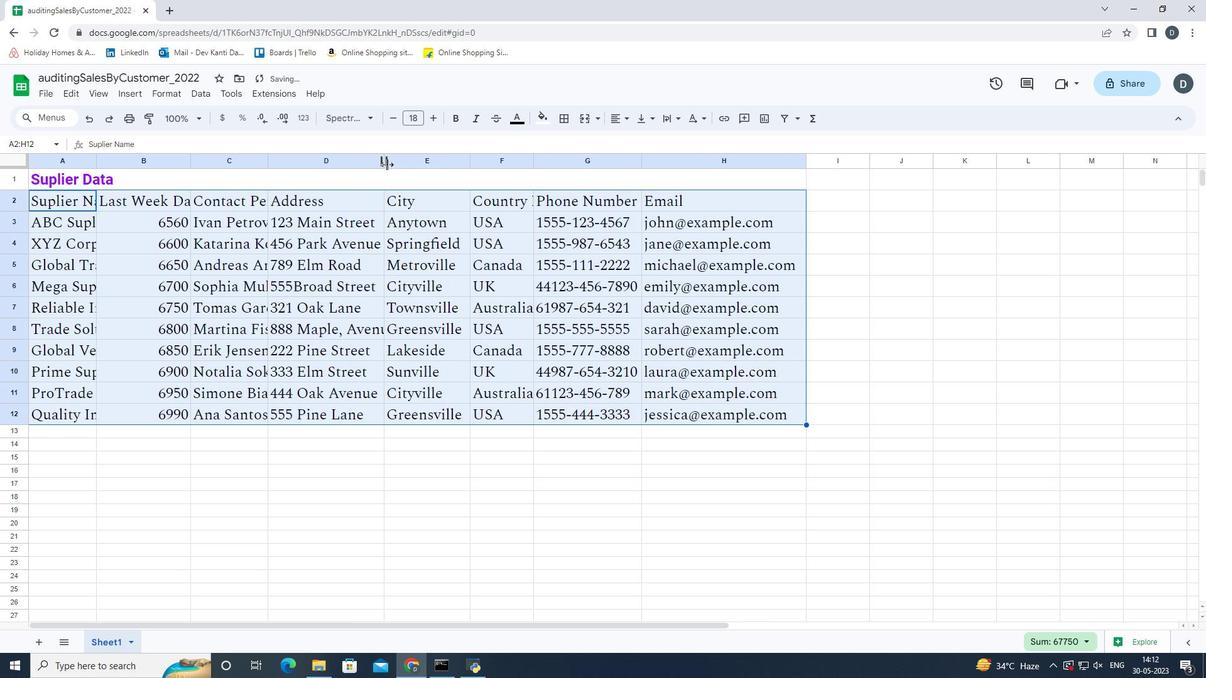 
Action: Mouse pressed left at (387, 162)
Screenshot: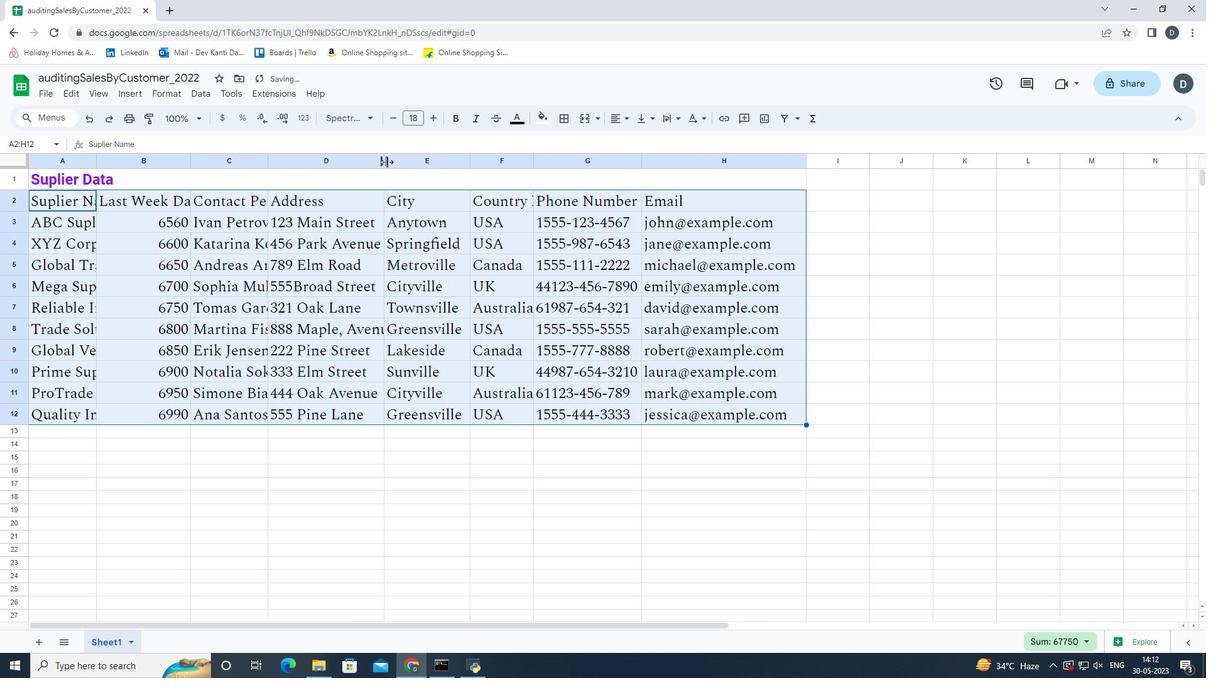 
Action: Mouse moved to (265, 163)
Screenshot: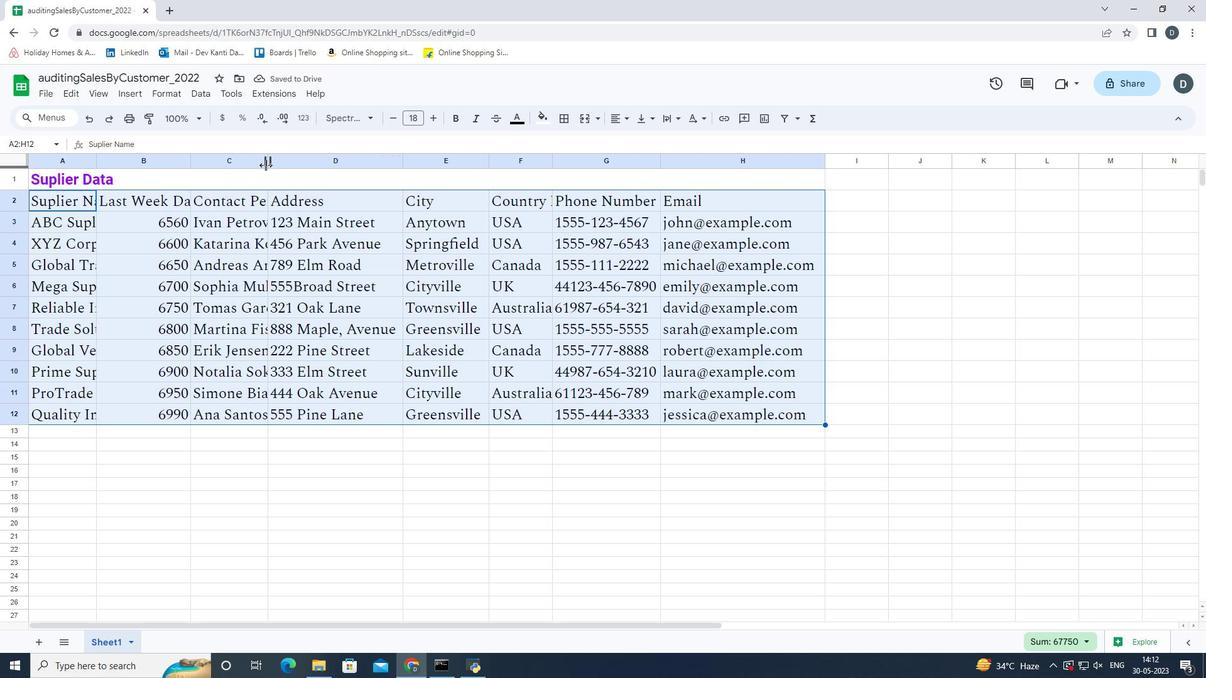 
Action: Mouse pressed left at (265, 163)
Screenshot: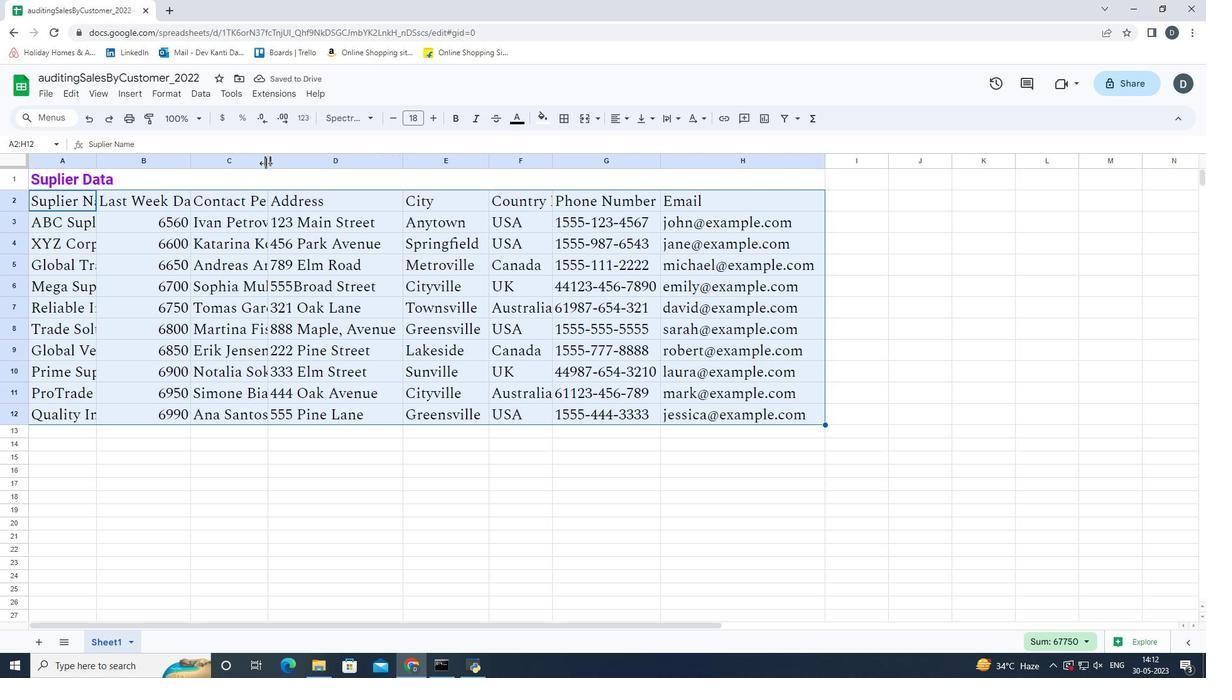 
Action: Mouse moved to (304, 156)
Screenshot: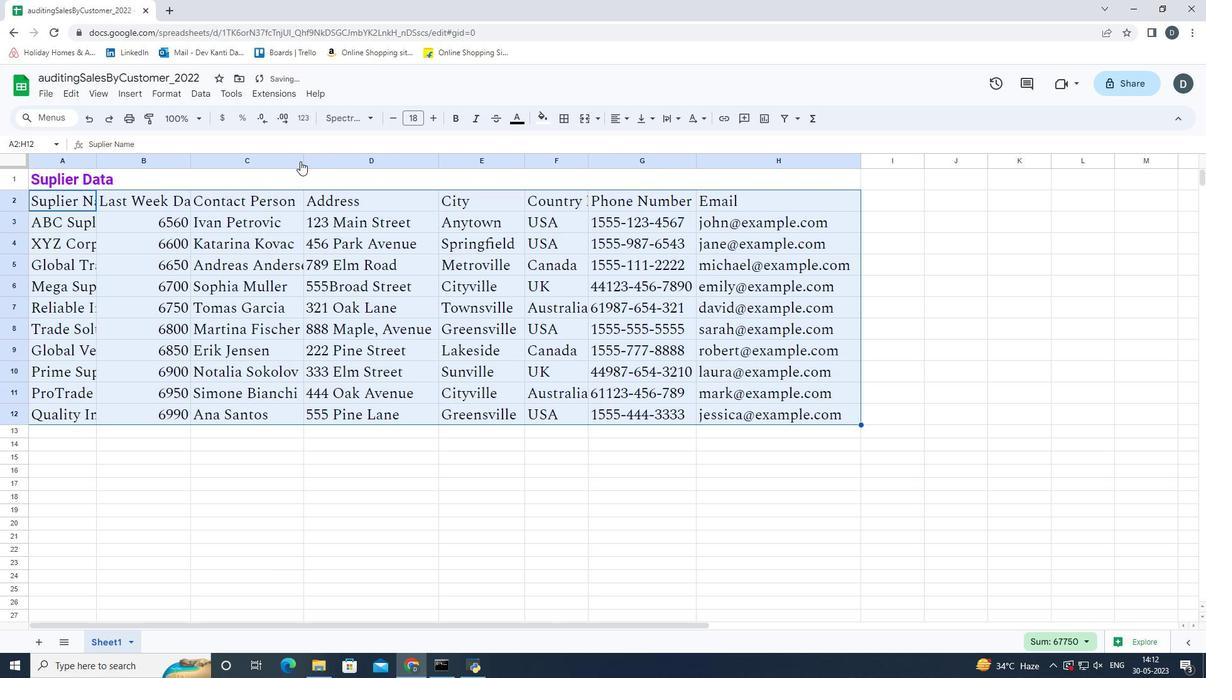 
Action: Mouse pressed left at (304, 156)
Screenshot: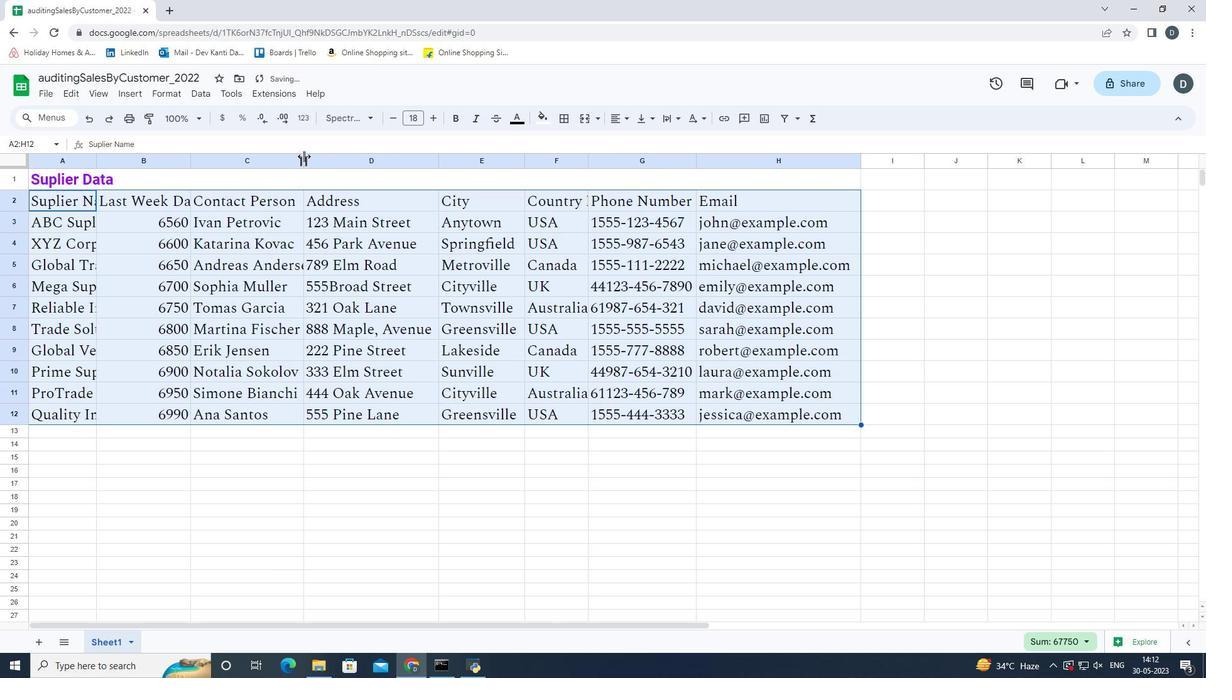 
Action: Mouse moved to (309, 164)
Screenshot: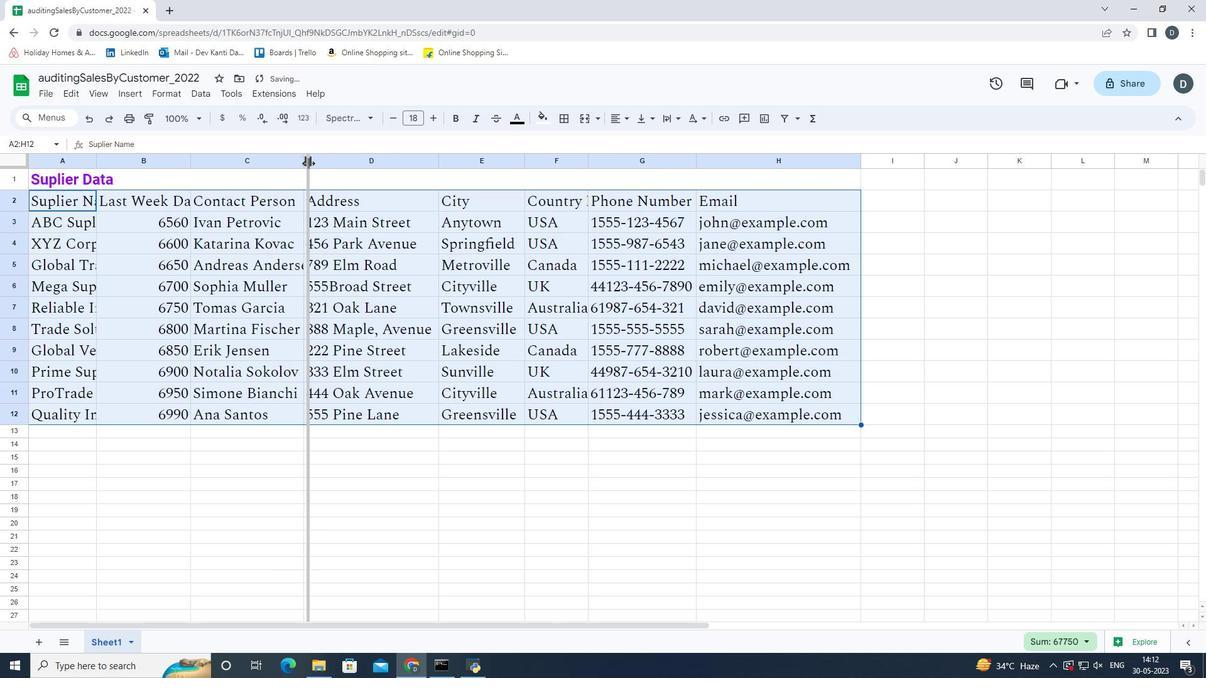 
Action: Mouse pressed left at (309, 164)
Screenshot: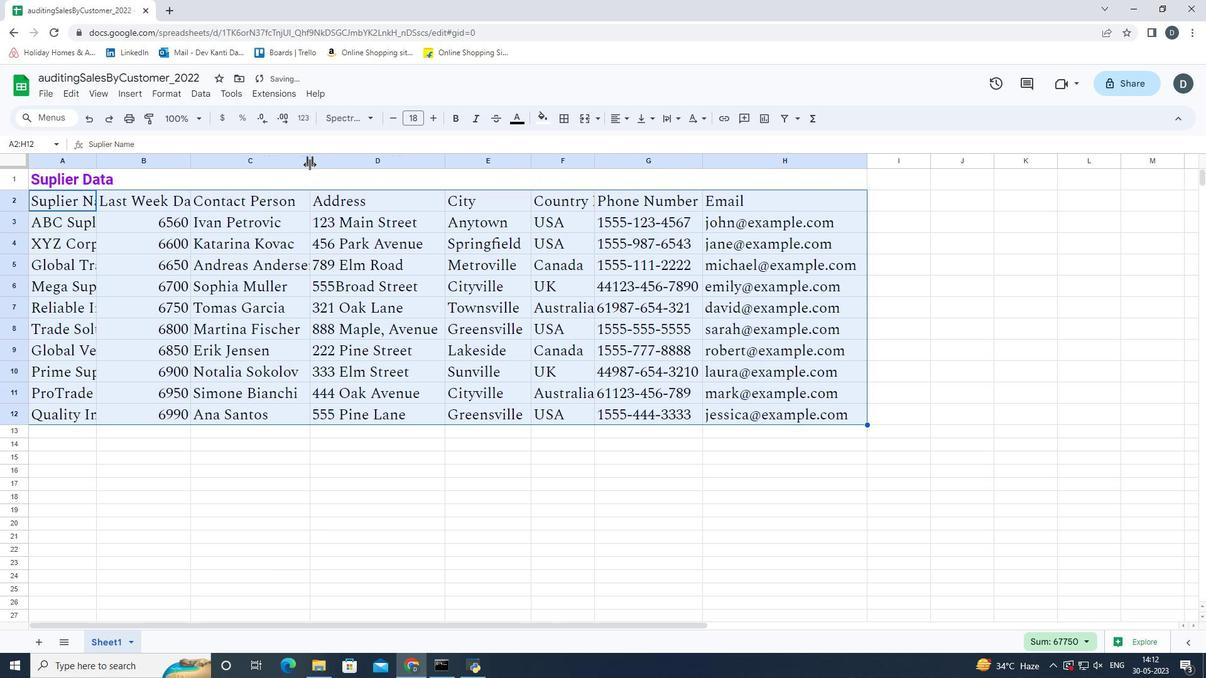 
Action: Mouse moved to (328, 162)
Screenshot: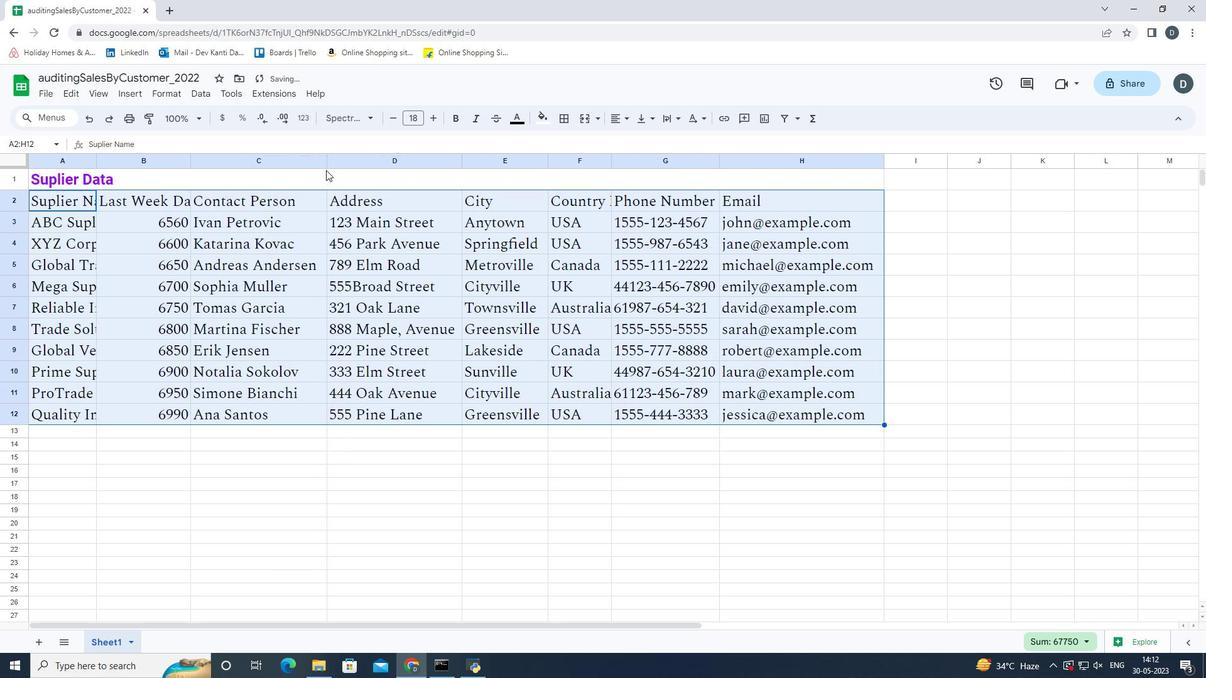 
Action: Mouse pressed left at (328, 162)
Screenshot: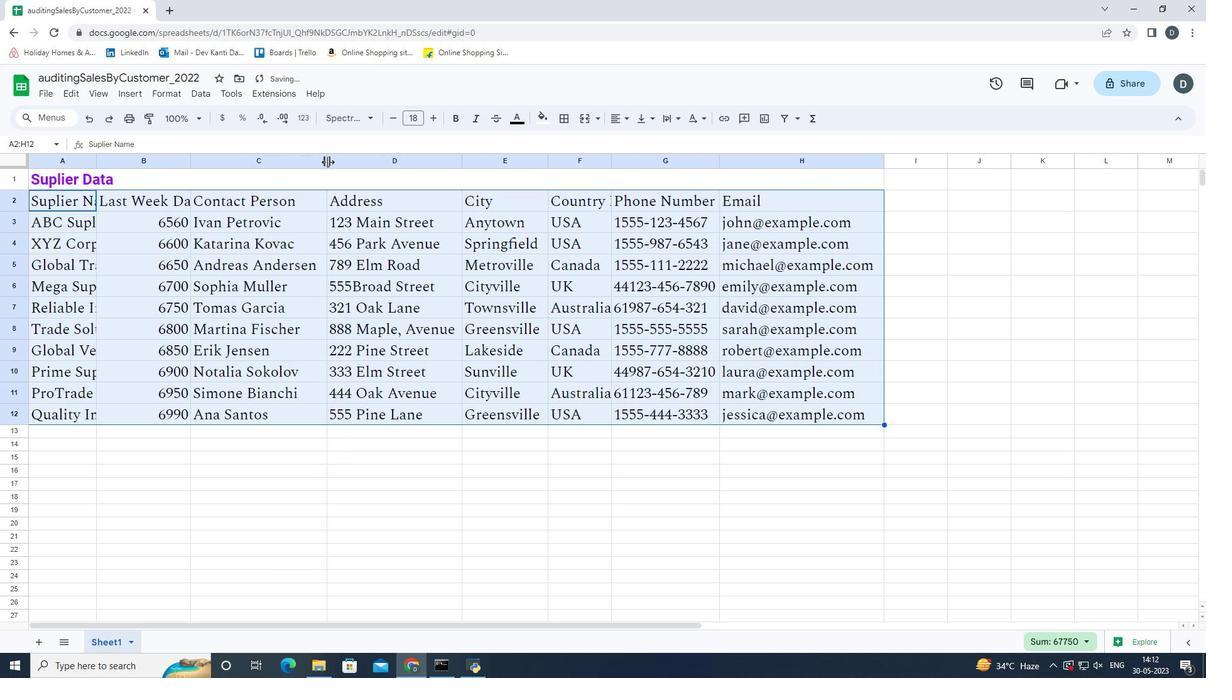 
Action: Mouse moved to (191, 158)
Screenshot: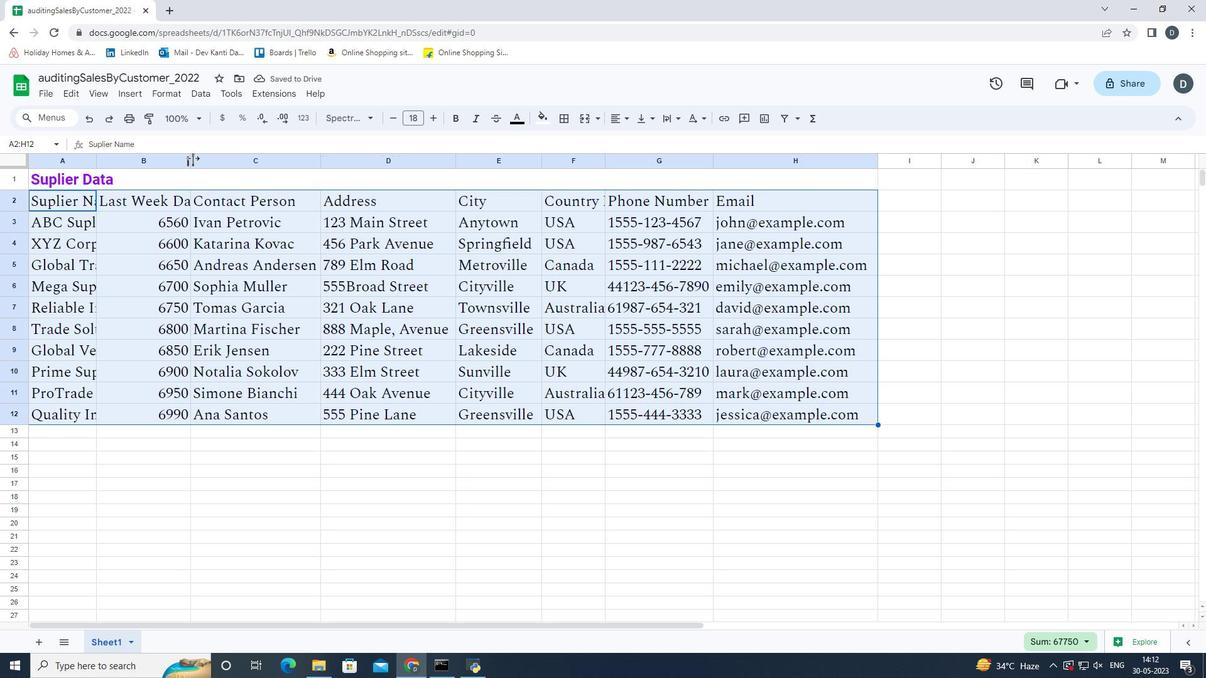 
Action: Mouse pressed left at (191, 158)
Screenshot: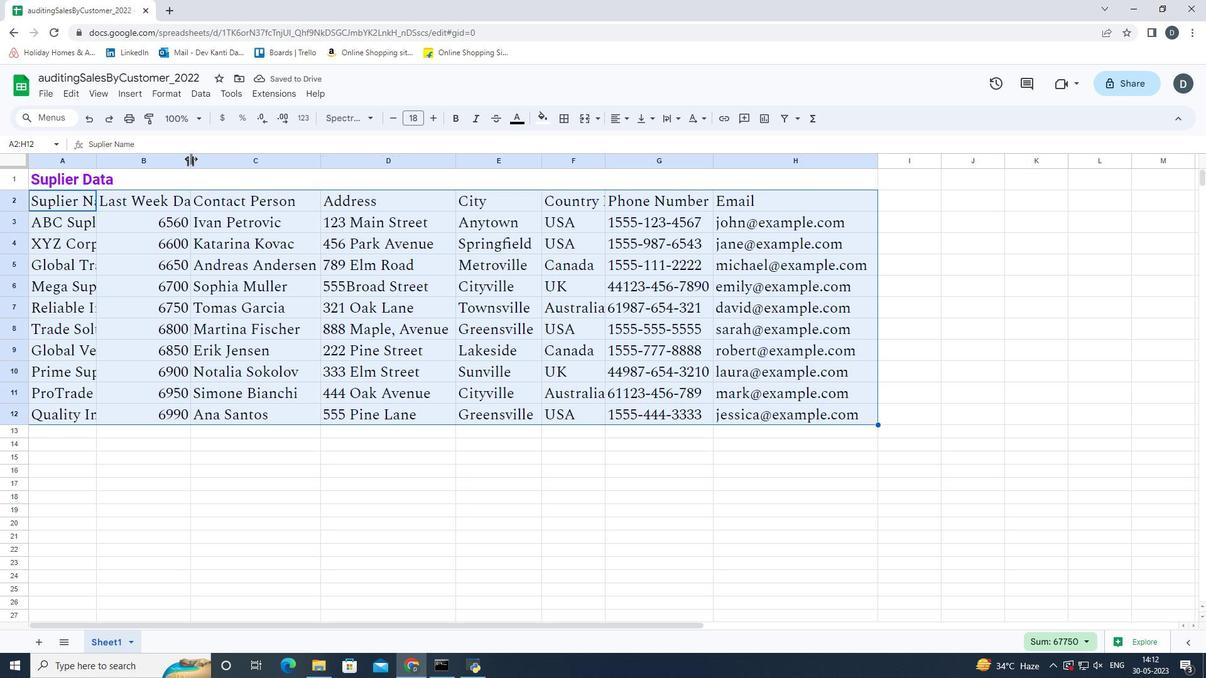 
Action: Mouse moved to (217, 164)
Screenshot: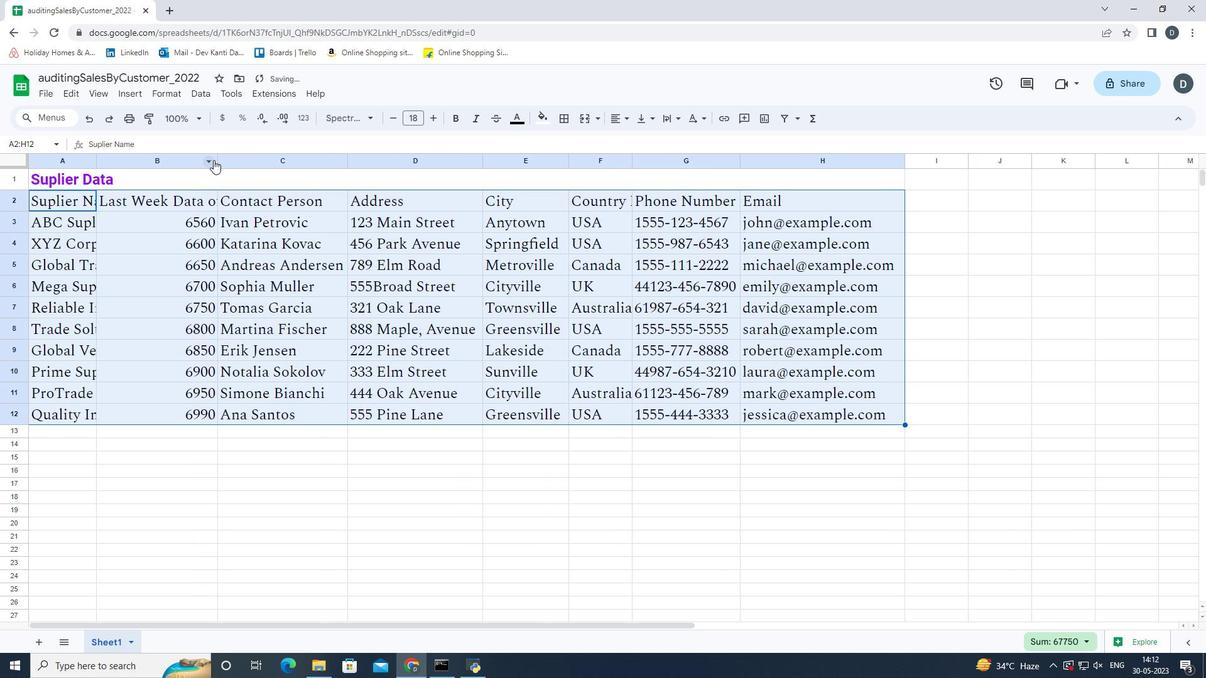 
Action: Mouse pressed left at (217, 164)
Screenshot: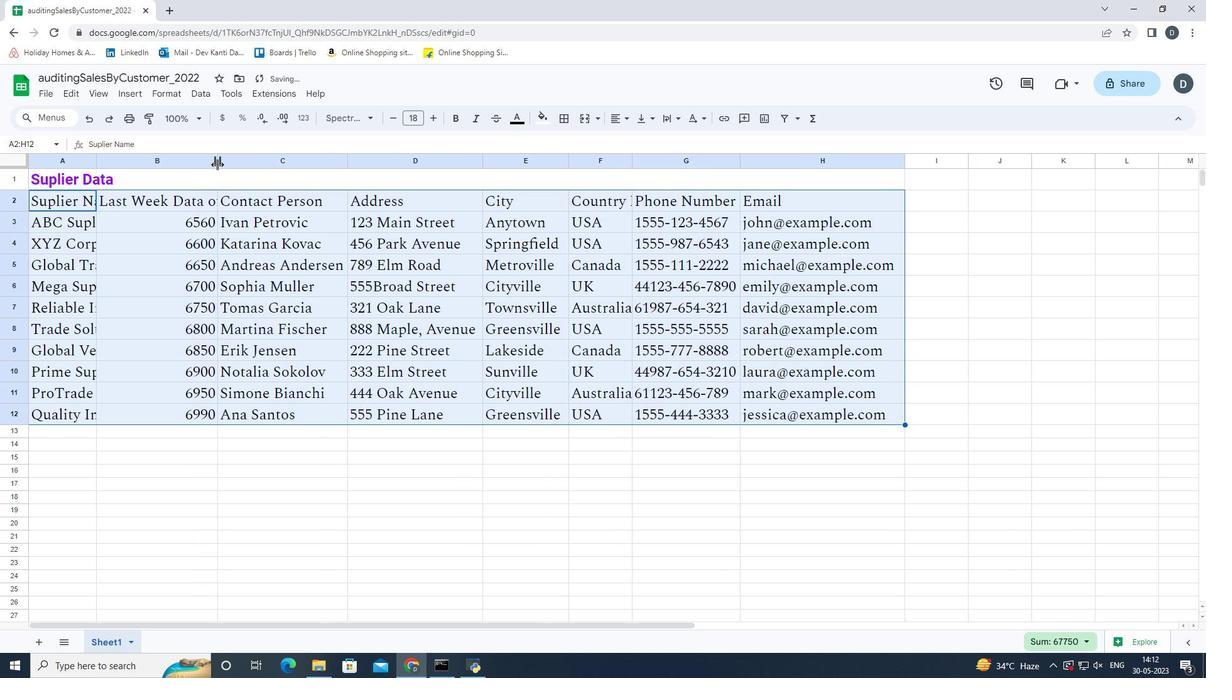 
Action: Mouse moved to (242, 158)
Screenshot: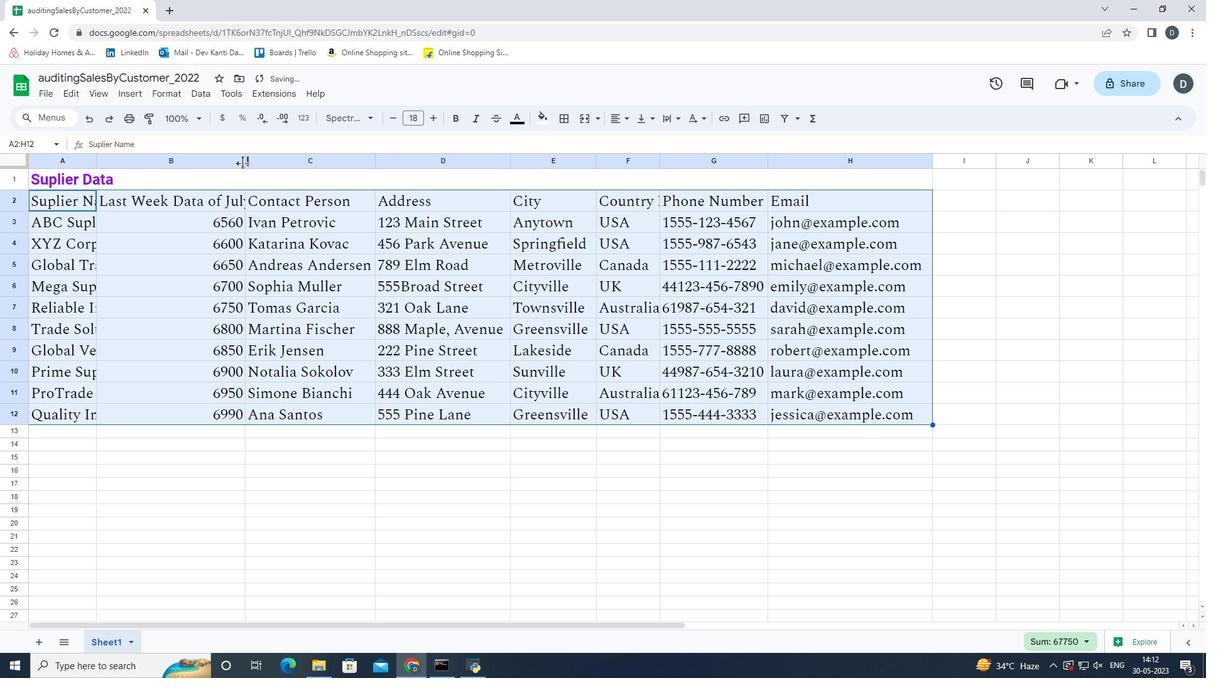 
Action: Mouse pressed left at (242, 158)
Screenshot: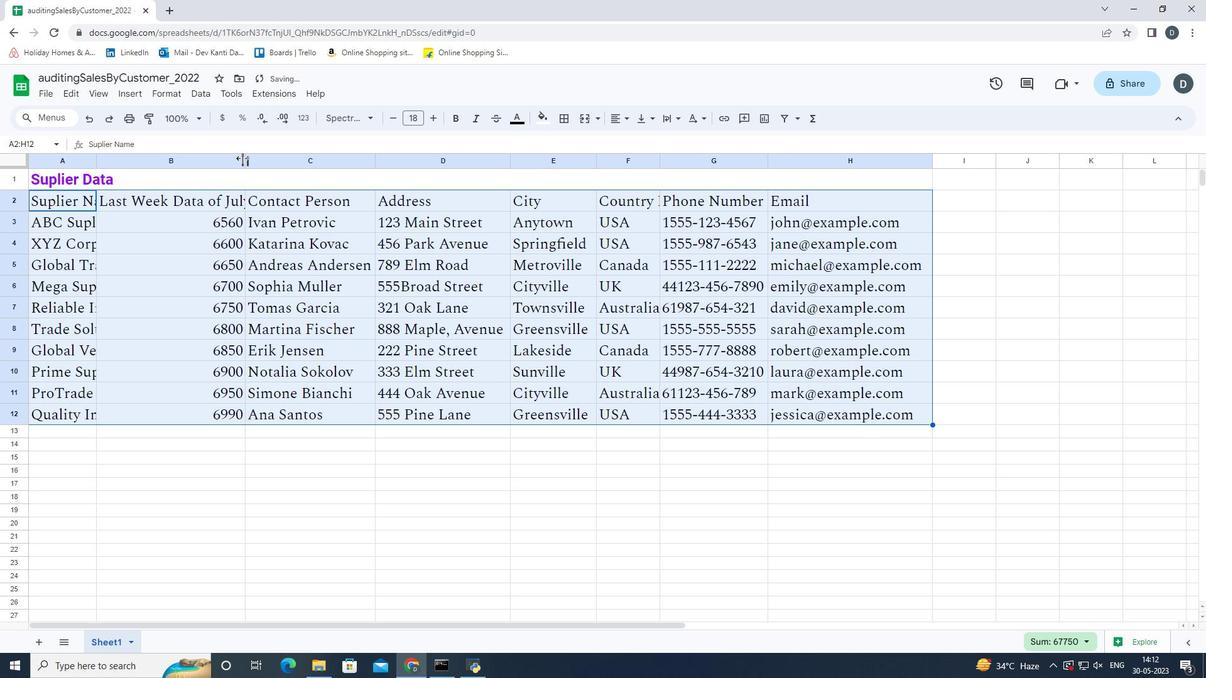 
Action: Mouse moved to (280, 160)
Screenshot: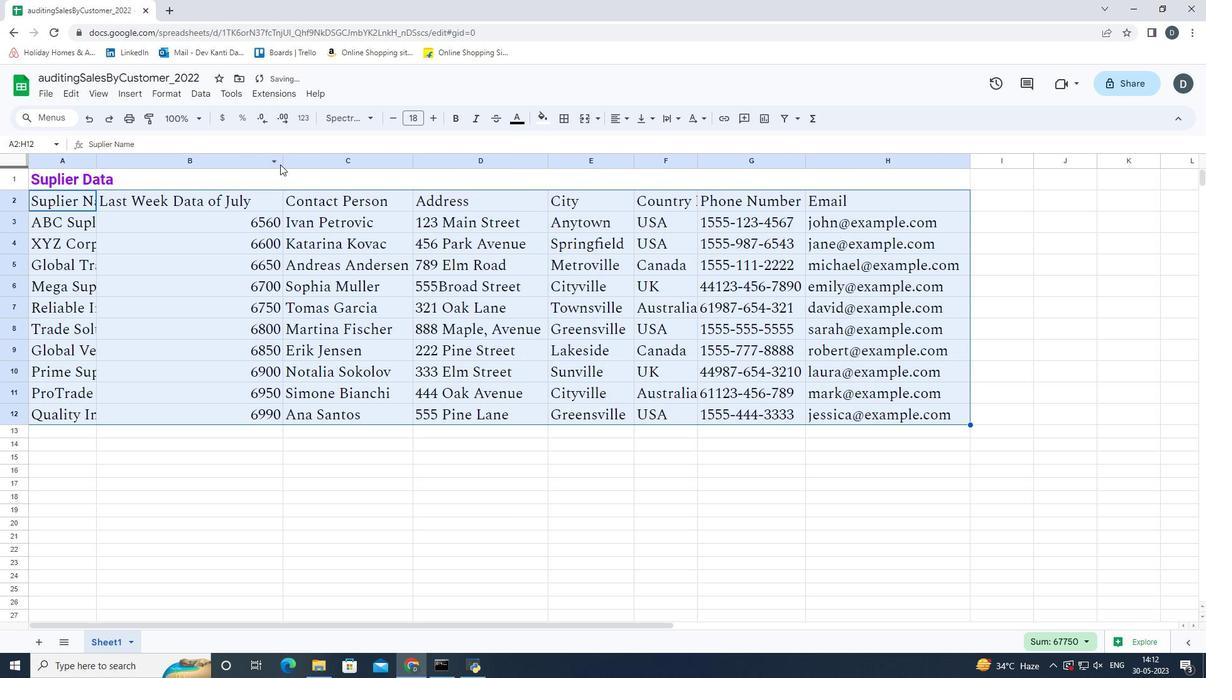
Action: Mouse pressed left at (280, 160)
Screenshot: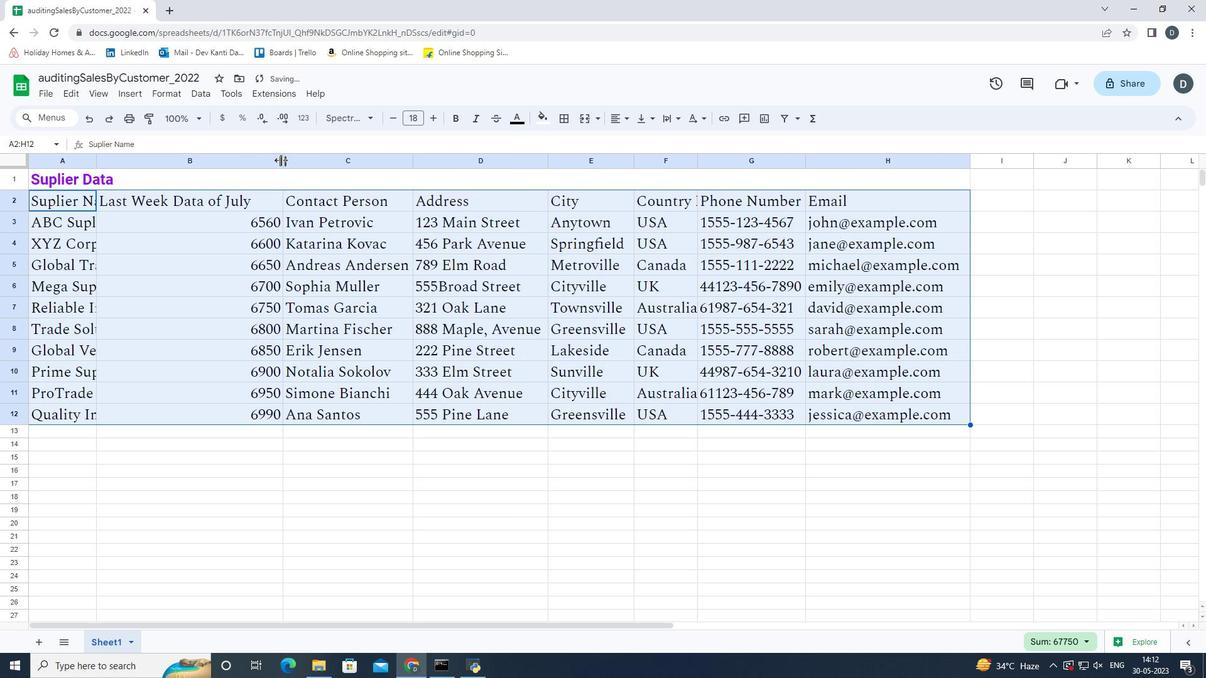 
Action: Mouse moved to (97, 162)
Screenshot: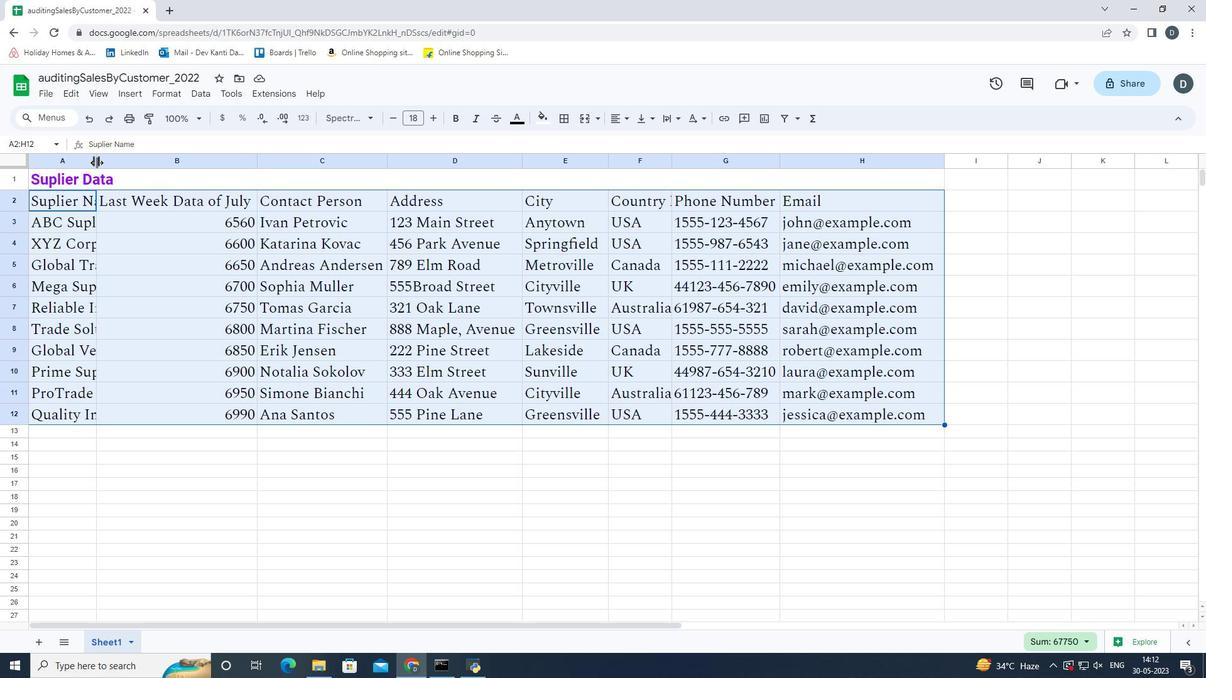 
Action: Mouse pressed left at (97, 162)
Screenshot: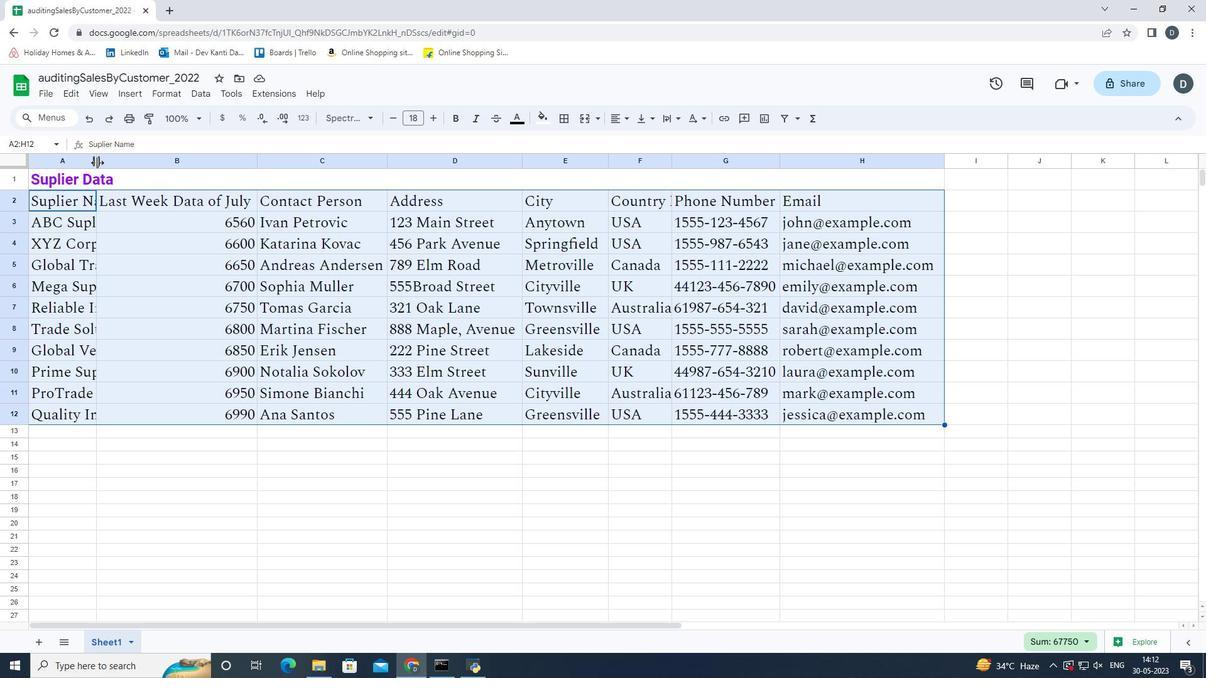 
Action: Mouse moved to (130, 164)
Screenshot: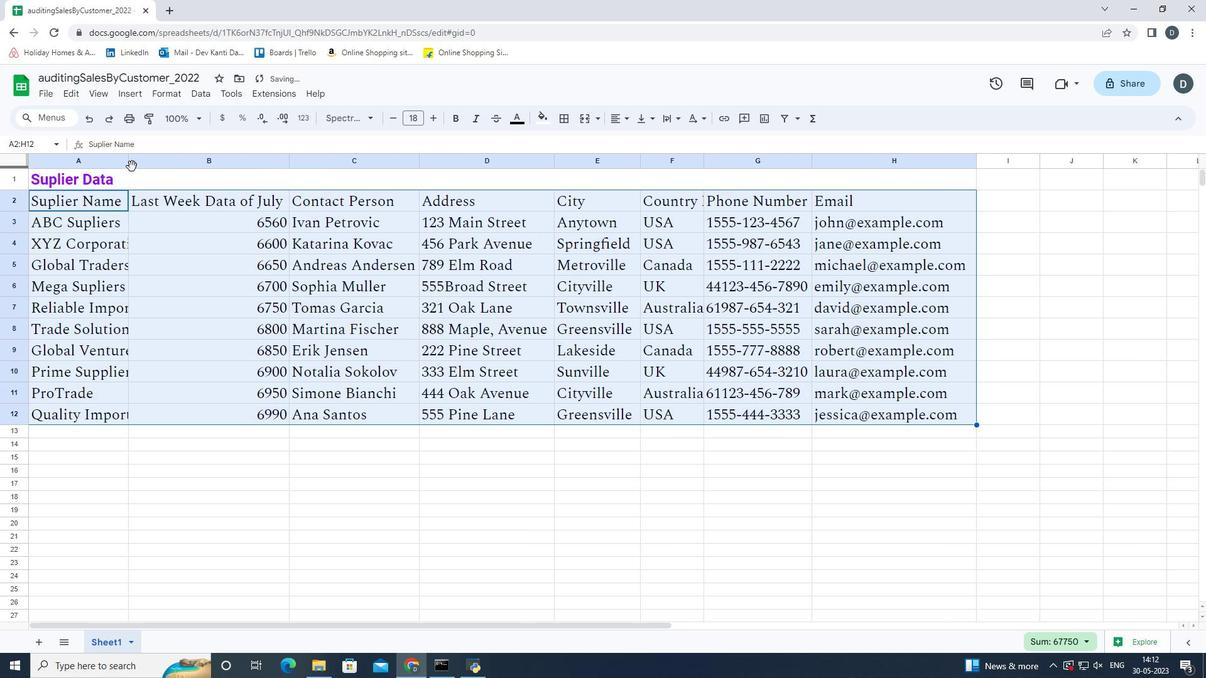 
Action: Mouse pressed left at (130, 164)
Screenshot: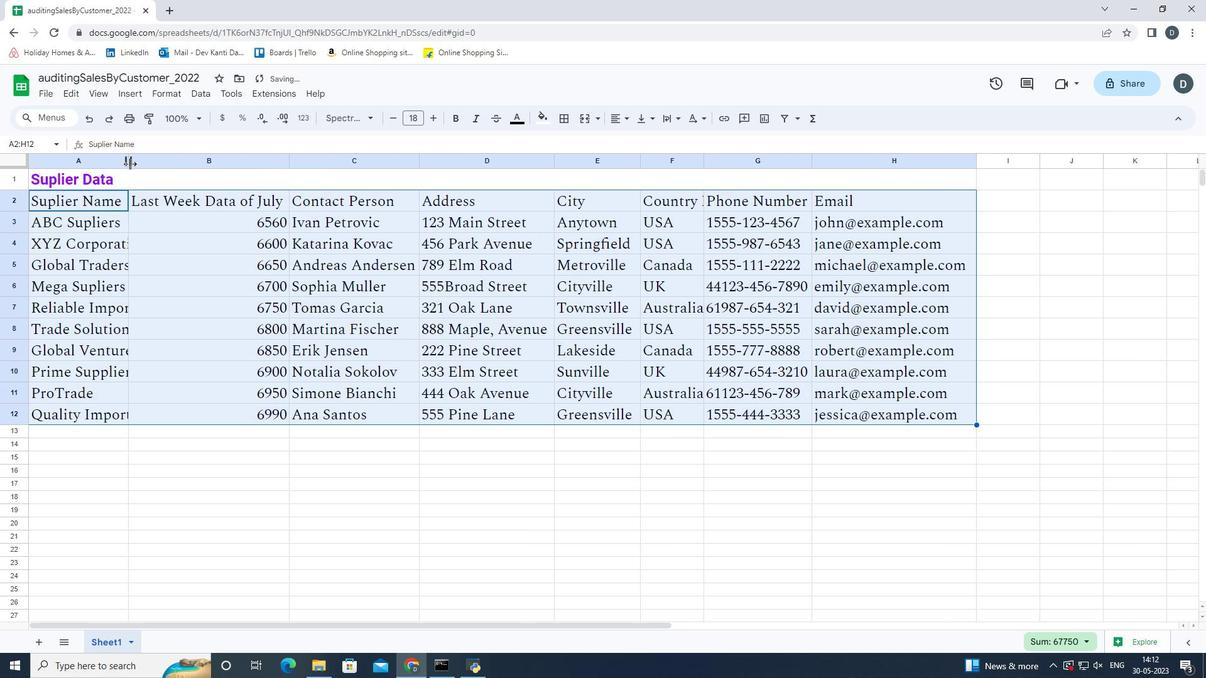 
Action: Mouse moved to (147, 163)
Screenshot: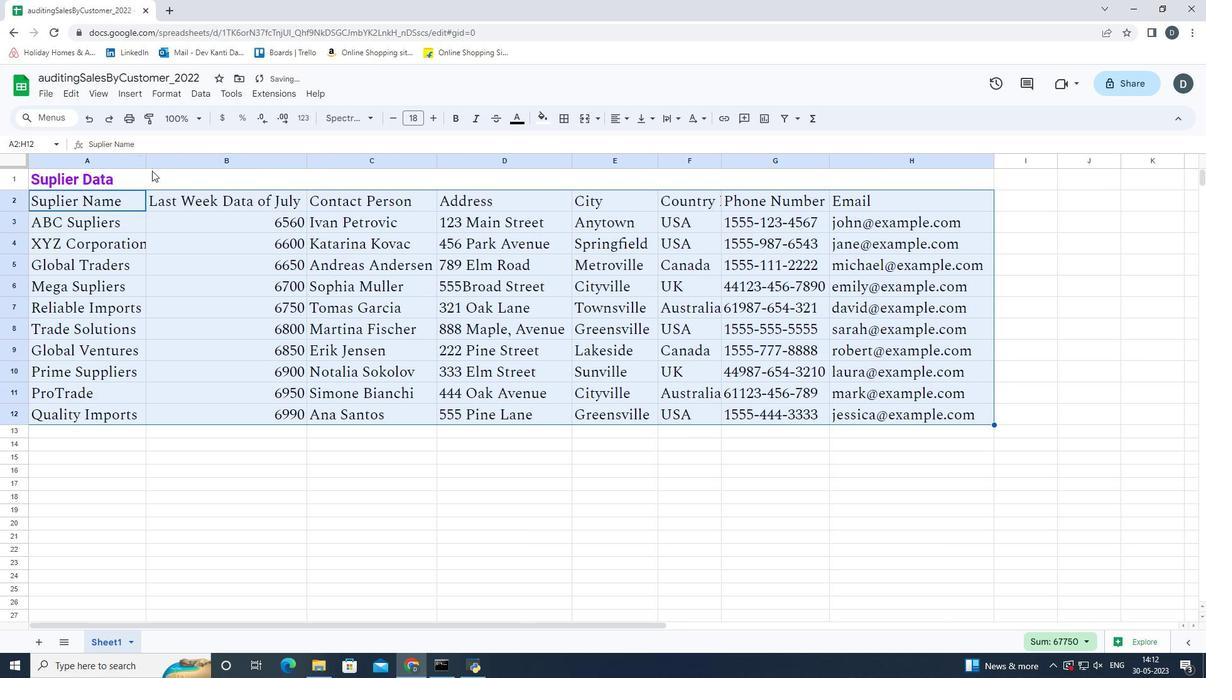 
Action: Mouse pressed left at (147, 163)
Screenshot: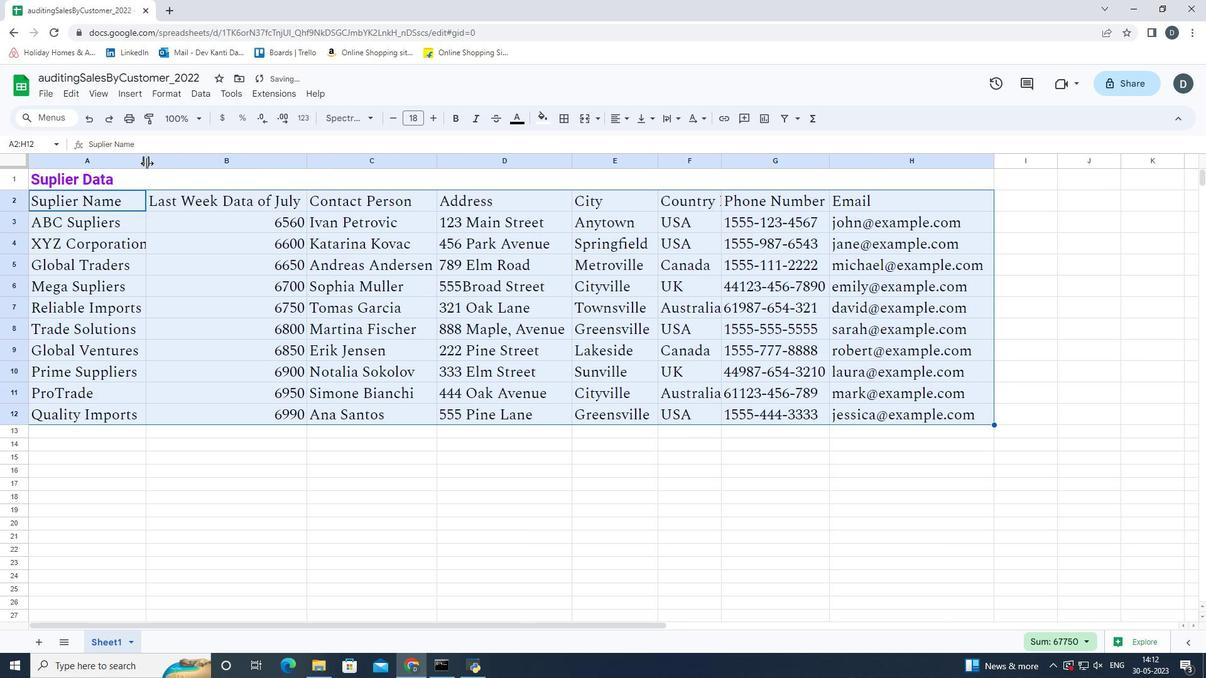 
Action: Mouse moved to (130, 184)
Screenshot: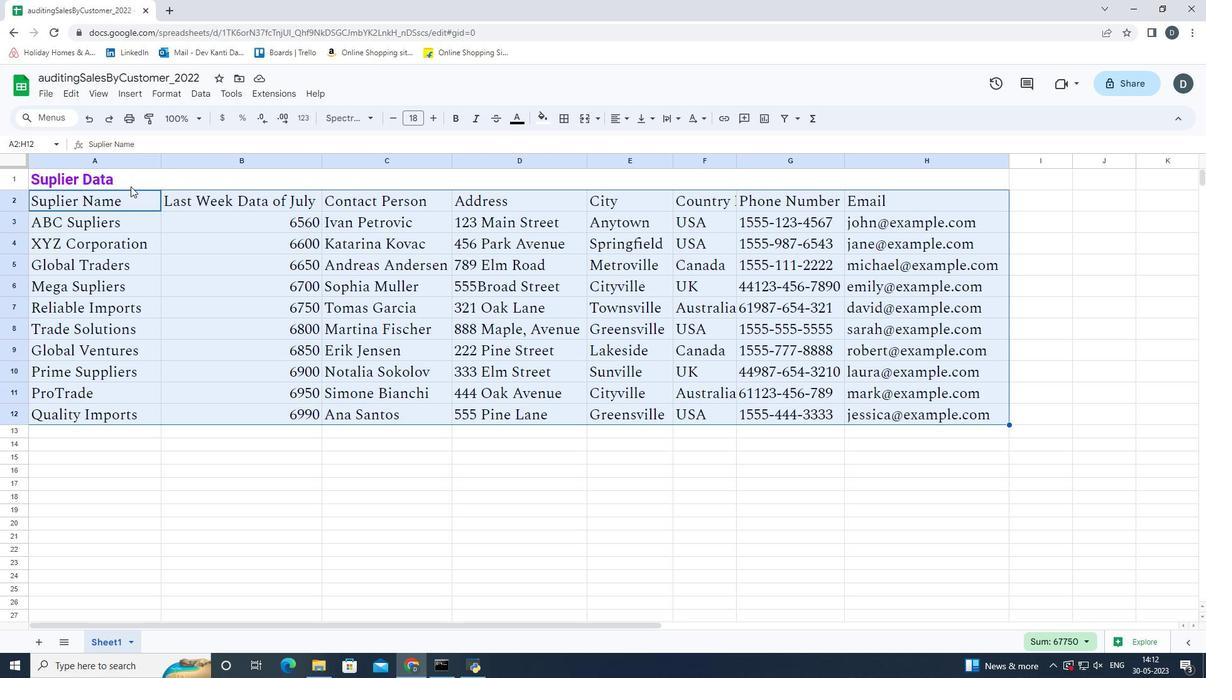 
Action: Mouse pressed left at (130, 184)
Screenshot: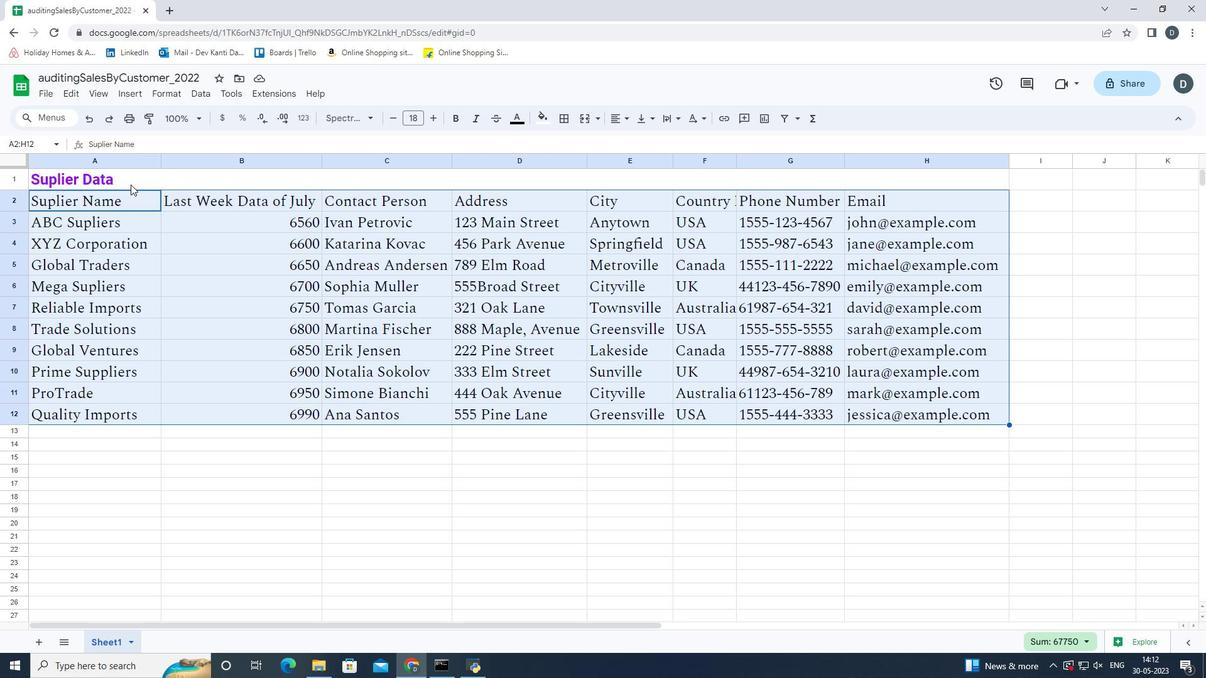
Action: Mouse moved to (96, 197)
Screenshot: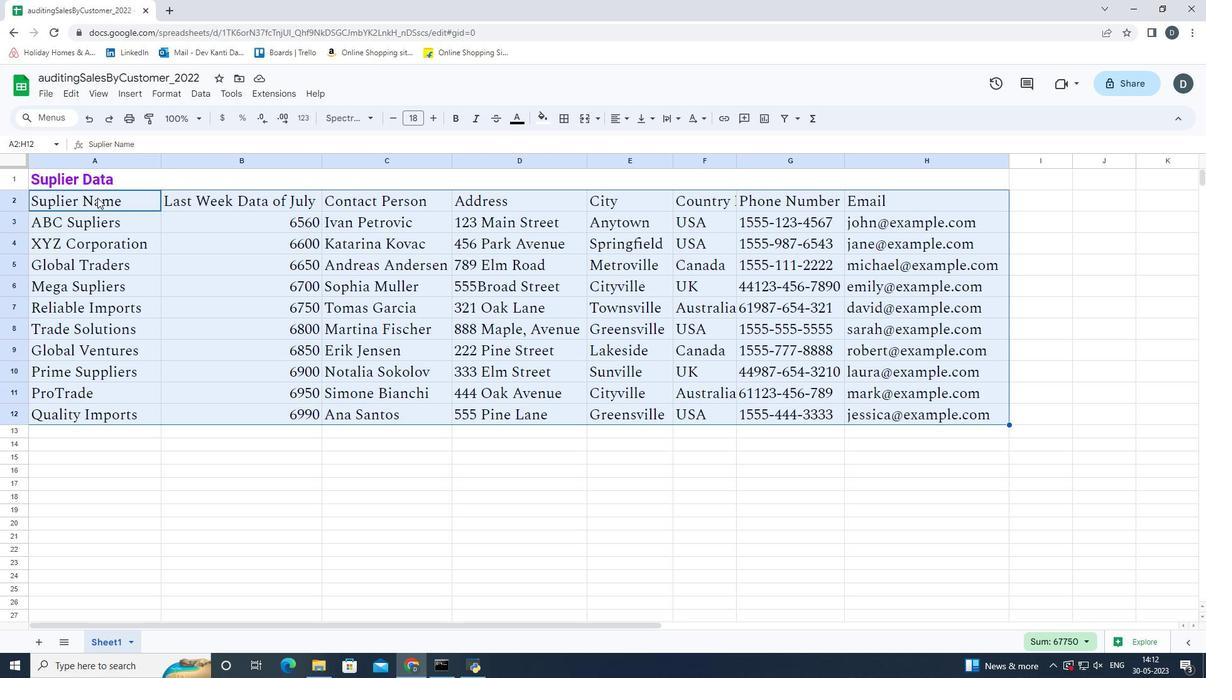 
Action: Mouse pressed left at (96, 197)
Screenshot: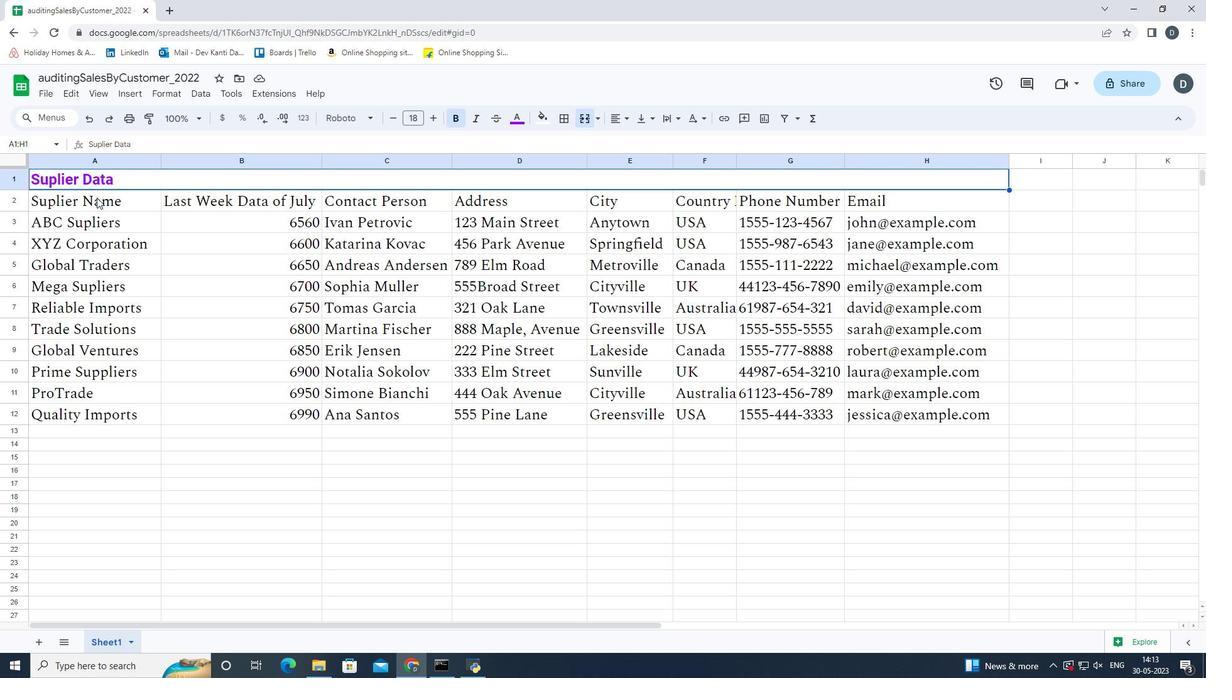 
Action: Mouse pressed left at (96, 197)
Screenshot: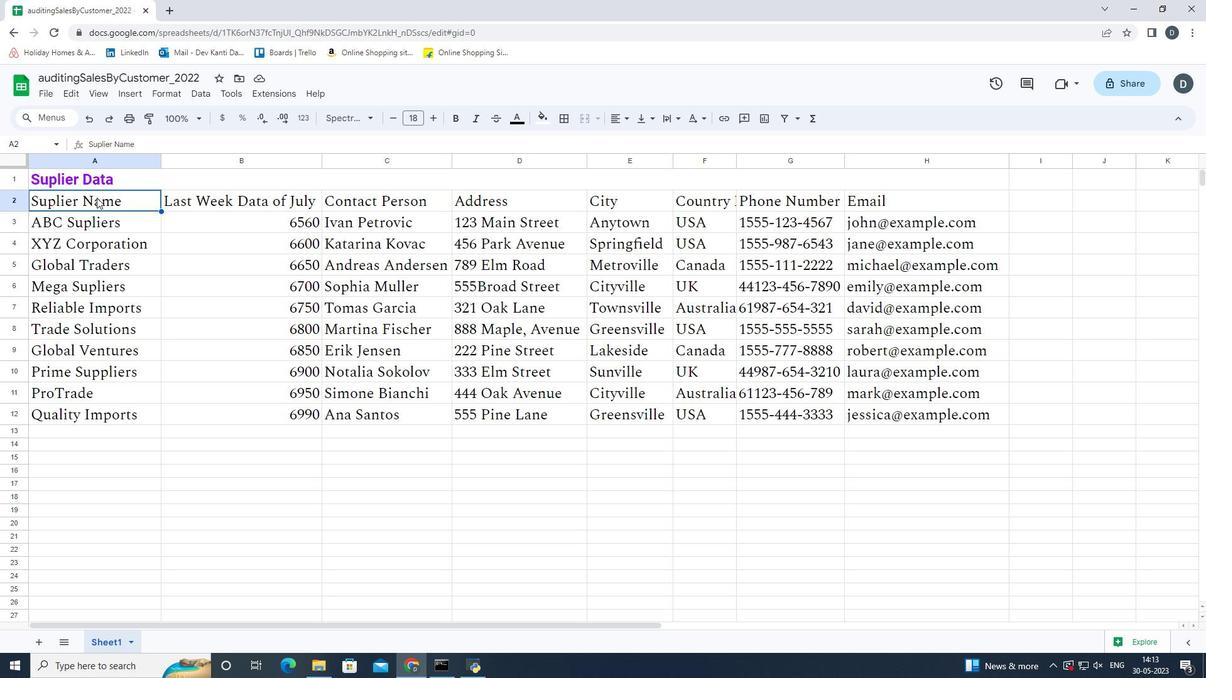 
Action: Mouse moved to (395, 116)
Screenshot: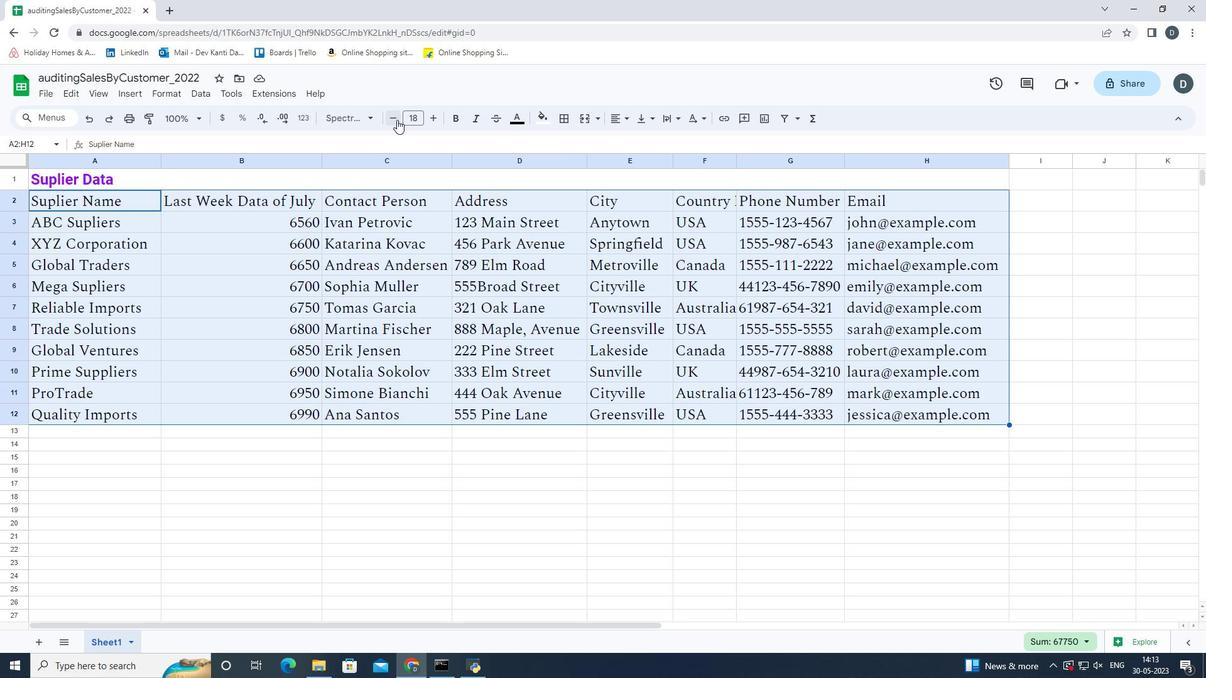 
Action: Mouse pressed left at (395, 116)
Screenshot: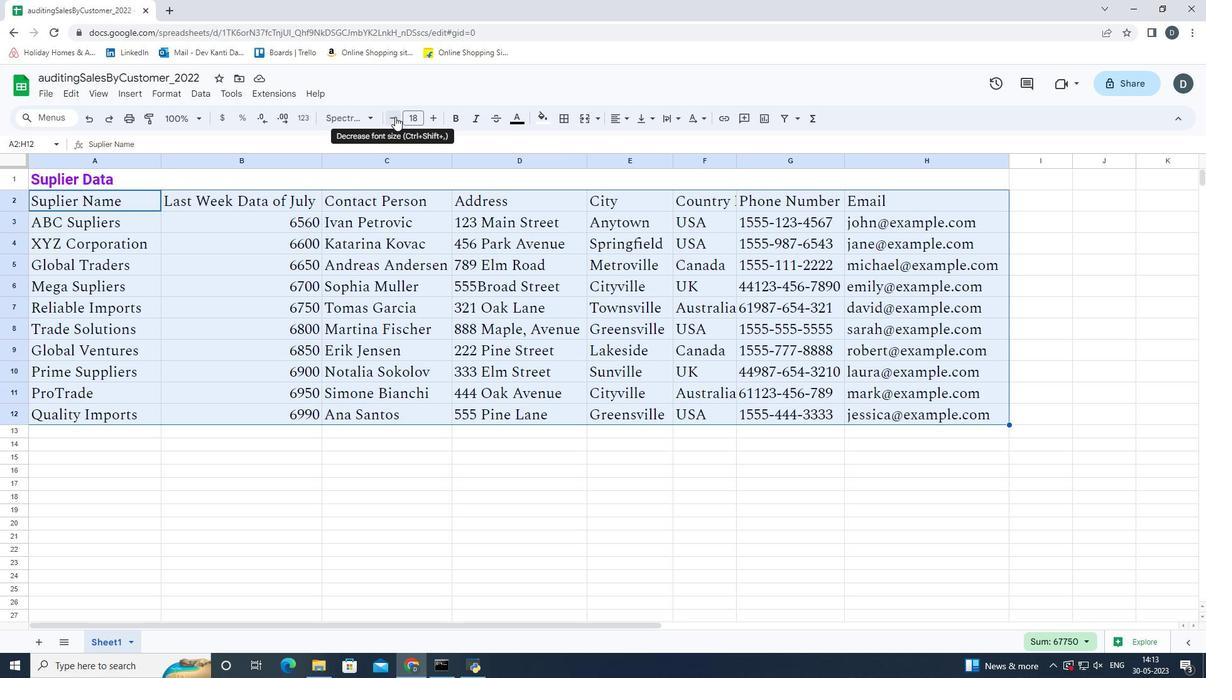 
Action: Mouse pressed left at (395, 116)
Screenshot: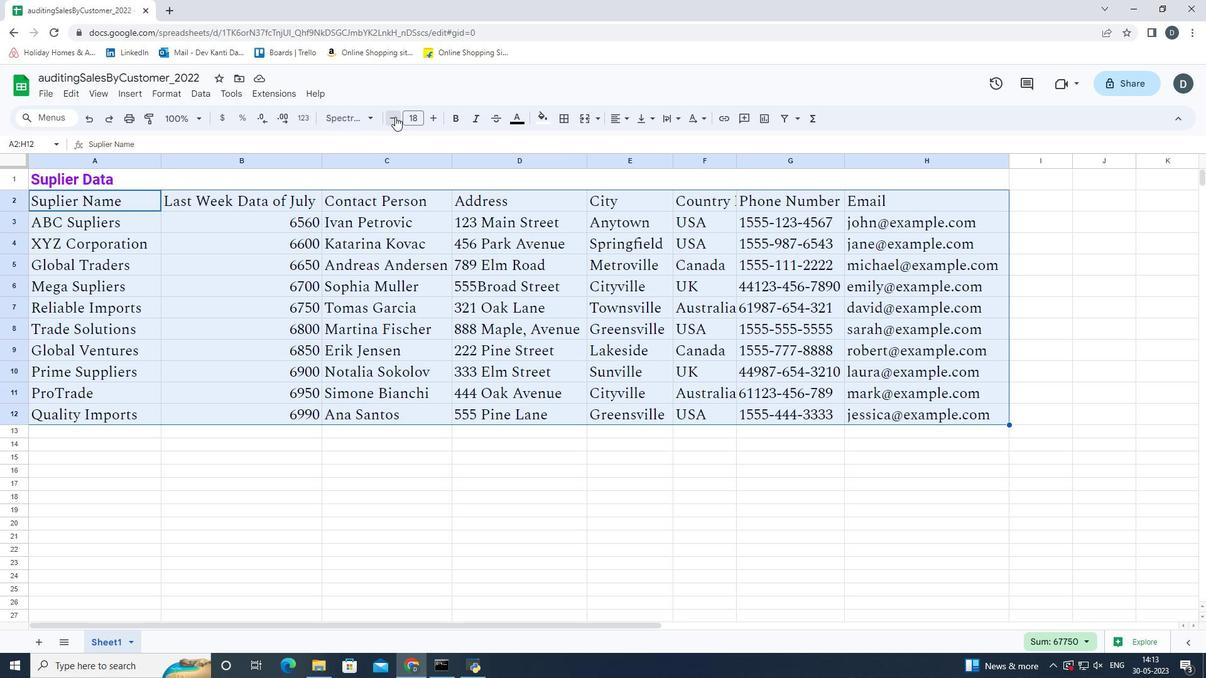 
Action: Mouse pressed left at (395, 116)
Screenshot: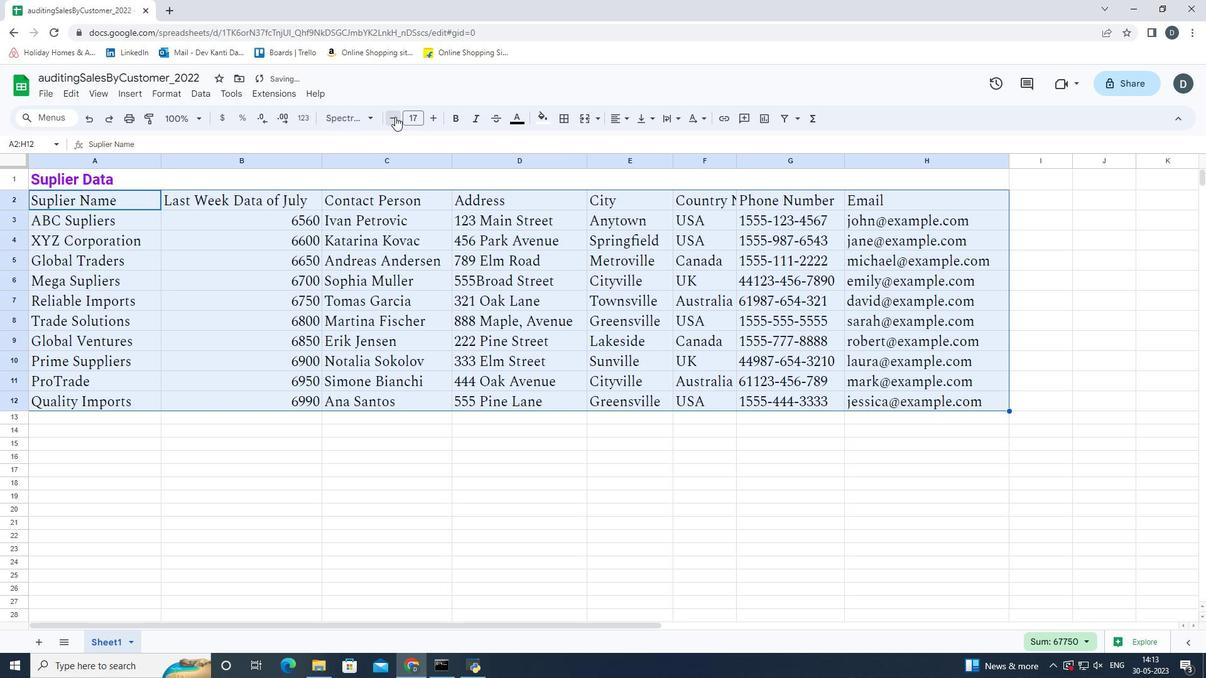 
Action: Mouse pressed left at (395, 116)
Screenshot: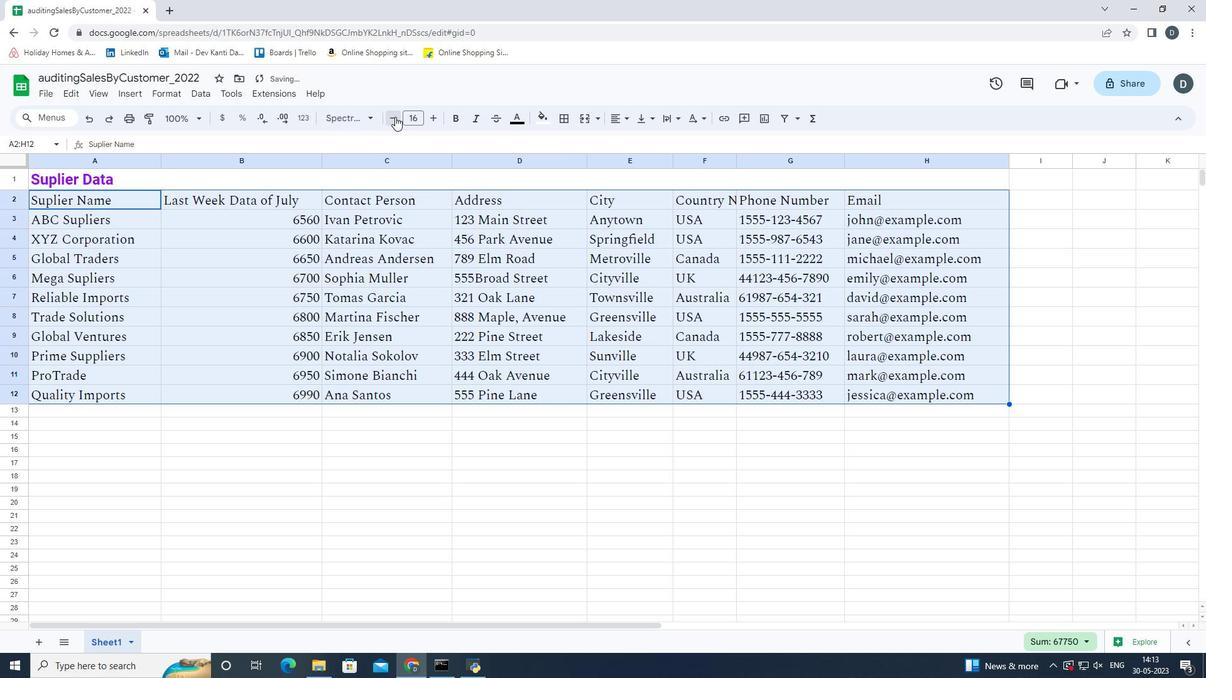 
Action: Mouse pressed left at (395, 116)
Screenshot: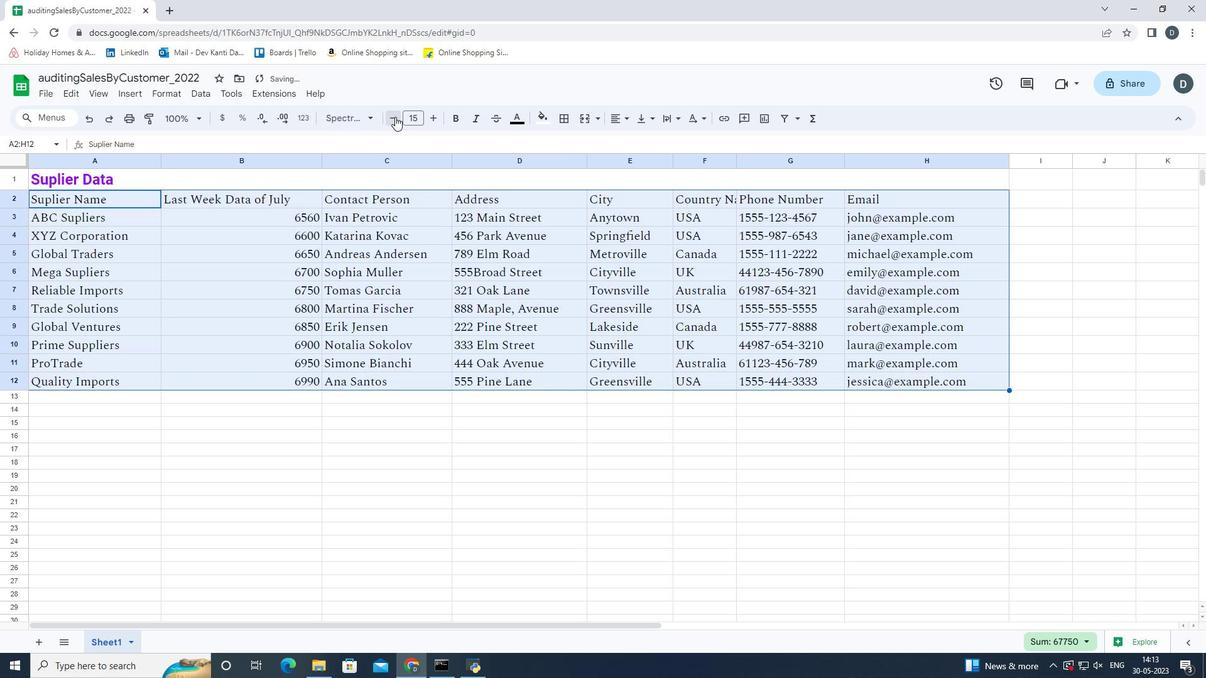 
Action: Mouse pressed left at (395, 116)
Screenshot: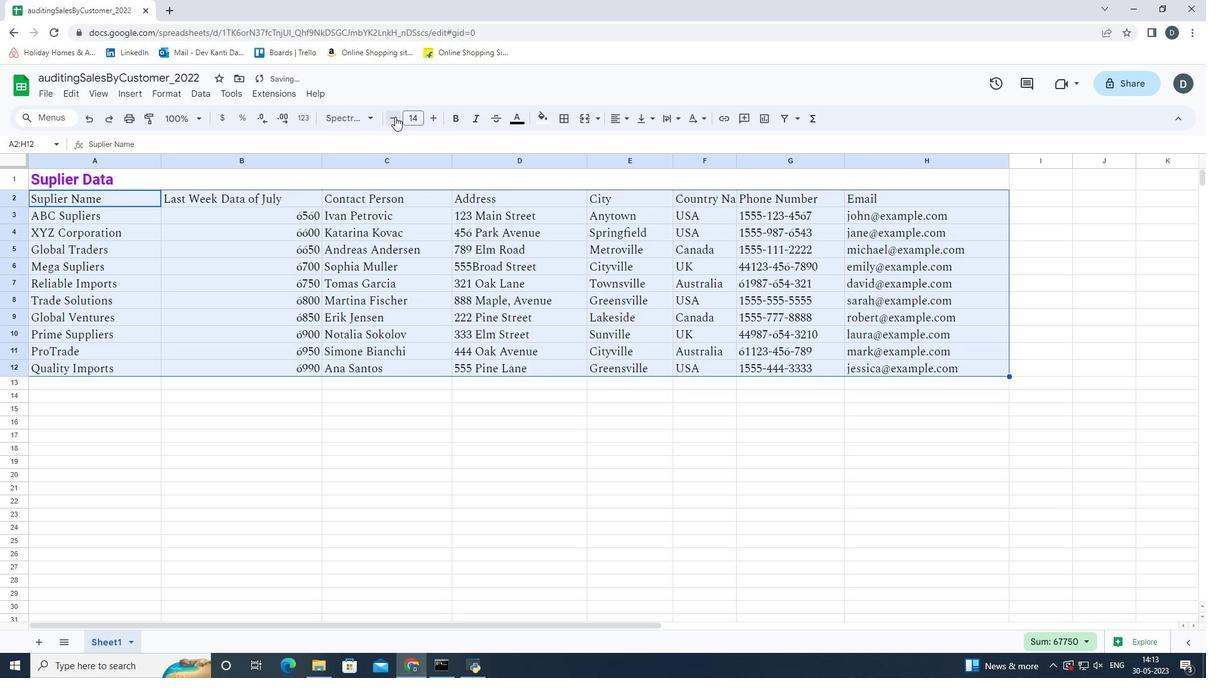 
Action: Mouse pressed left at (395, 116)
Screenshot: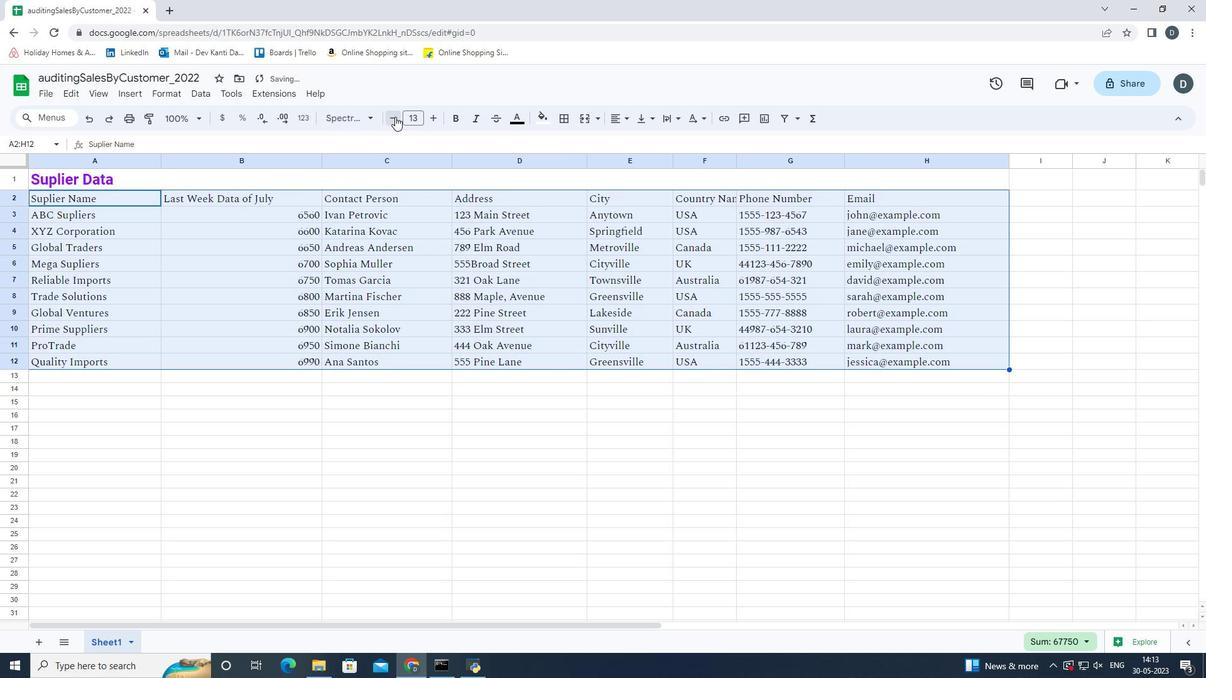 
Action: Mouse pressed left at (395, 116)
Screenshot: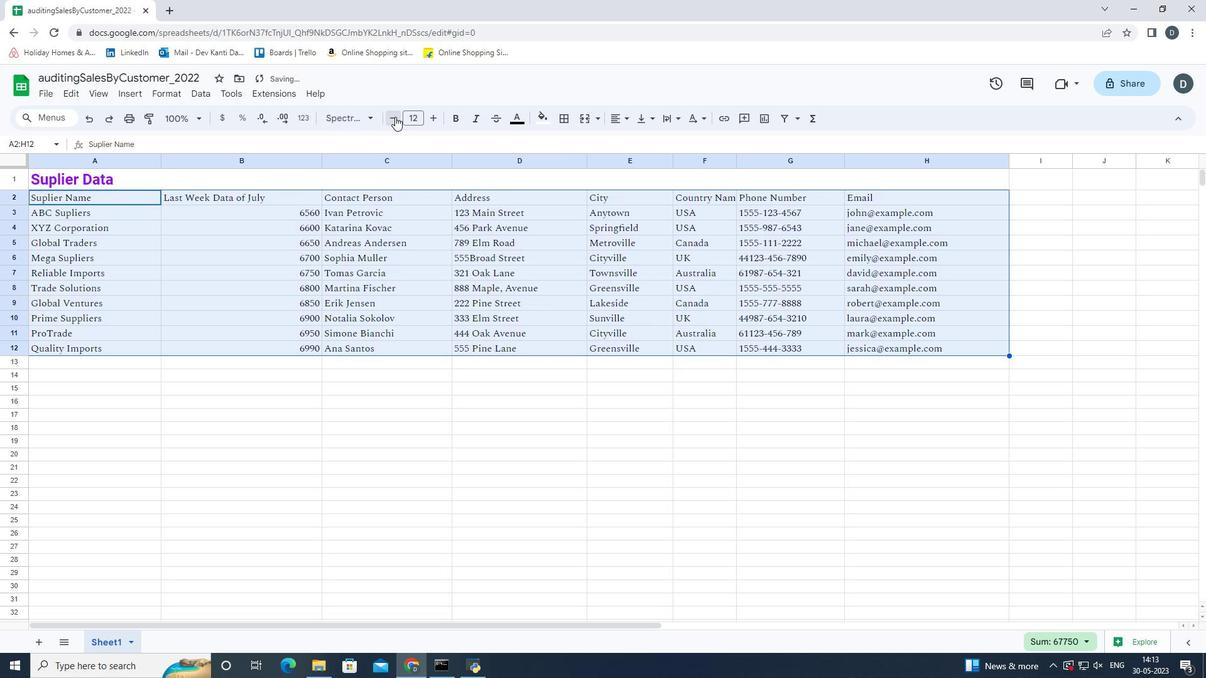 
Action: Mouse pressed left at (395, 116)
Screenshot: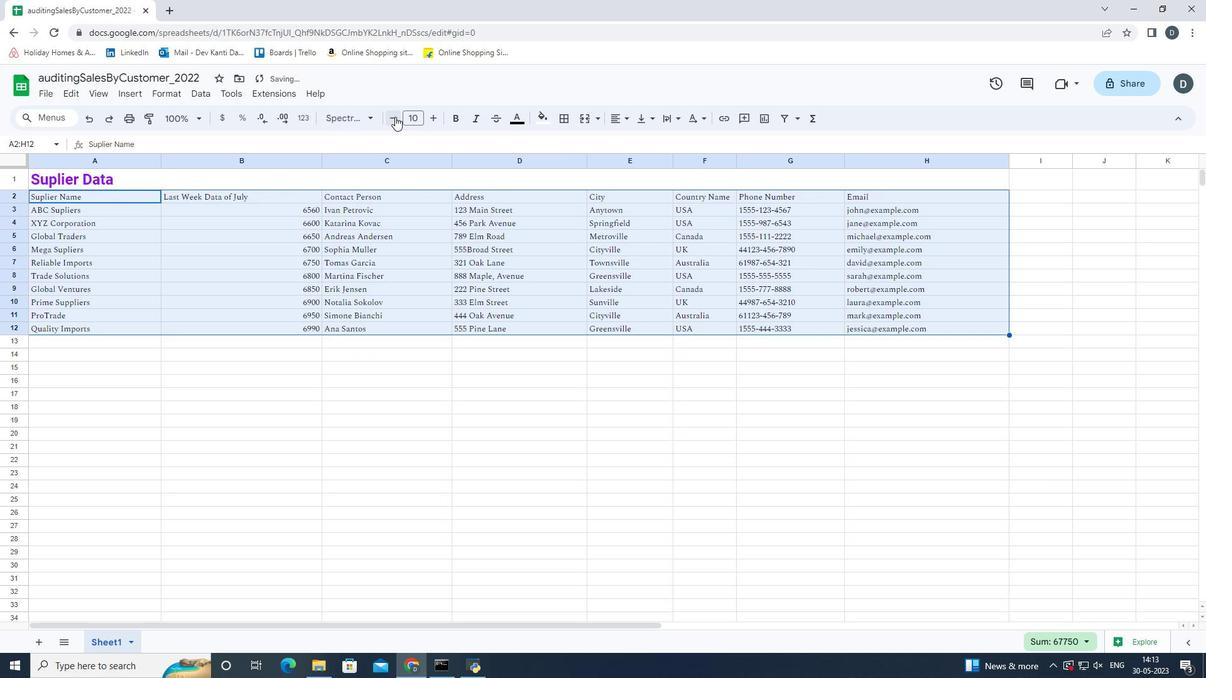 
Action: Mouse moved to (322, 157)
Screenshot: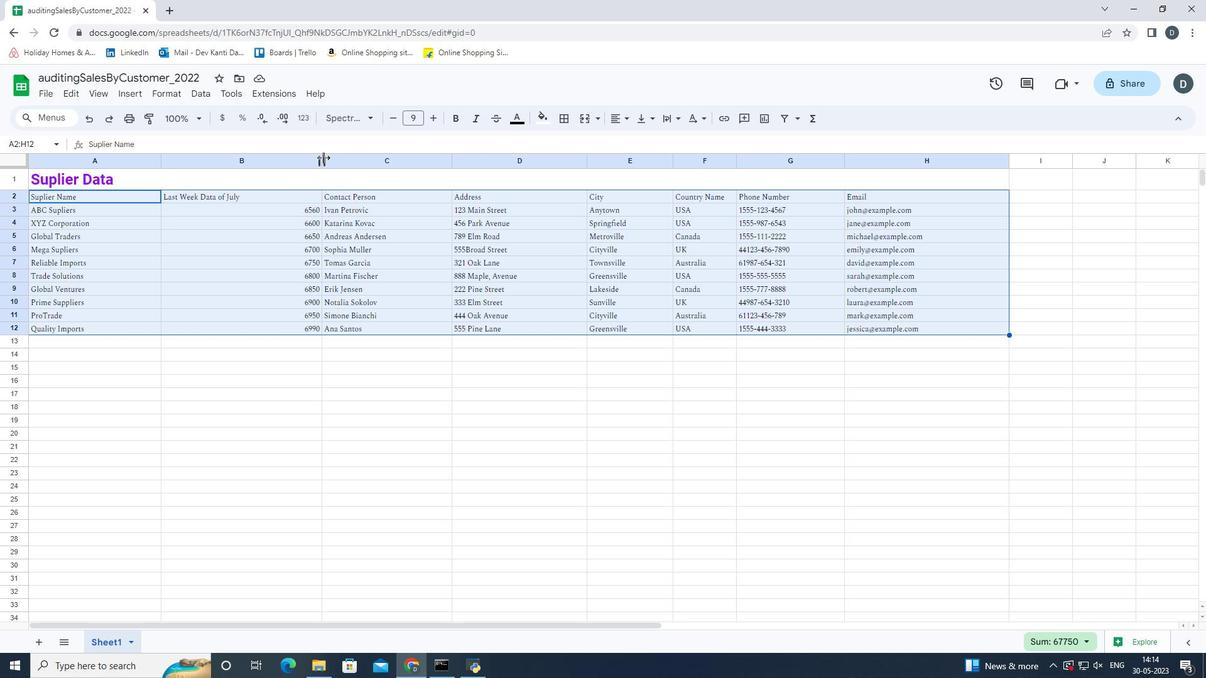 
Action: Mouse pressed left at (322, 157)
Screenshot: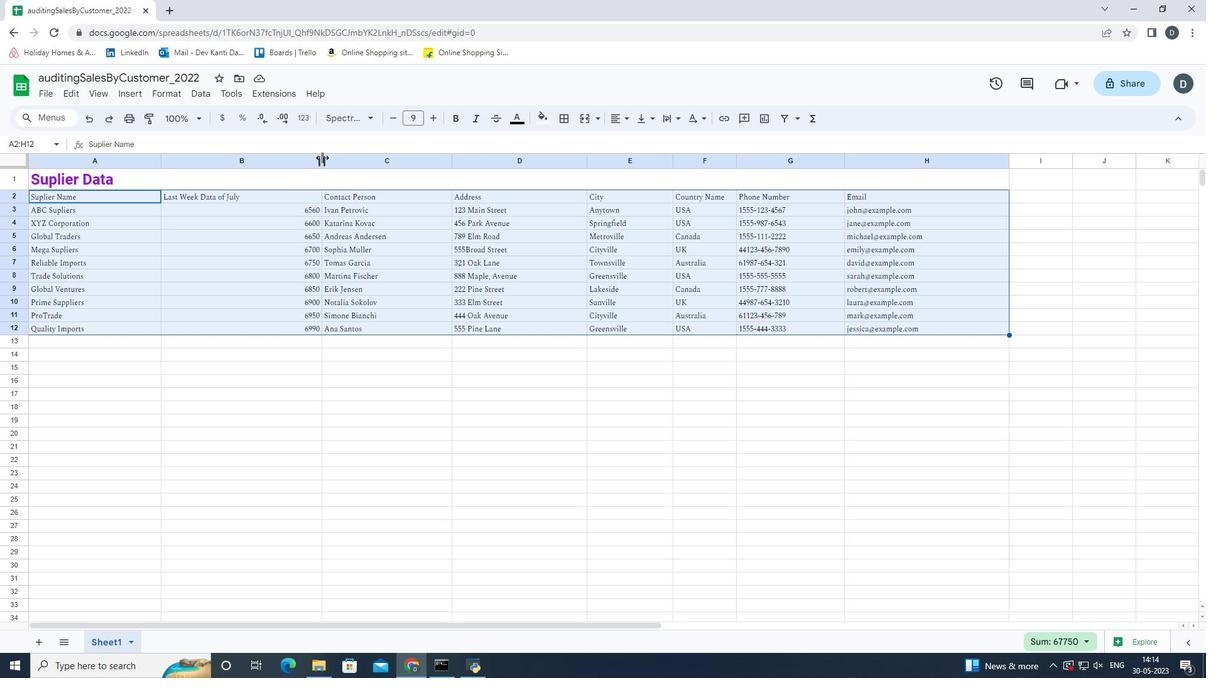 
Action: Mouse moved to (262, 162)
Screenshot: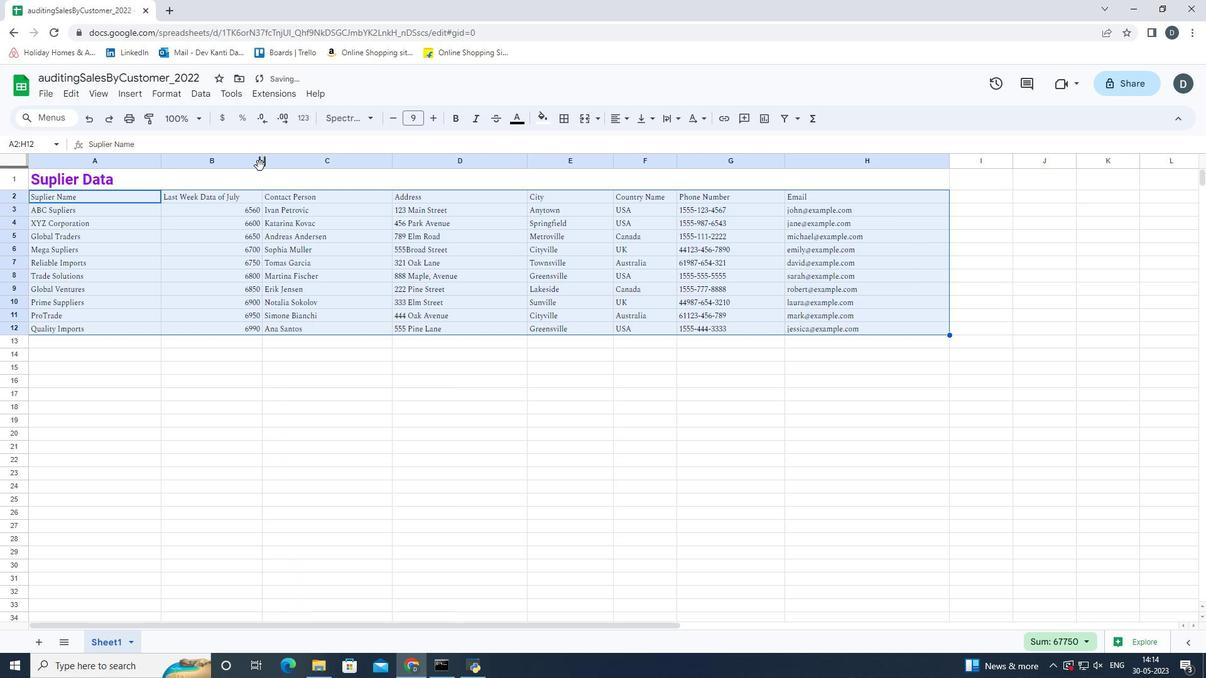 
Action: Mouse pressed left at (262, 162)
Screenshot: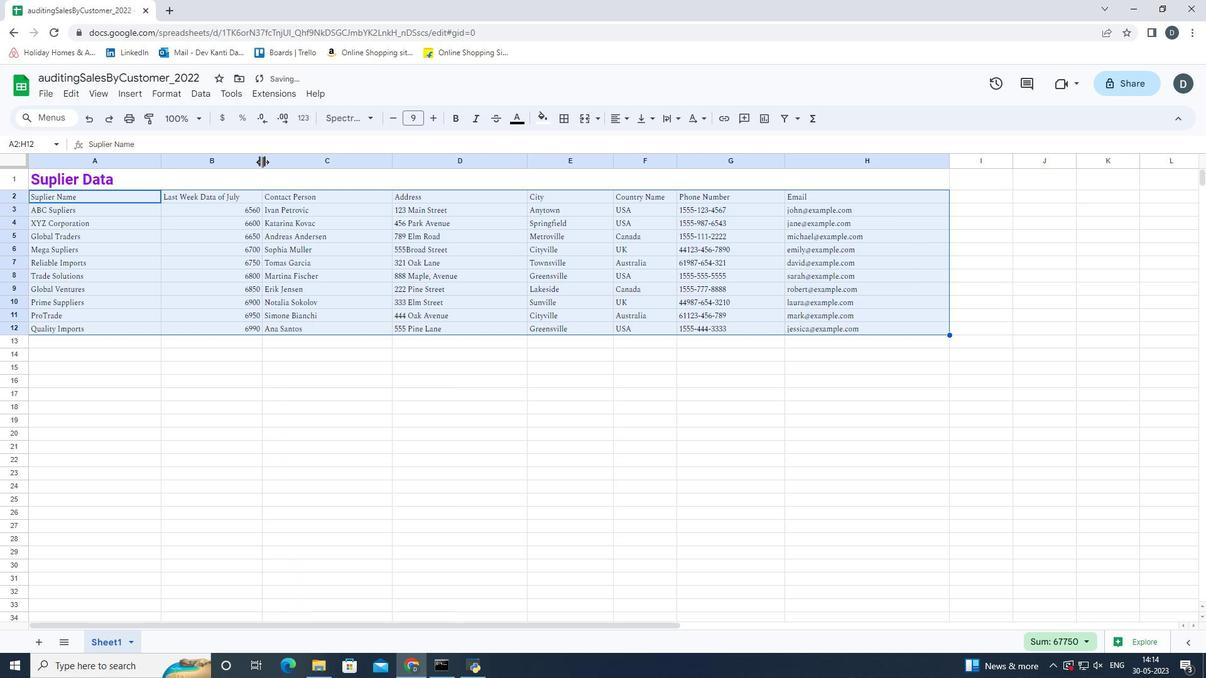 
Action: Mouse moved to (934, 164)
Screenshot: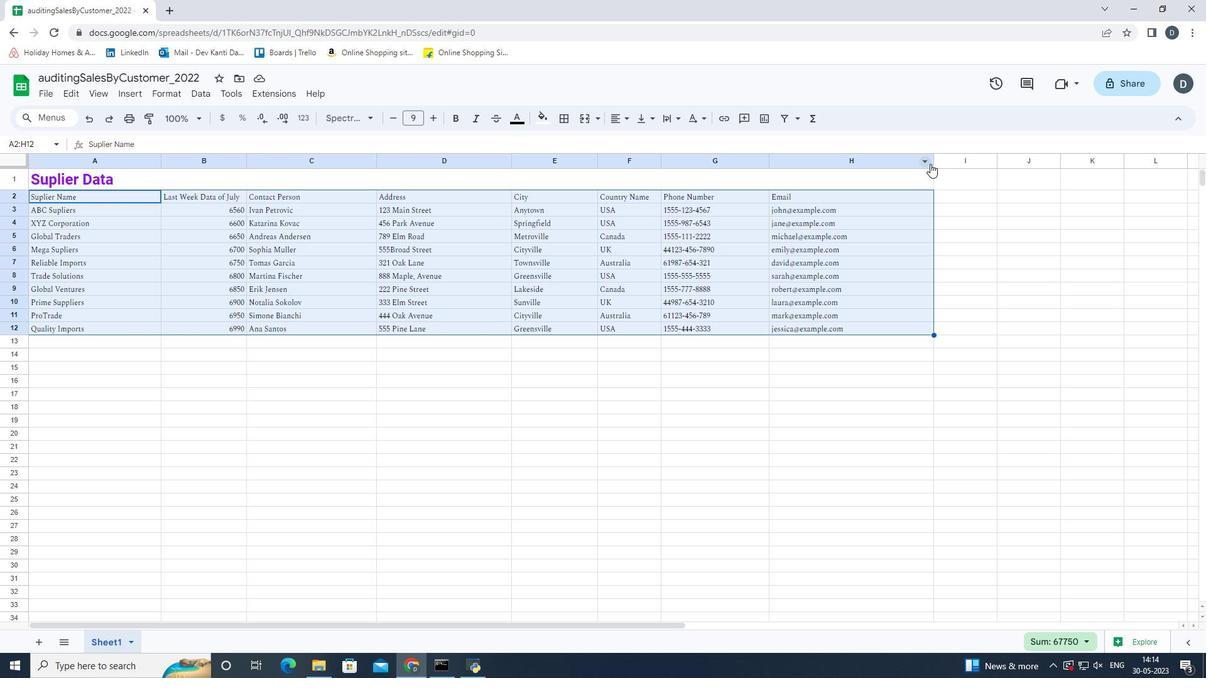 
Action: Mouse pressed left at (934, 164)
Screenshot: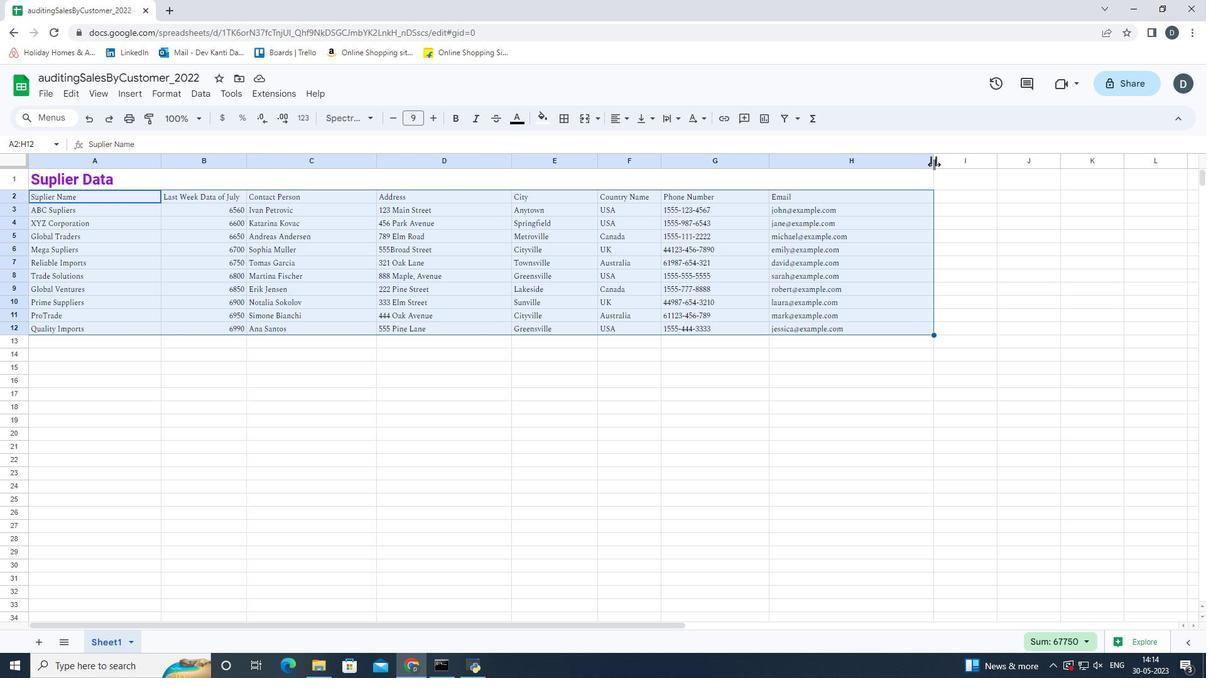 
Action: Mouse moved to (770, 158)
Screenshot: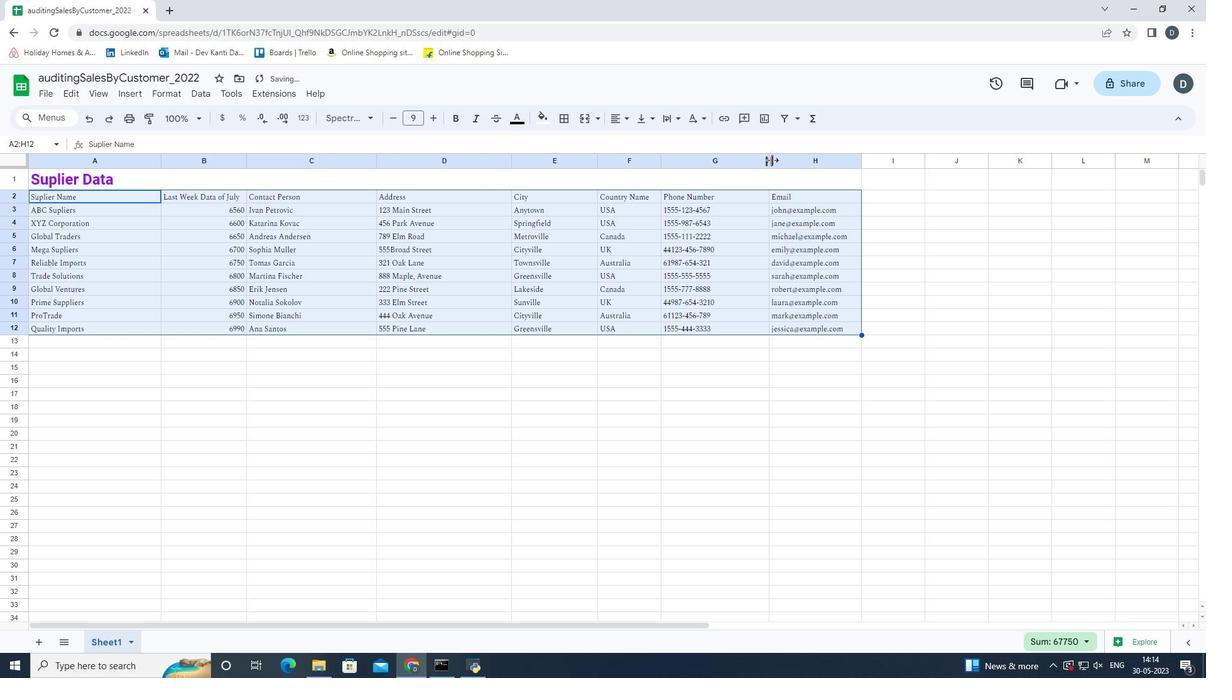 
Action: Mouse pressed left at (770, 158)
Screenshot: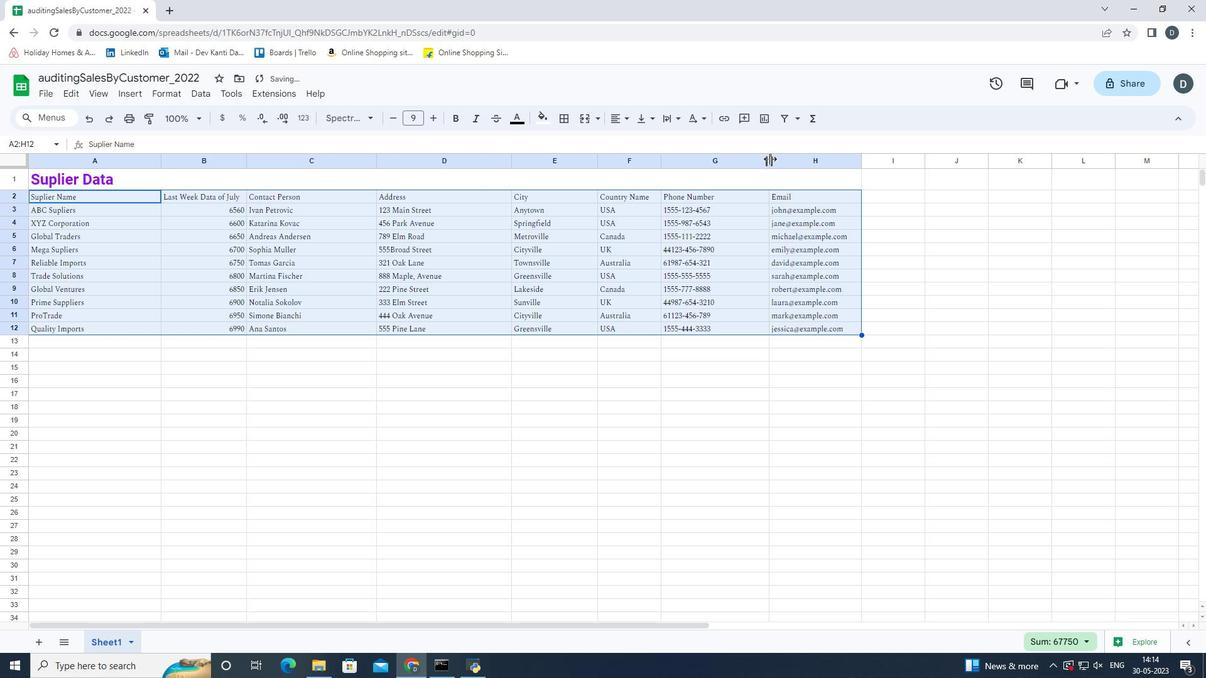 
Action: Mouse moved to (509, 162)
Screenshot: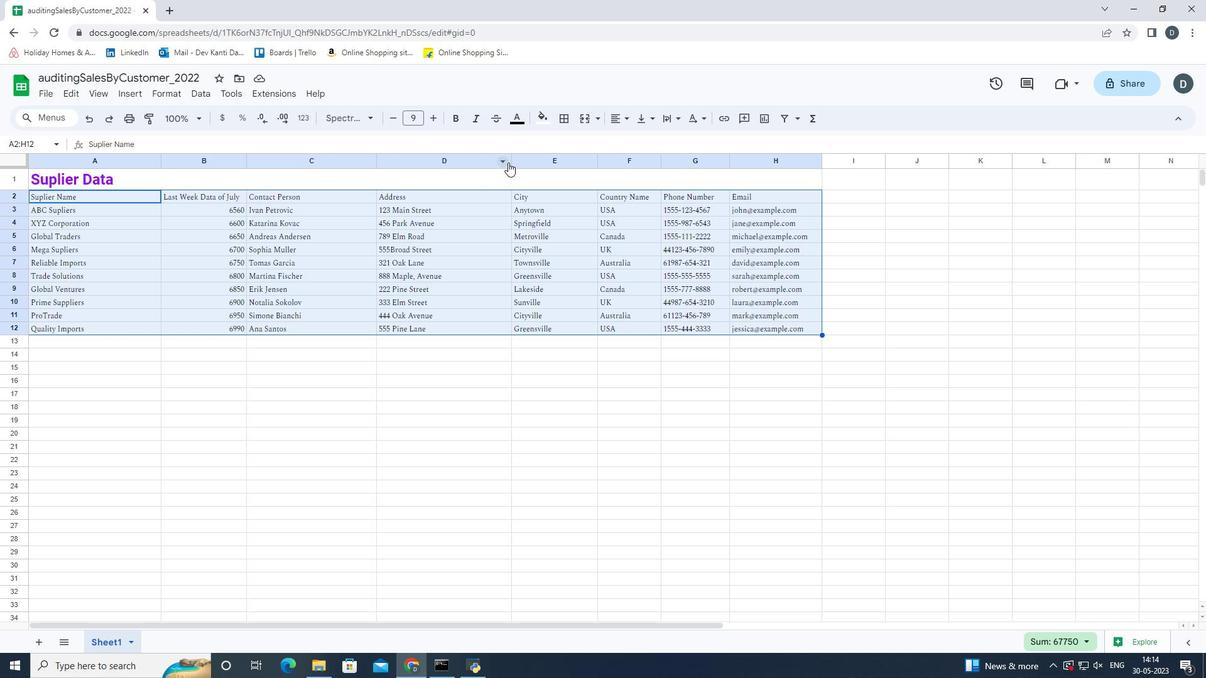 
Action: Mouse pressed left at (509, 162)
Screenshot: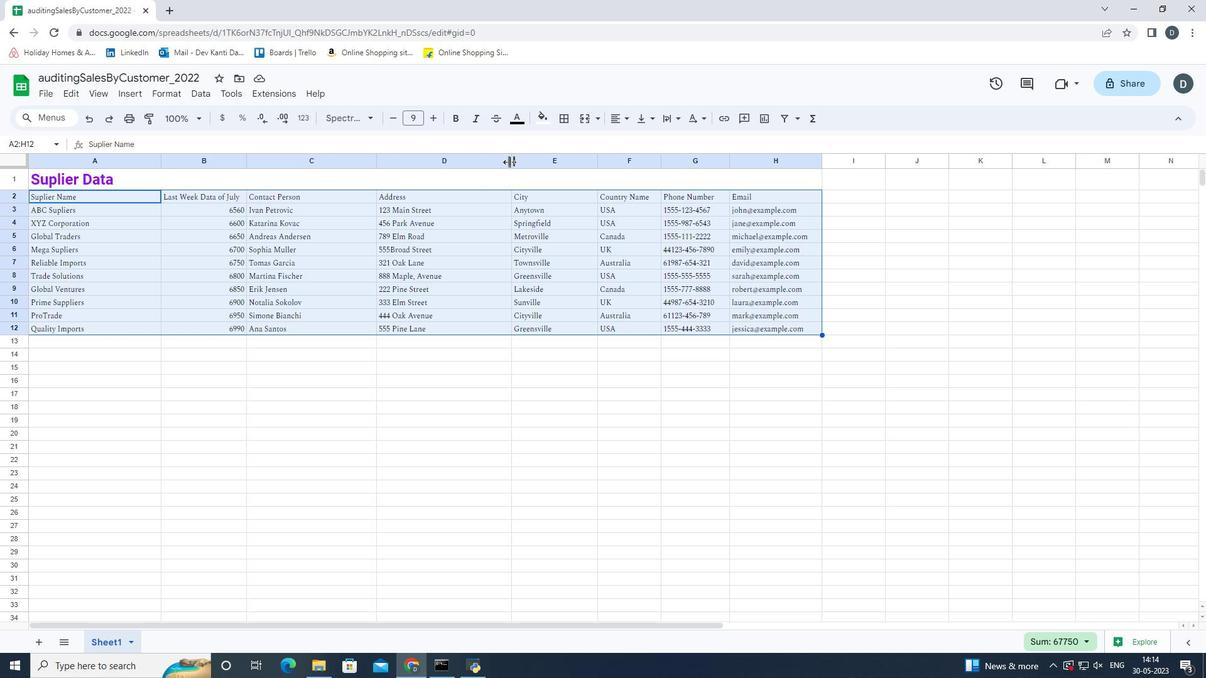 
Action: Mouse moved to (378, 163)
Screenshot: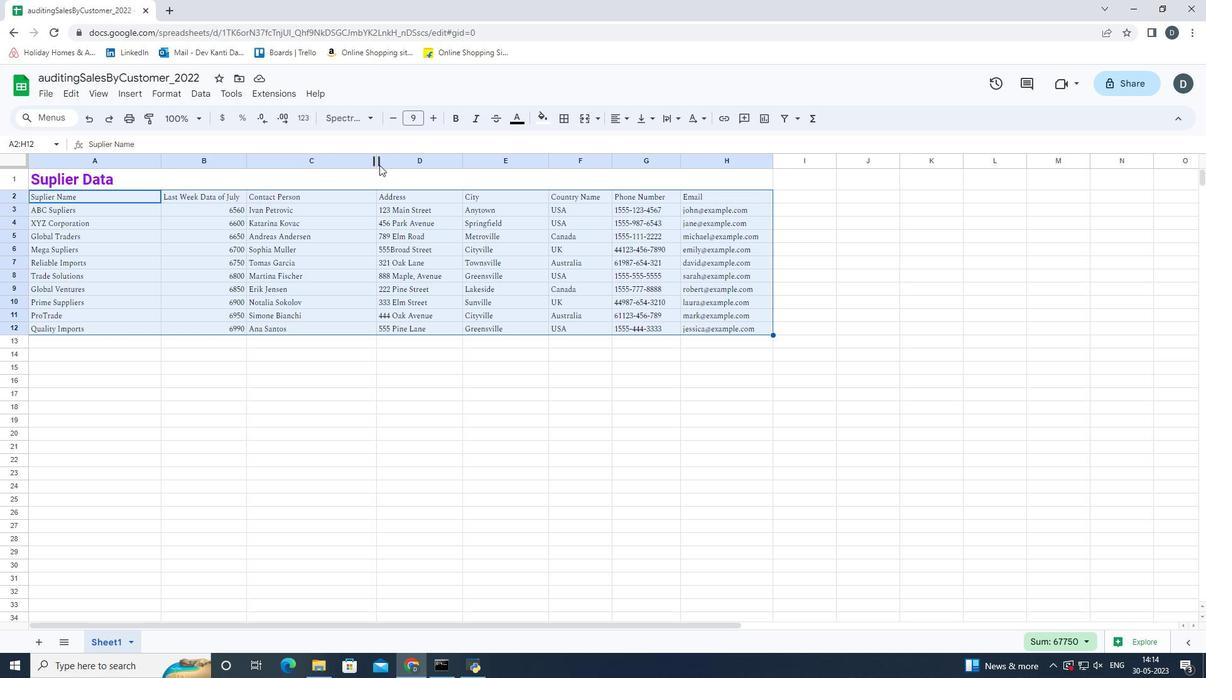 
Action: Mouse pressed left at (378, 163)
Screenshot: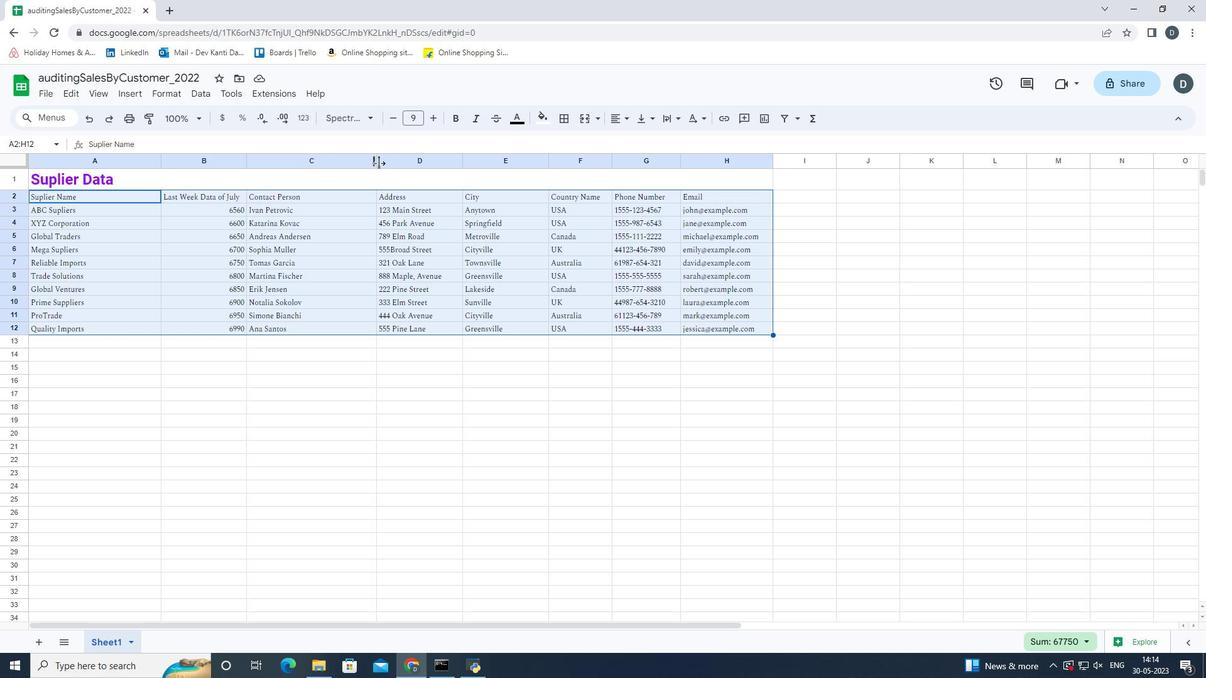 
Action: Mouse moved to (158, 160)
Screenshot: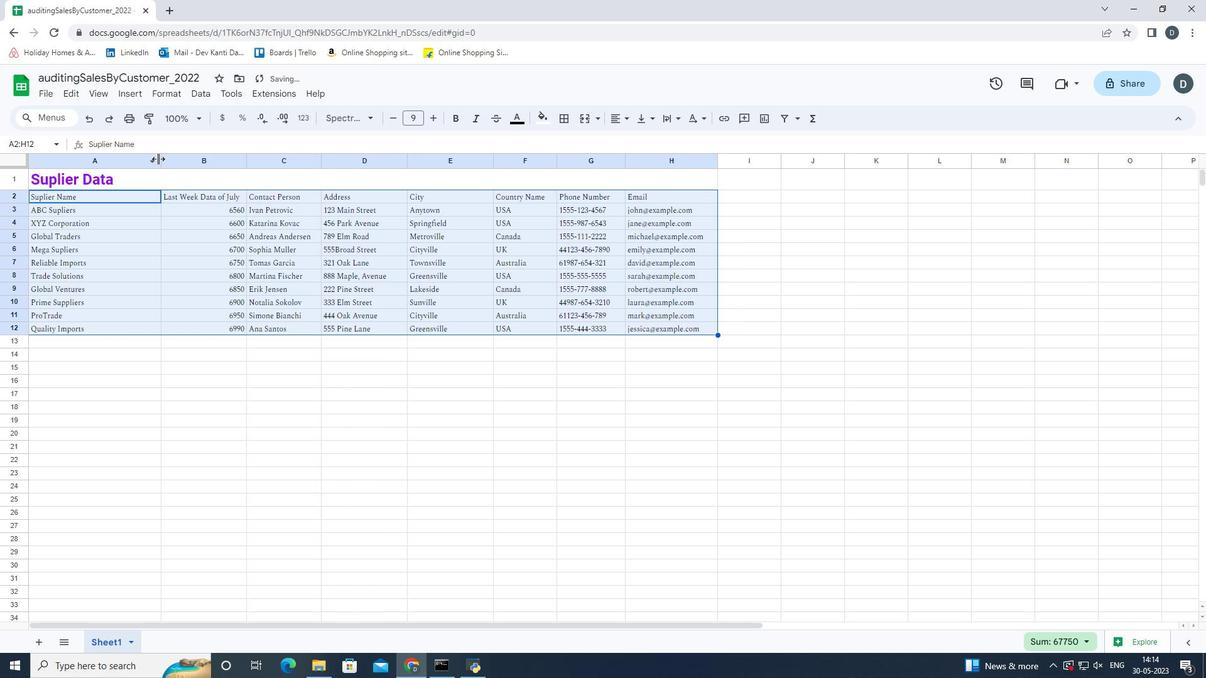 
Action: Mouse pressed left at (158, 160)
Screenshot: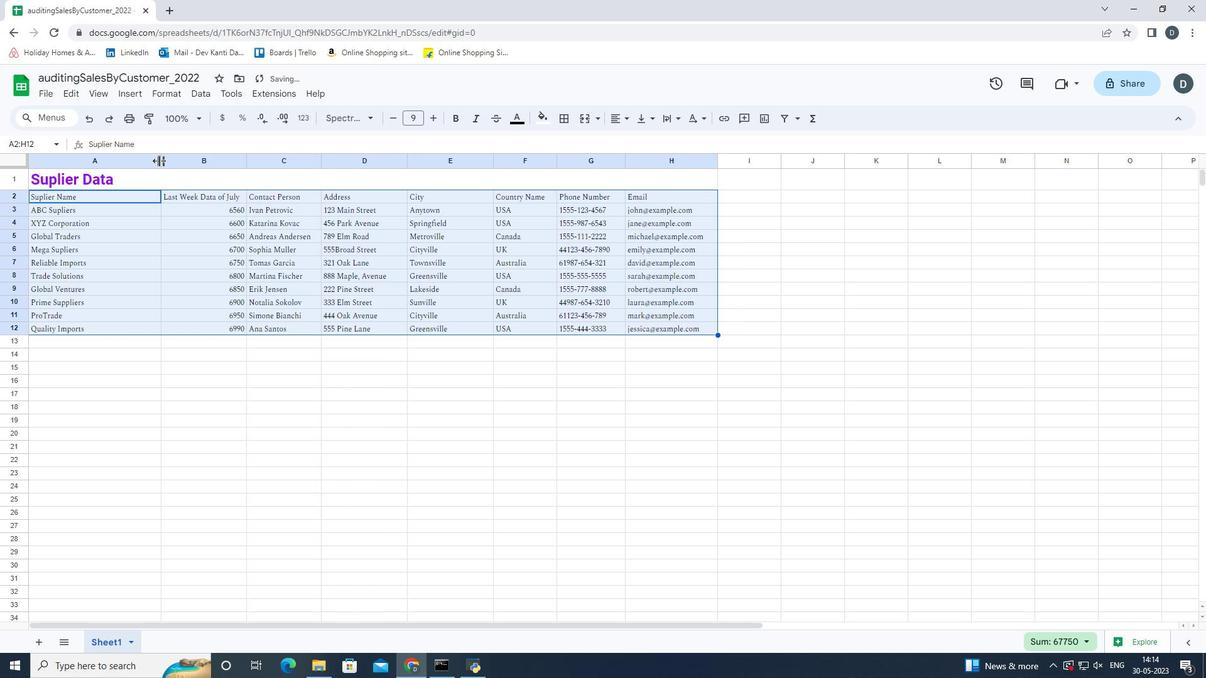 
Action: Mouse moved to (116, 158)
Screenshot: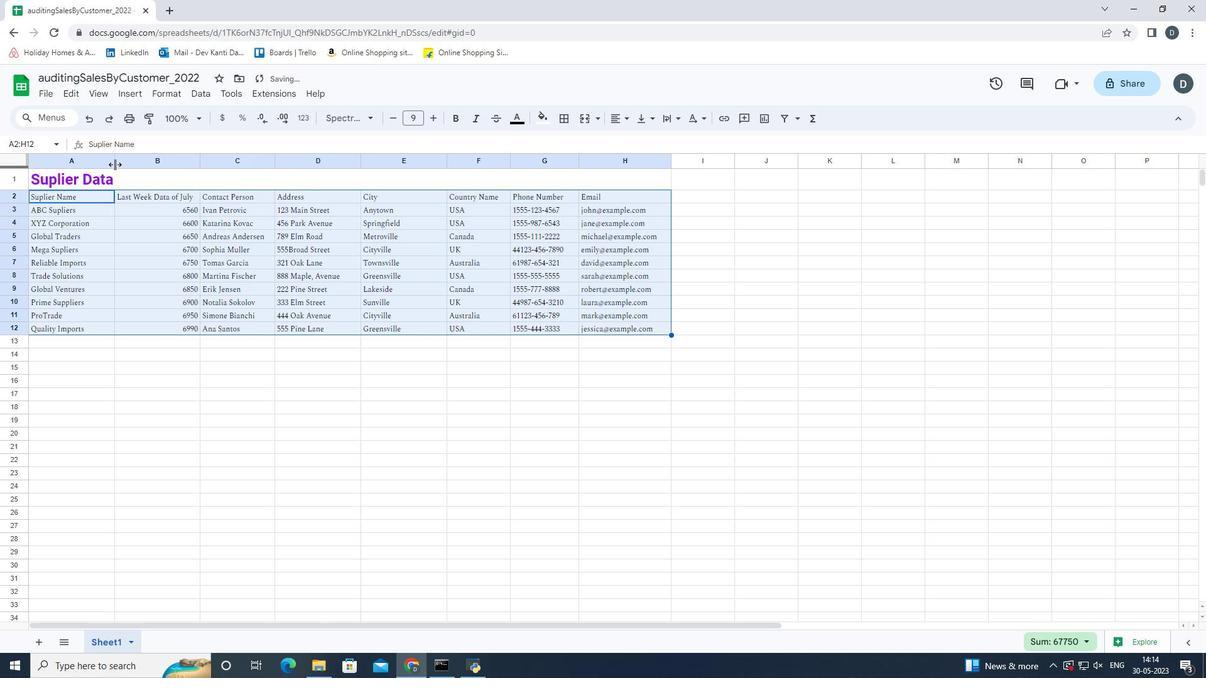 
Action: Mouse pressed left at (116, 158)
Screenshot: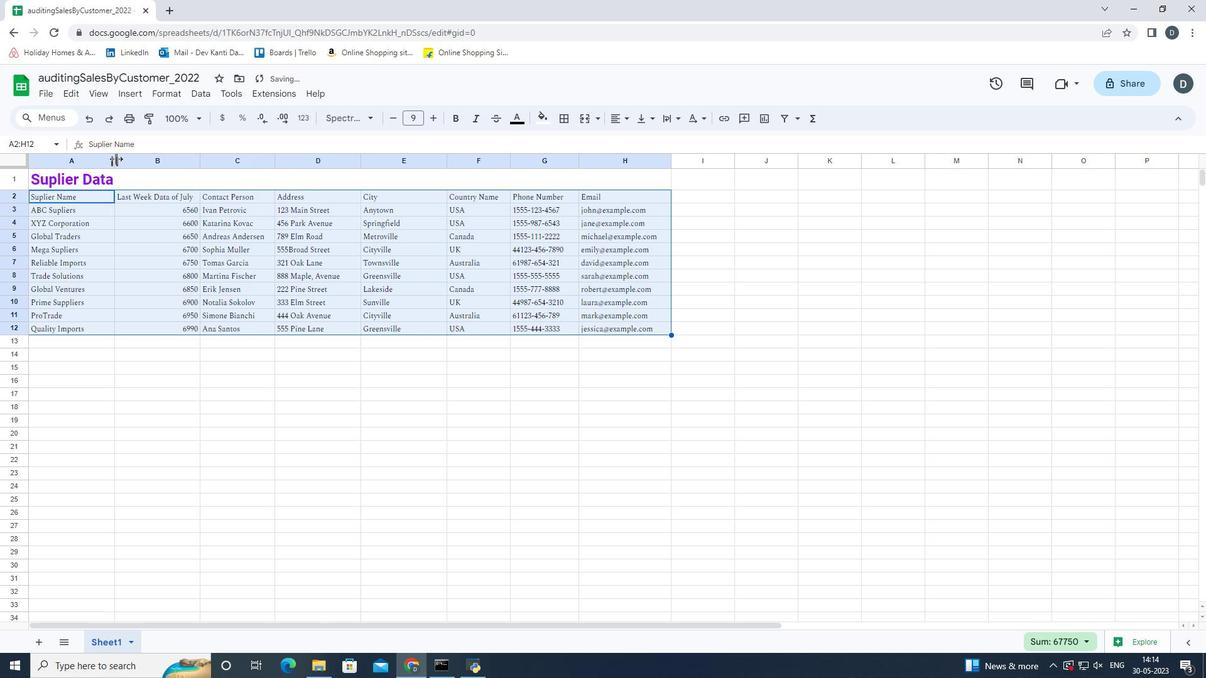 
Action: Mouse moved to (106, 162)
Screenshot: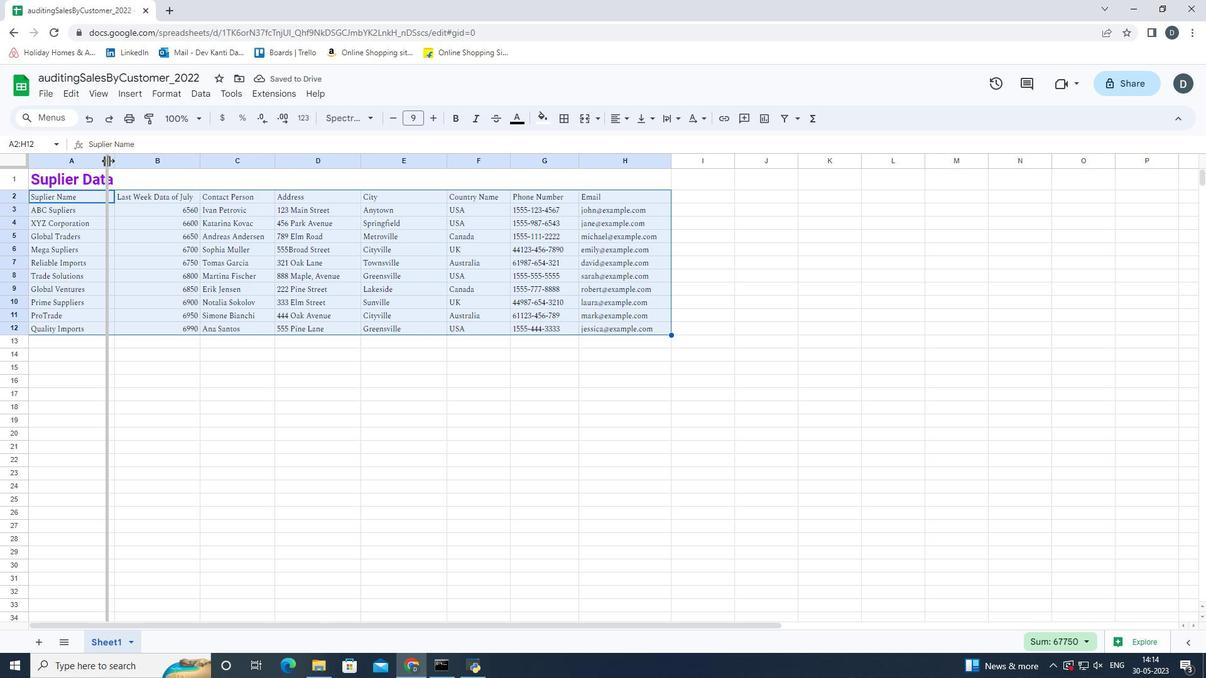 
Action: Mouse pressed left at (106, 162)
Screenshot: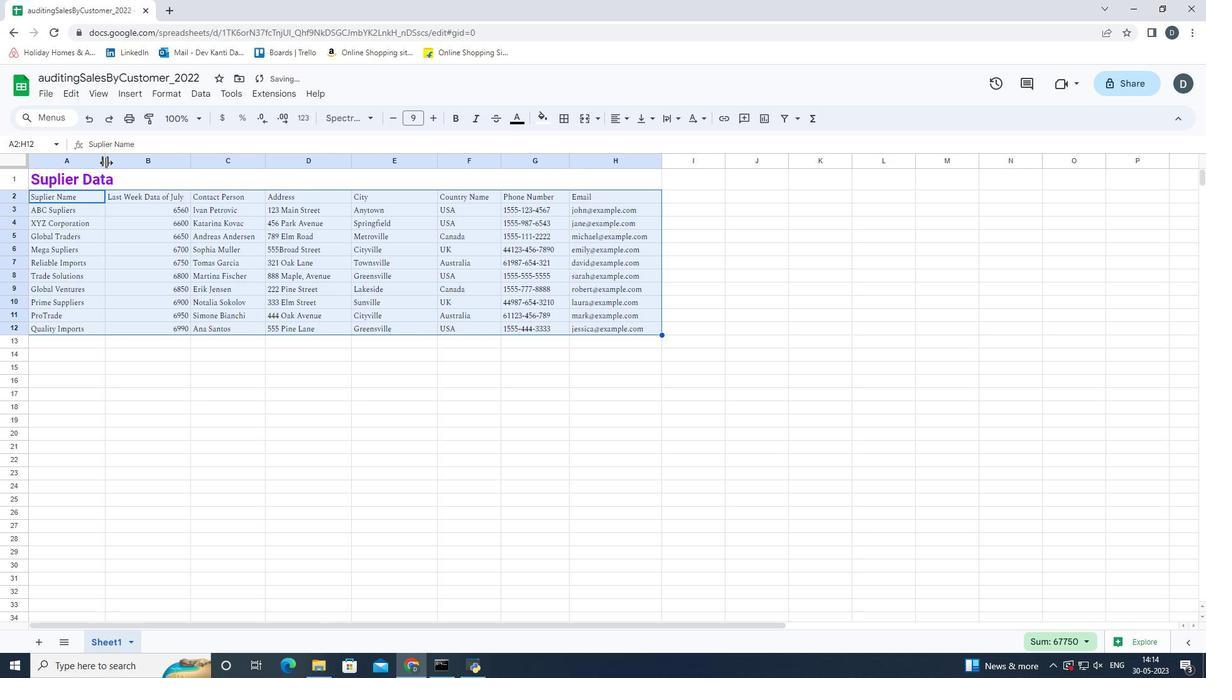 
Action: Mouse moved to (67, 175)
Screenshot: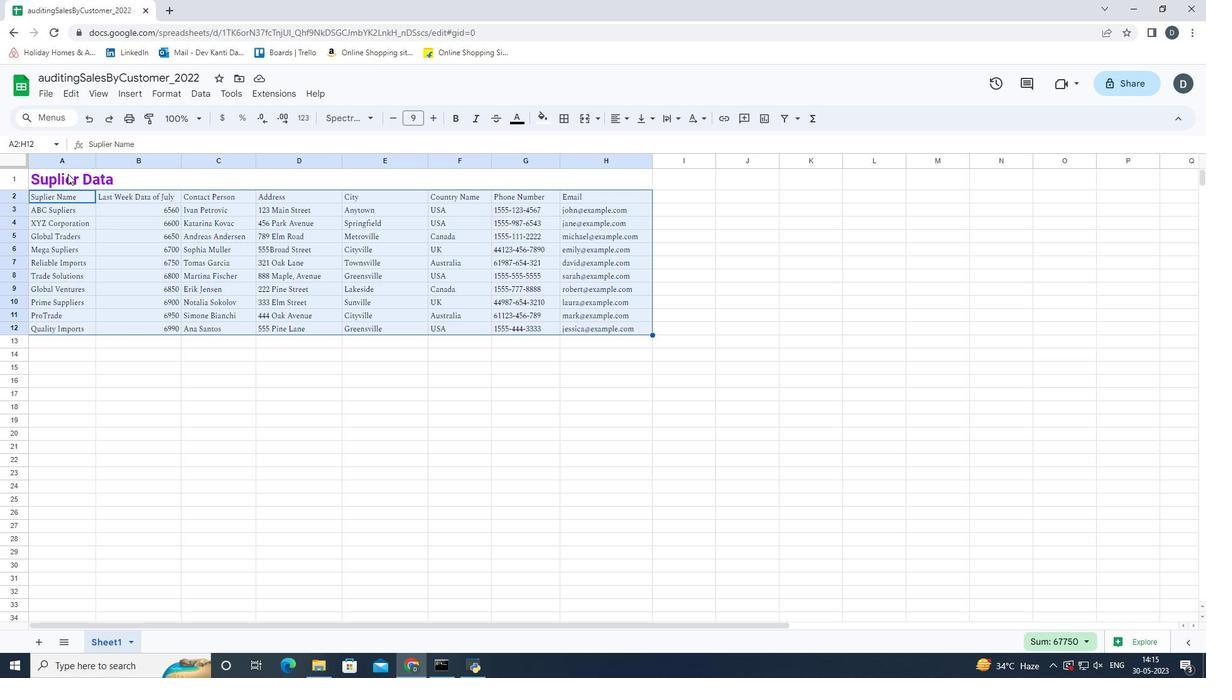 
Action: Mouse pressed left at (67, 175)
Screenshot: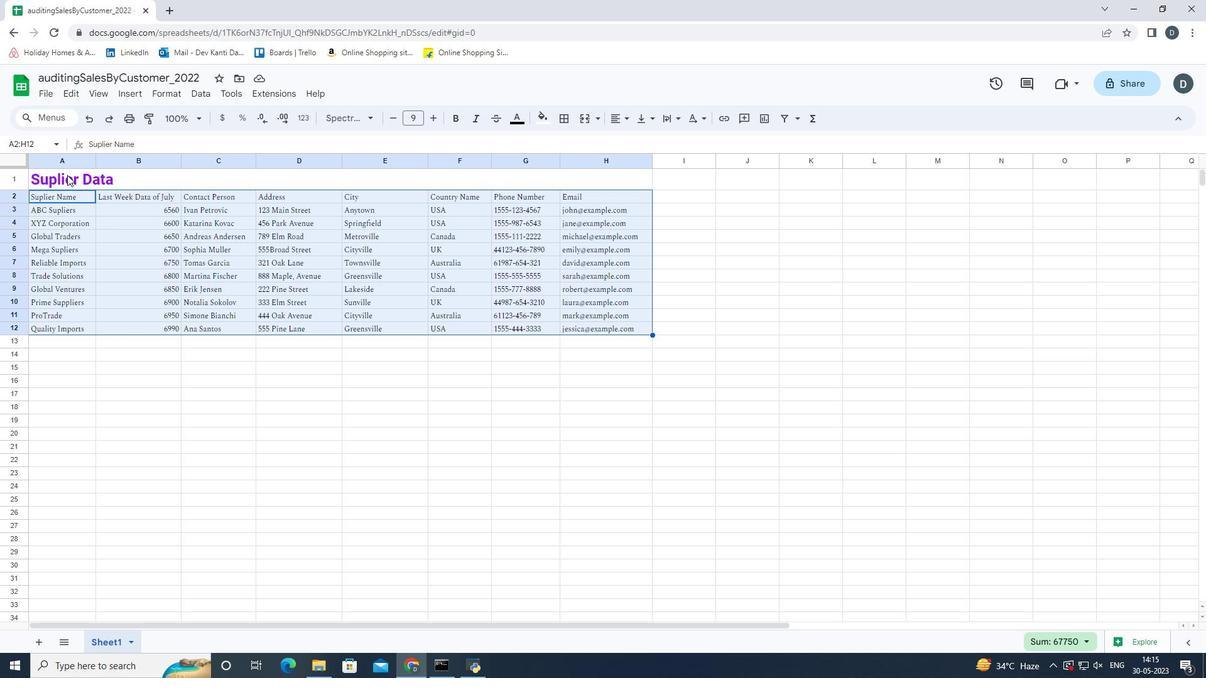 
Action: Mouse pressed left at (67, 175)
Screenshot: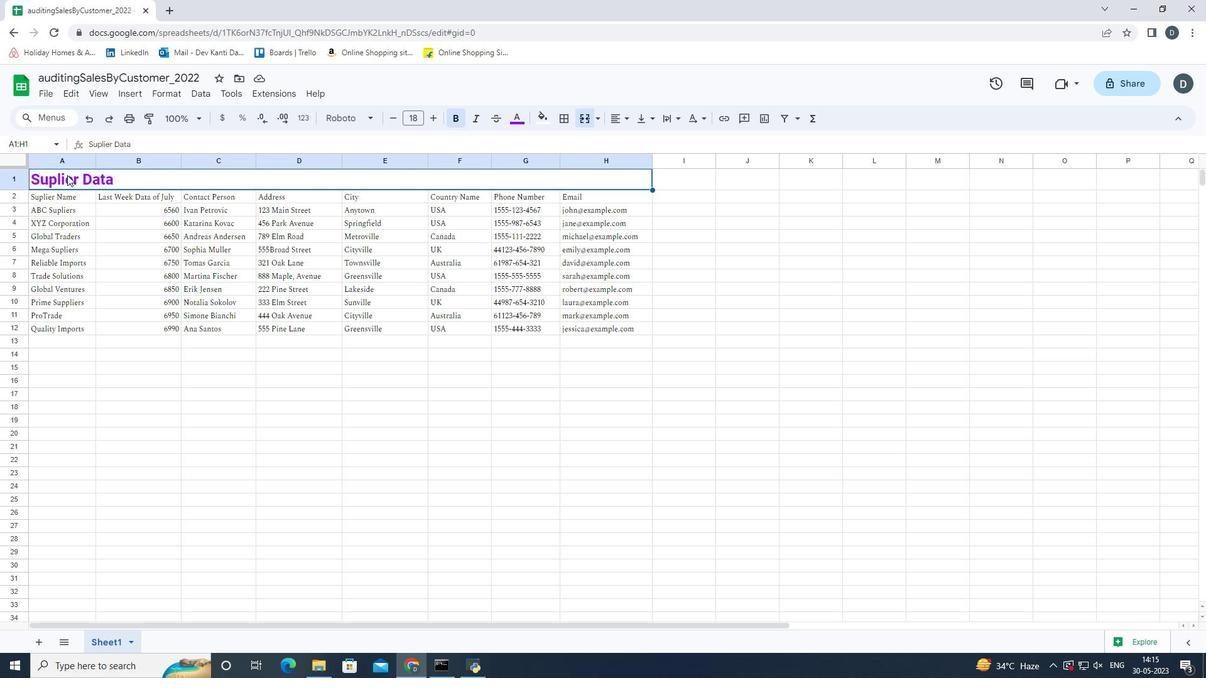 
Action: Mouse moved to (595, 118)
Screenshot: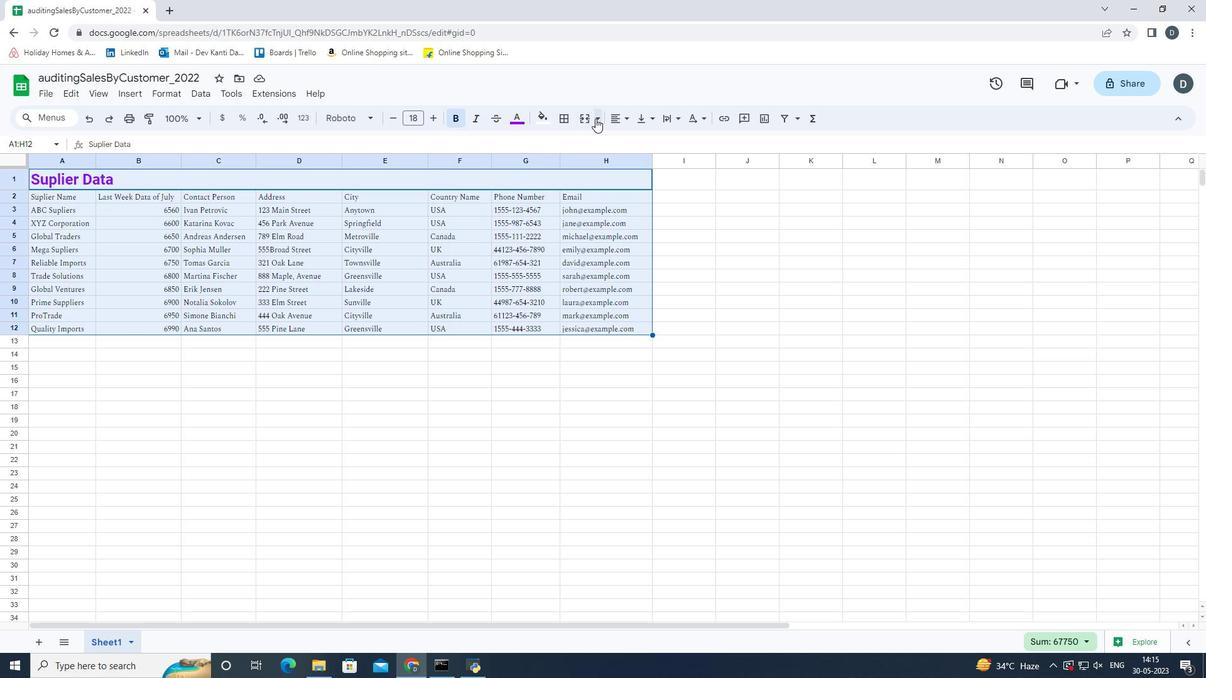 
Action: Mouse pressed left at (595, 118)
Screenshot: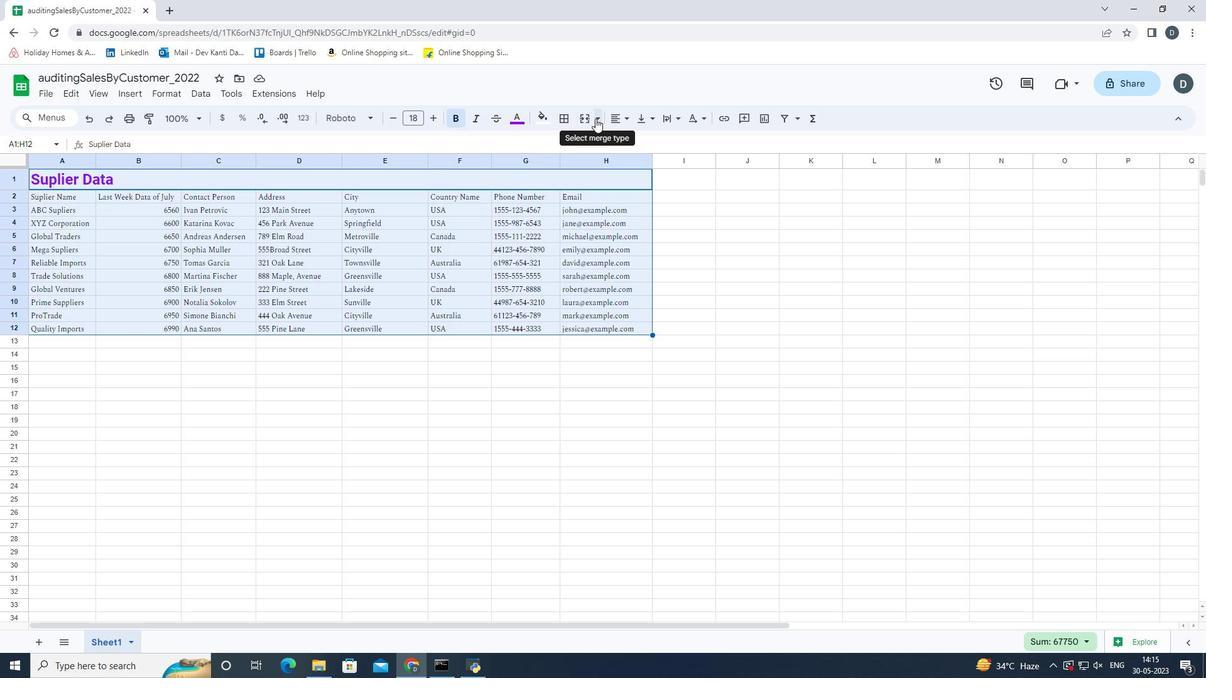 
Action: Mouse moved to (624, 118)
Screenshot: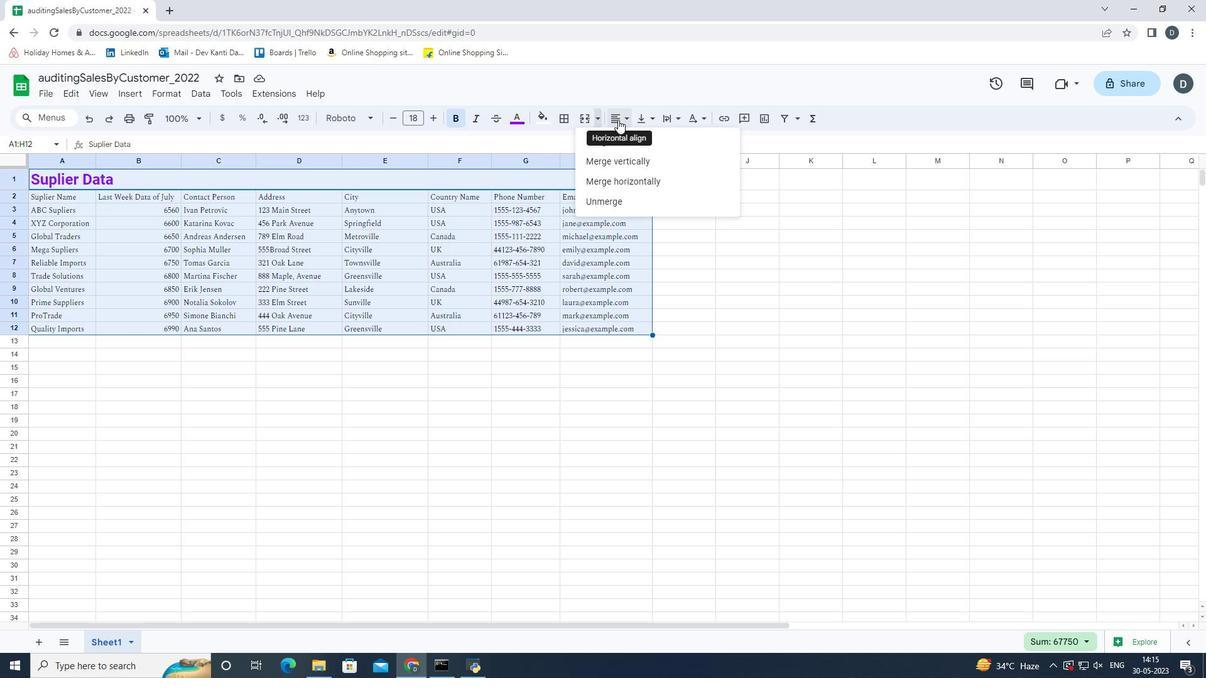 
Action: Mouse pressed left at (624, 118)
Screenshot: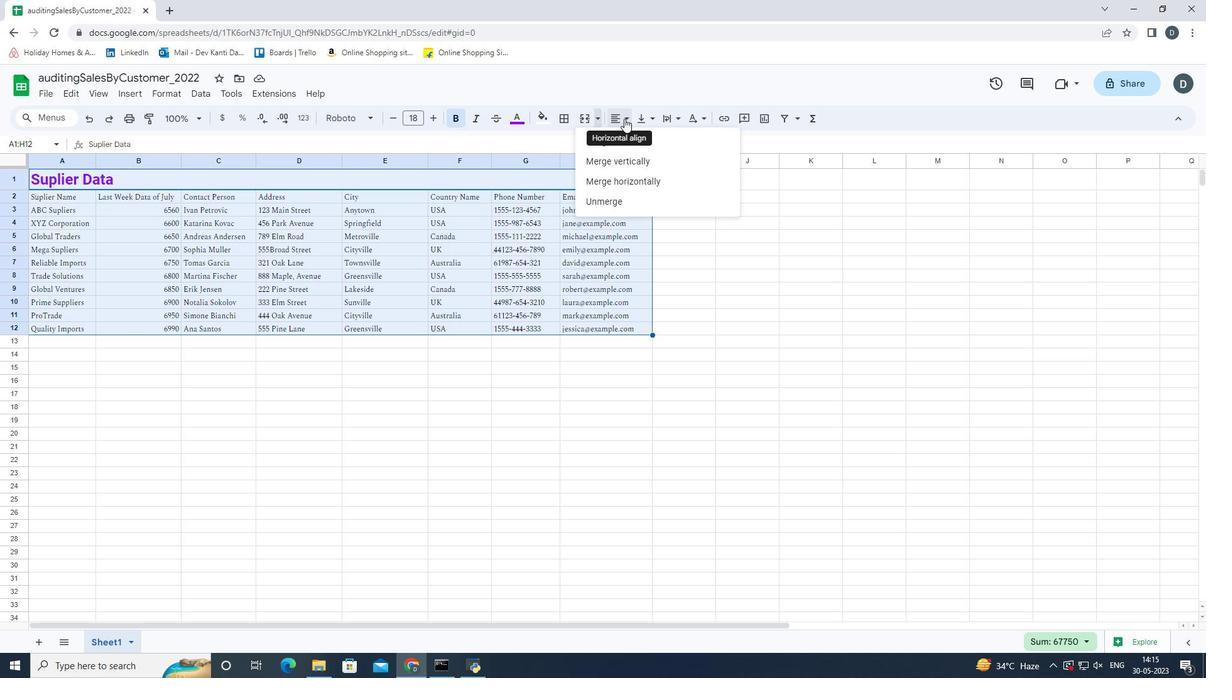
Action: Mouse moved to (637, 142)
Screenshot: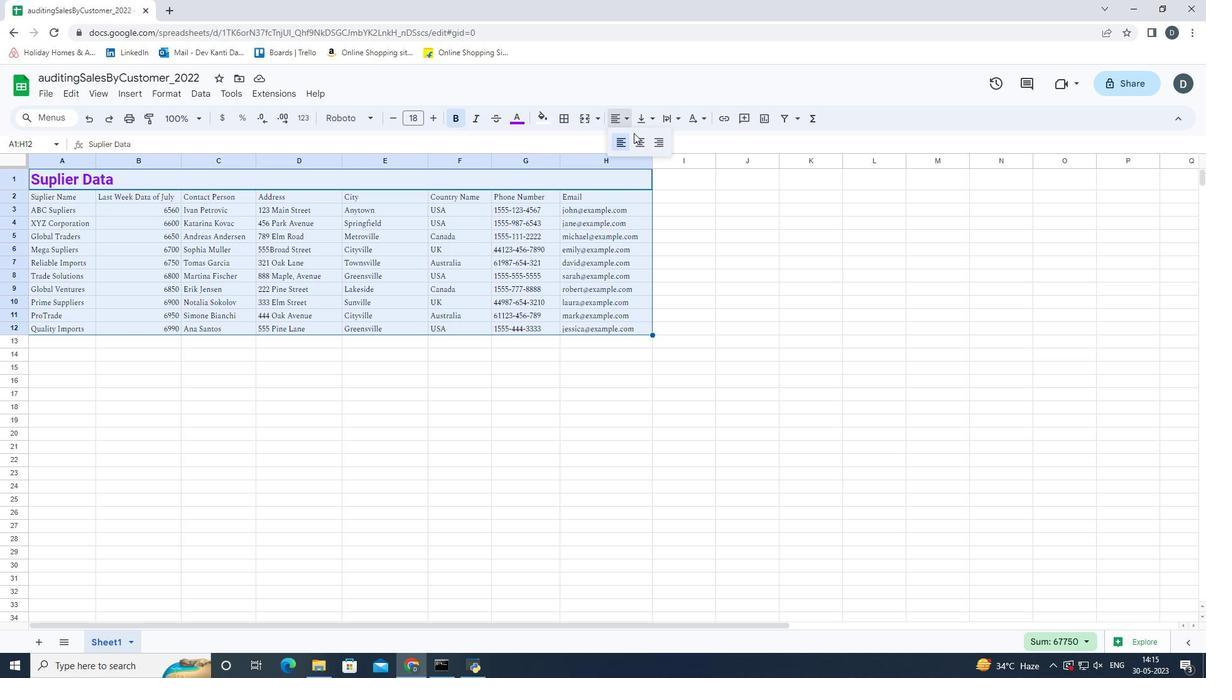 
Action: Mouse pressed left at (637, 142)
Screenshot: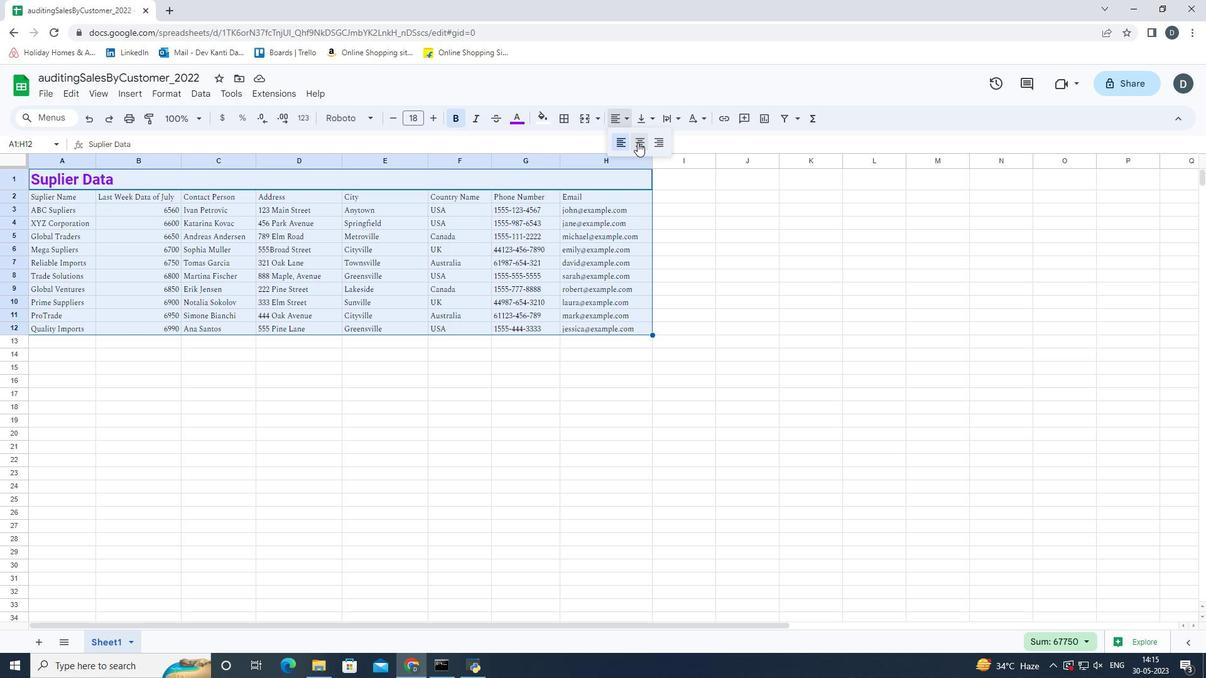 
Action: Mouse moved to (617, 341)
Screenshot: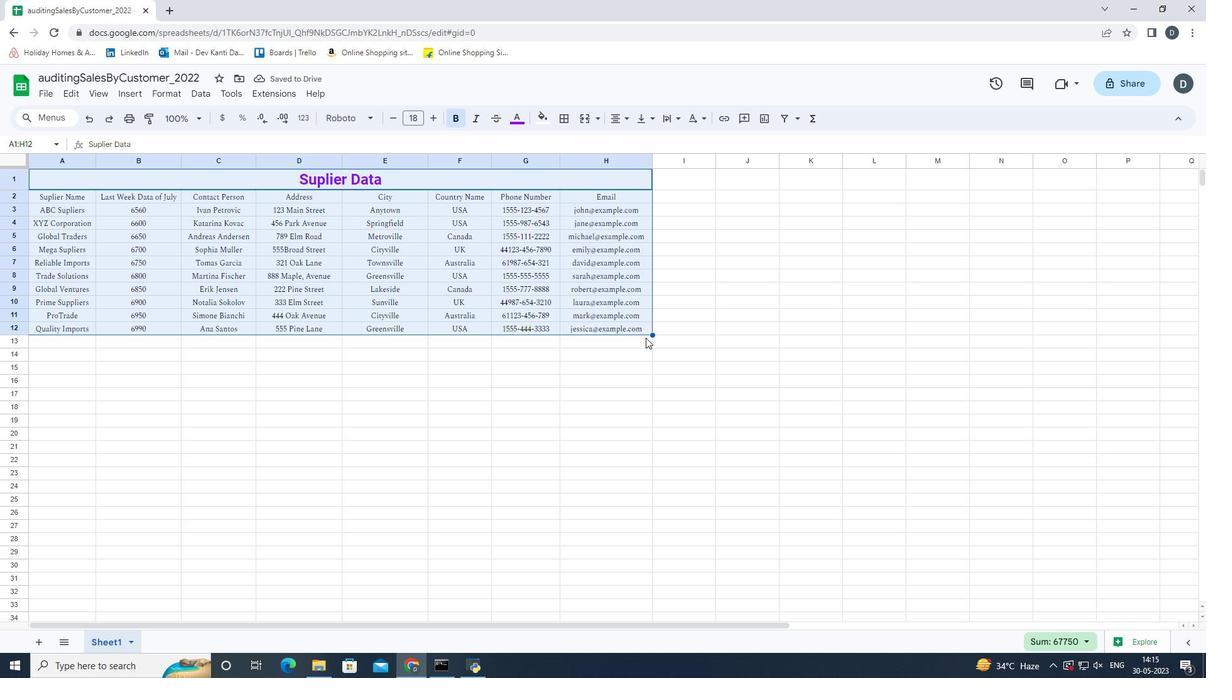 
Action: Mouse pressed left at (617, 341)
Screenshot: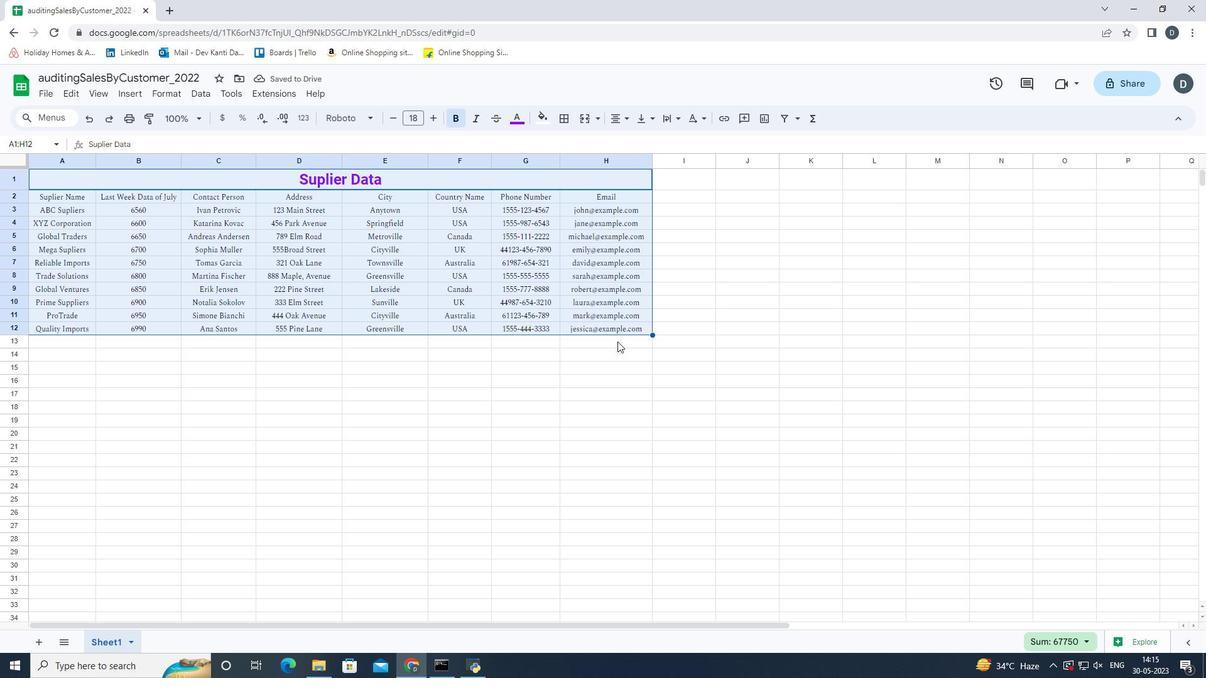 
Action: Mouse moved to (617, 331)
Screenshot: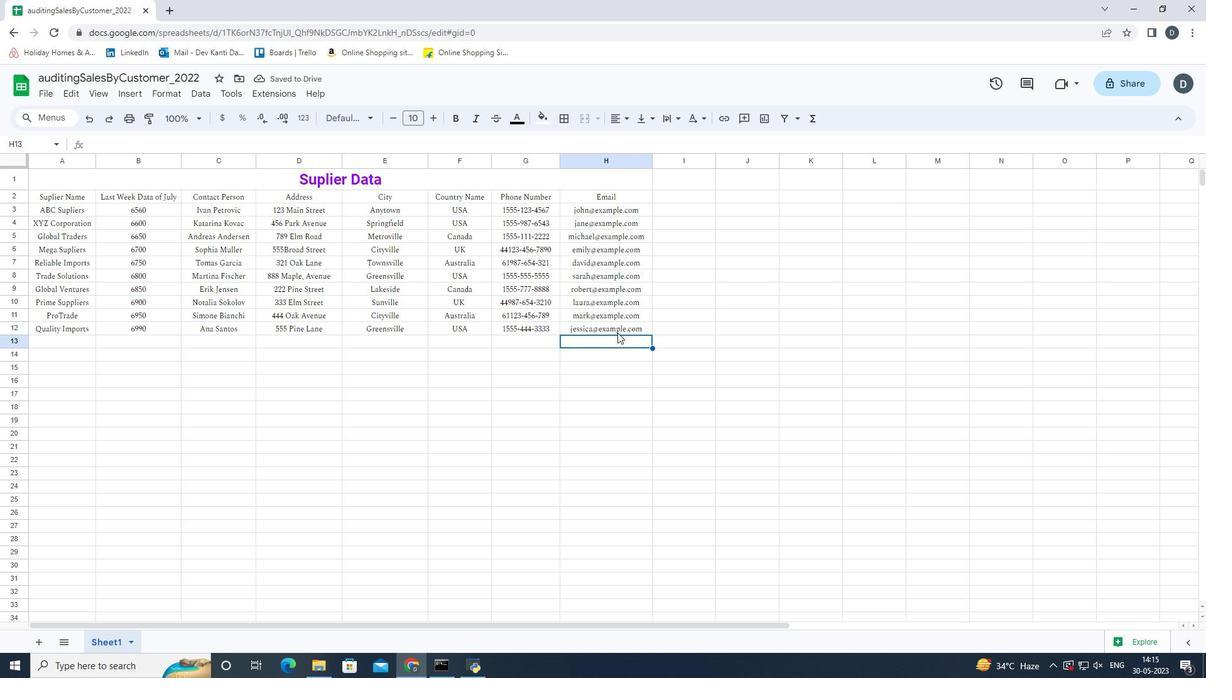 
Action: Mouse pressed left at (617, 331)
Screenshot: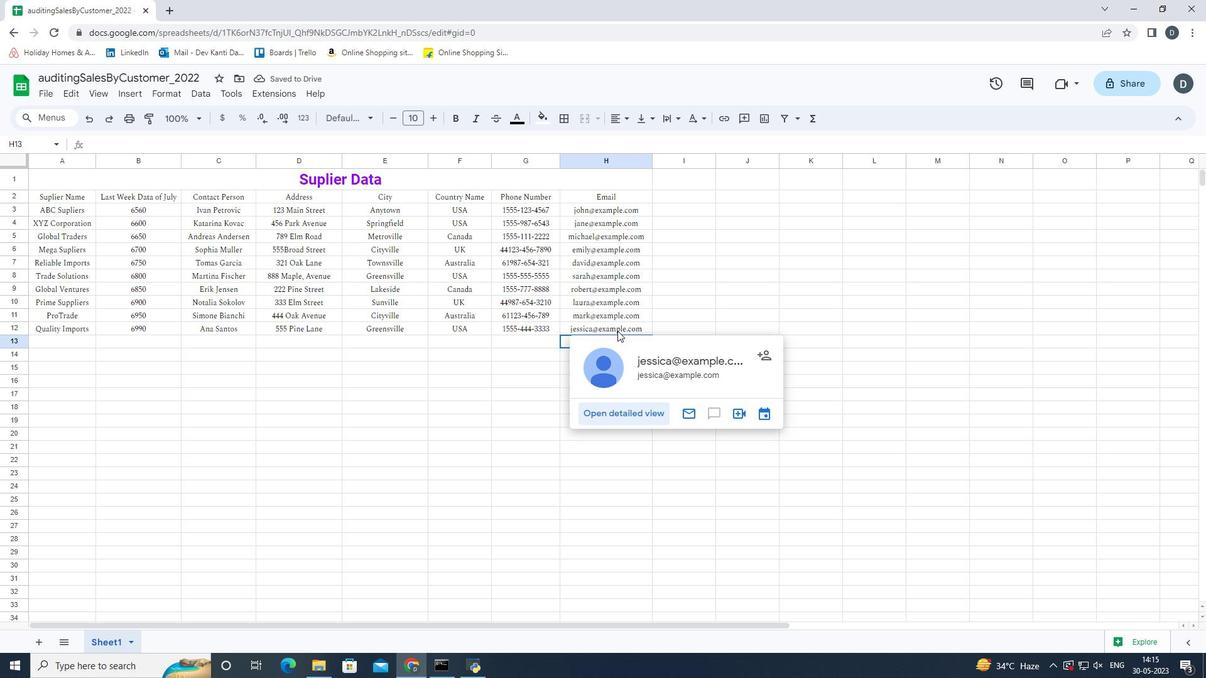
Action: Mouse moved to (732, 343)
Screenshot: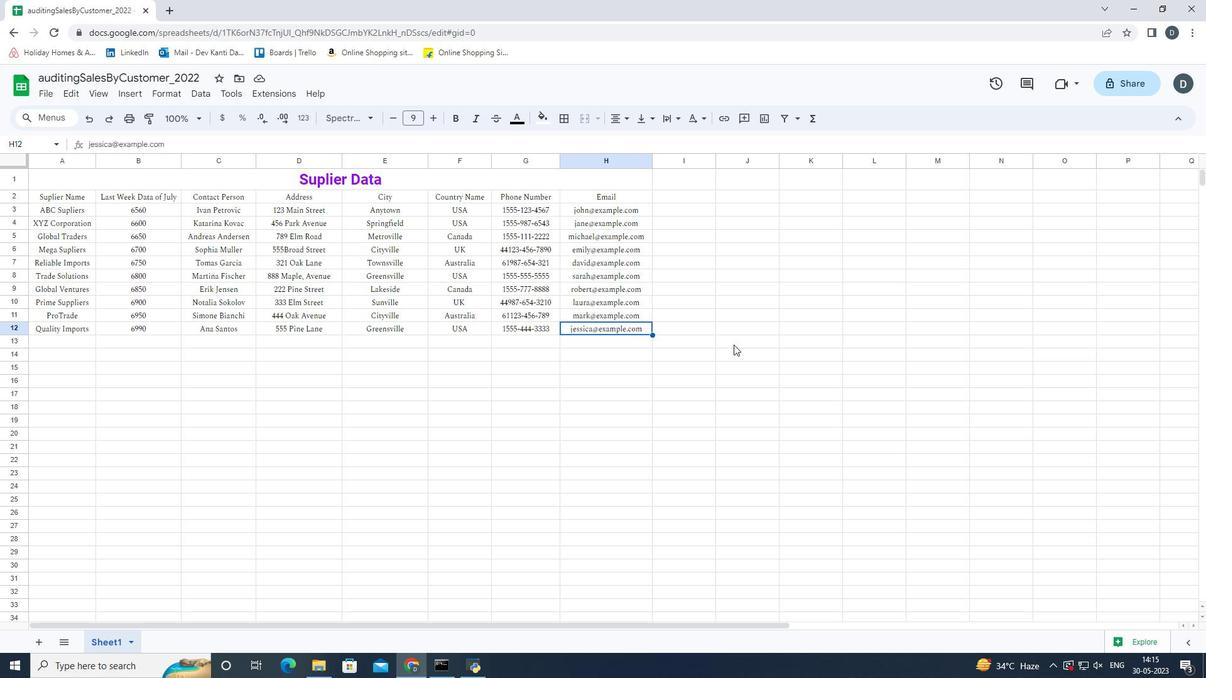 
